 Task: Find connections with filter location Dembī Dolo with filter topic #happywith filter profile language Spanish with filter current company FLSmidth with filter school S D Public School with filter industry Performing Arts and Spectator Sports with filter service category Bookkeeping with filter keywords title Chief Robot Whisperer
Action: Mouse moved to (225, 276)
Screenshot: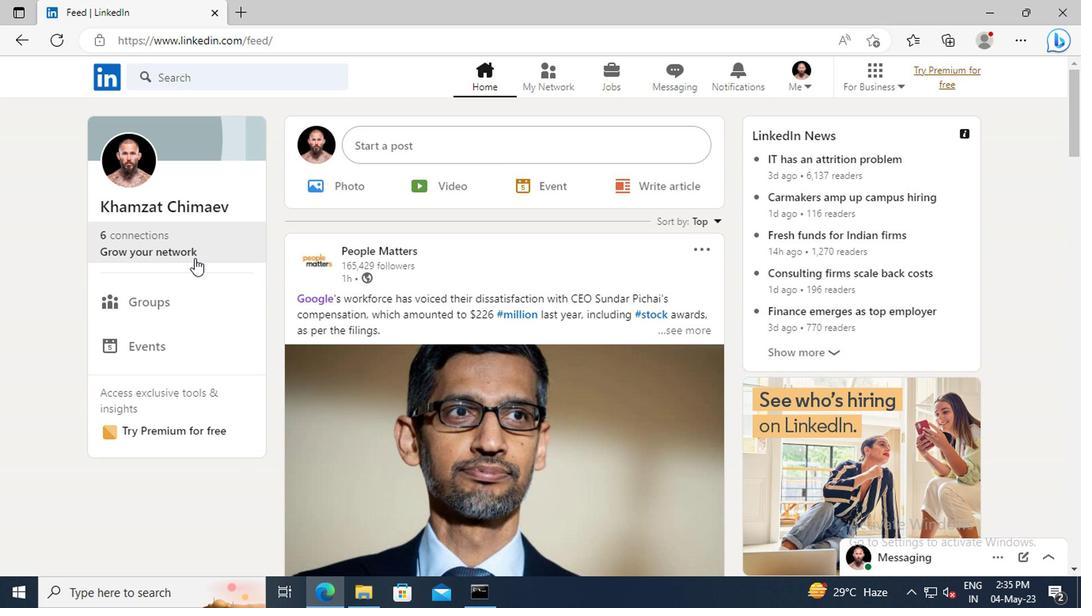 
Action: Mouse pressed left at (225, 276)
Screenshot: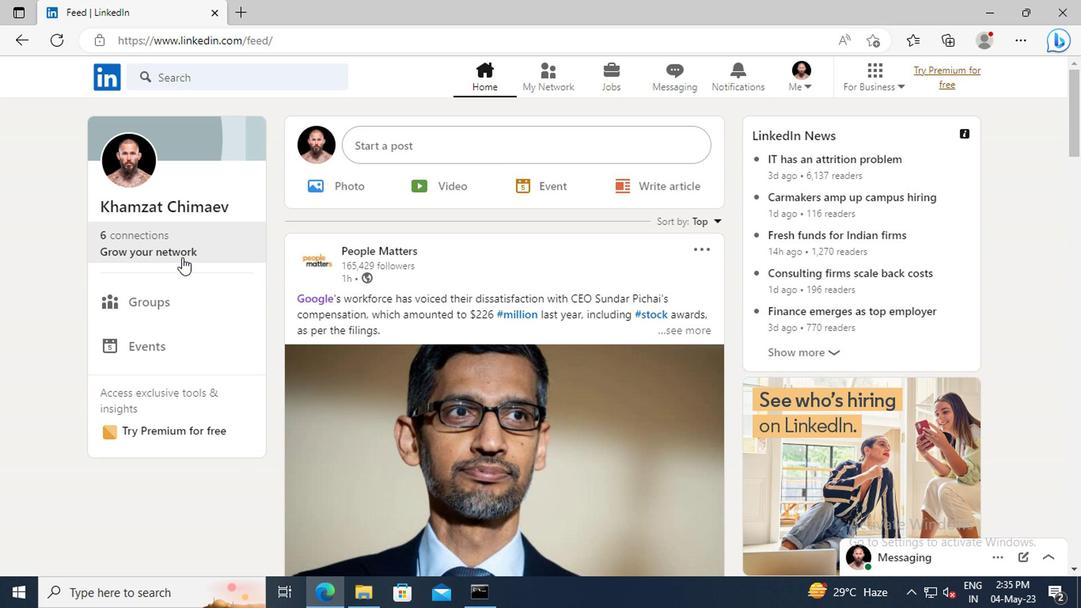 
Action: Mouse moved to (225, 220)
Screenshot: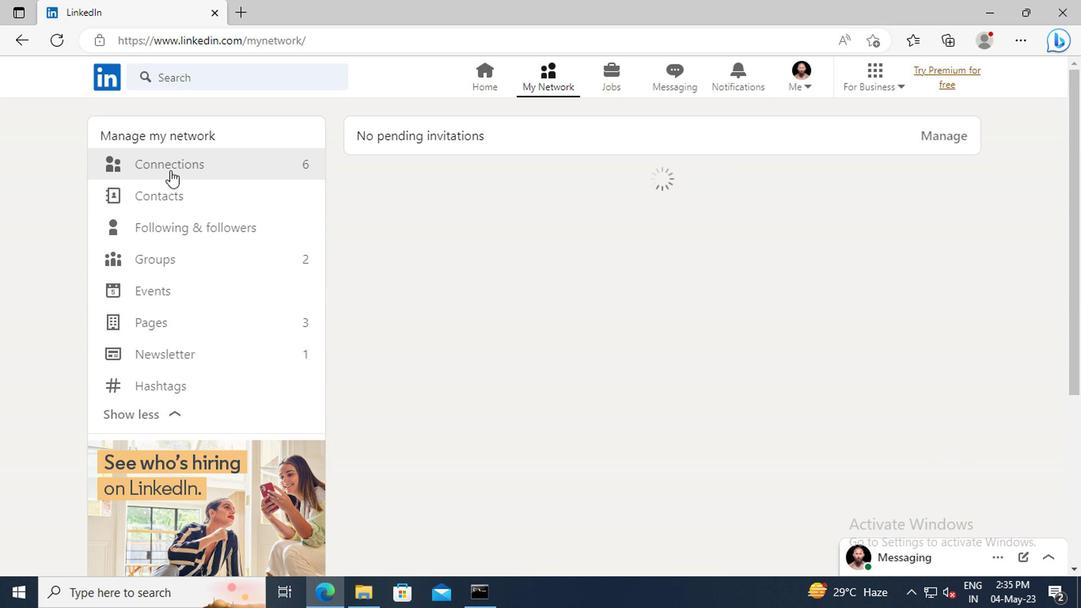 
Action: Mouse pressed left at (225, 220)
Screenshot: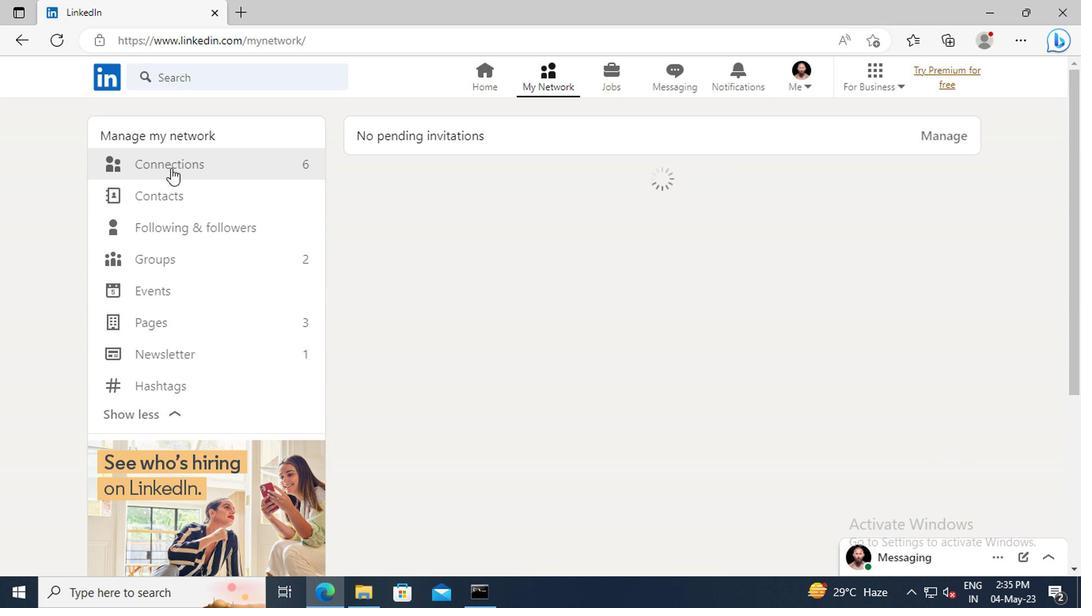
Action: Mouse moved to (563, 224)
Screenshot: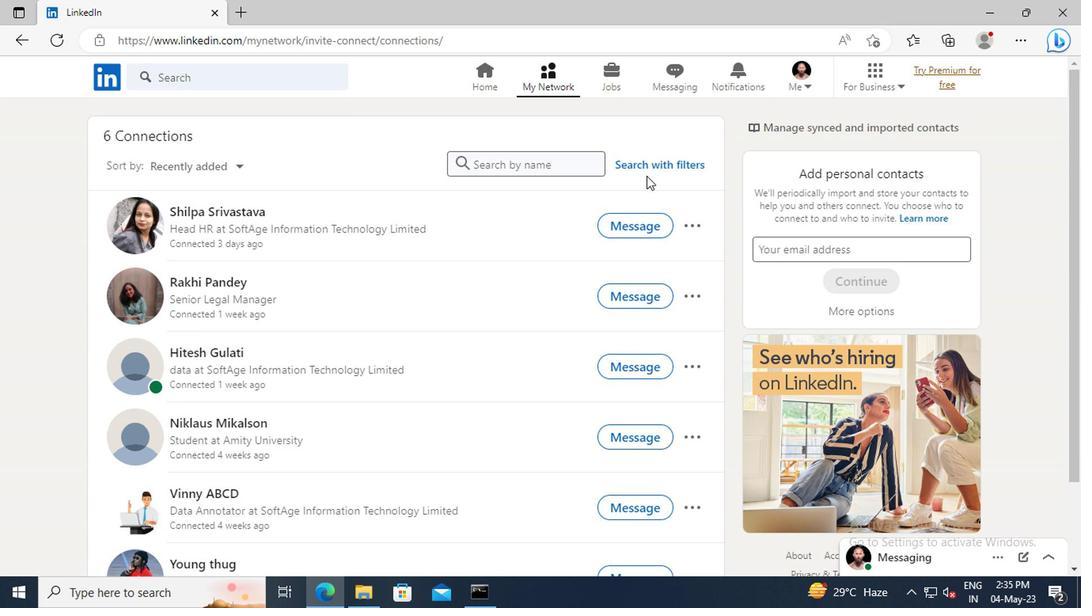 
Action: Mouse pressed left at (563, 224)
Screenshot: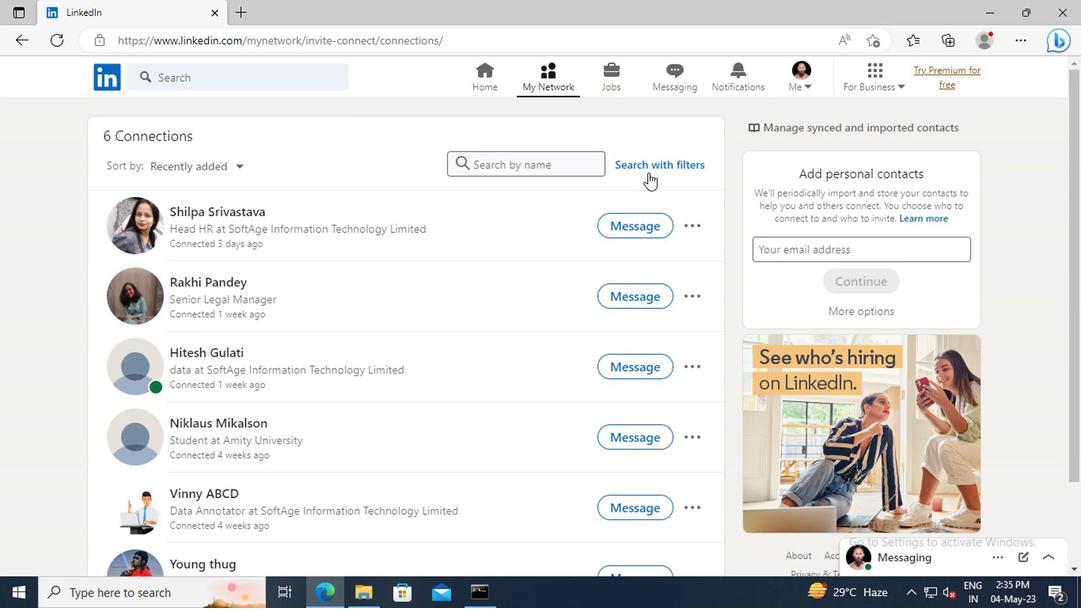 
Action: Mouse moved to (530, 189)
Screenshot: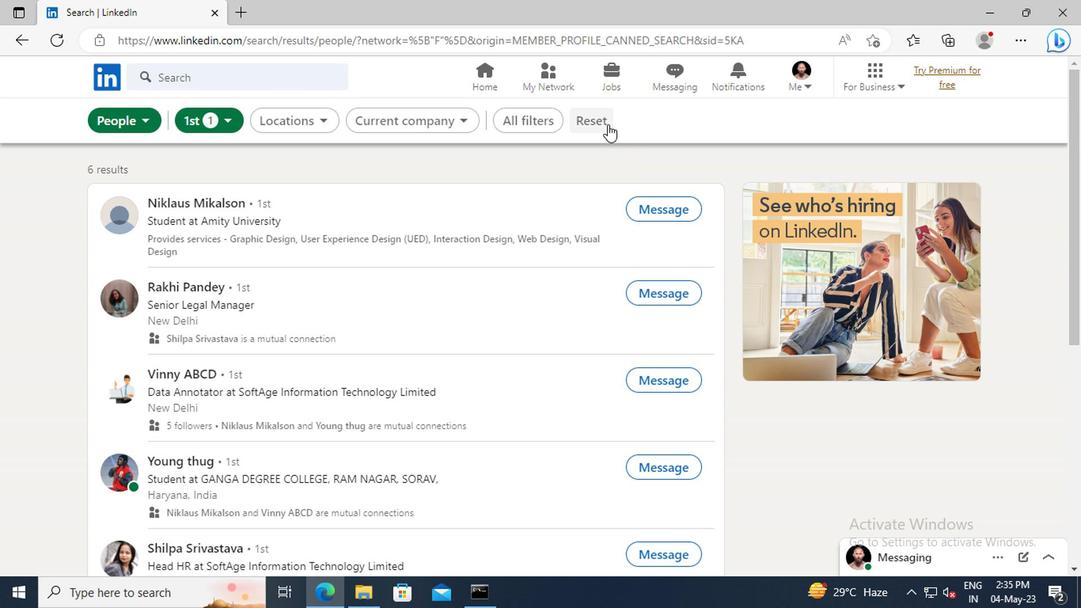 
Action: Mouse pressed left at (530, 189)
Screenshot: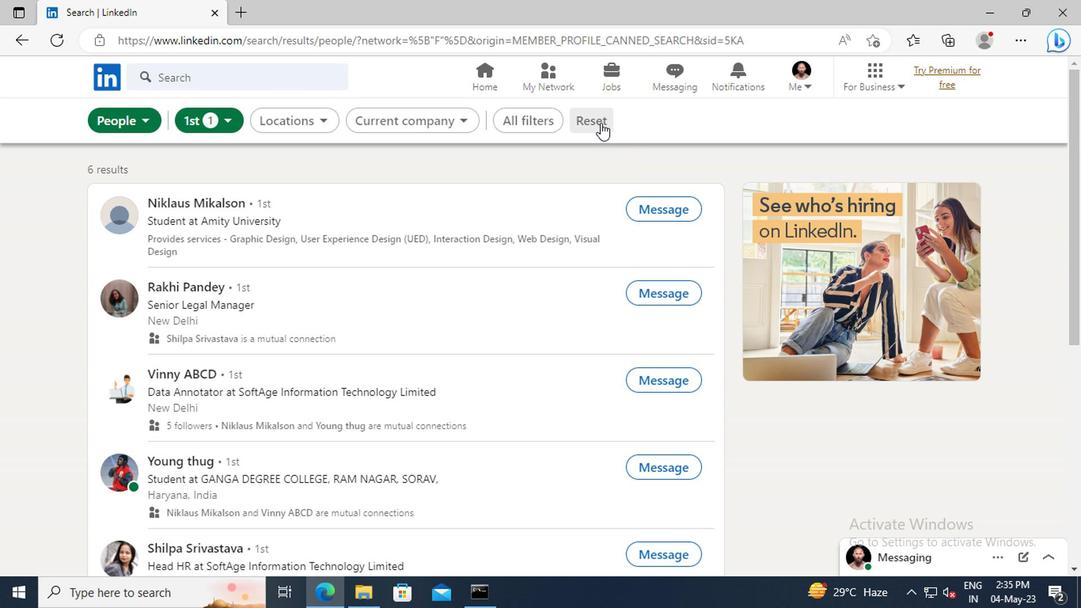 
Action: Mouse moved to (509, 189)
Screenshot: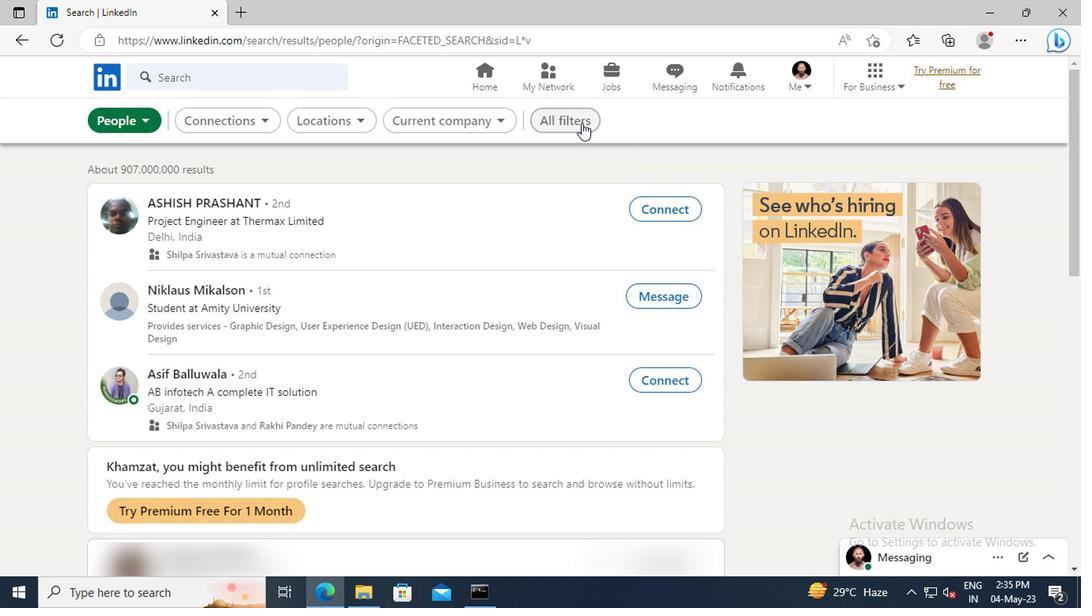 
Action: Mouse pressed left at (509, 189)
Screenshot: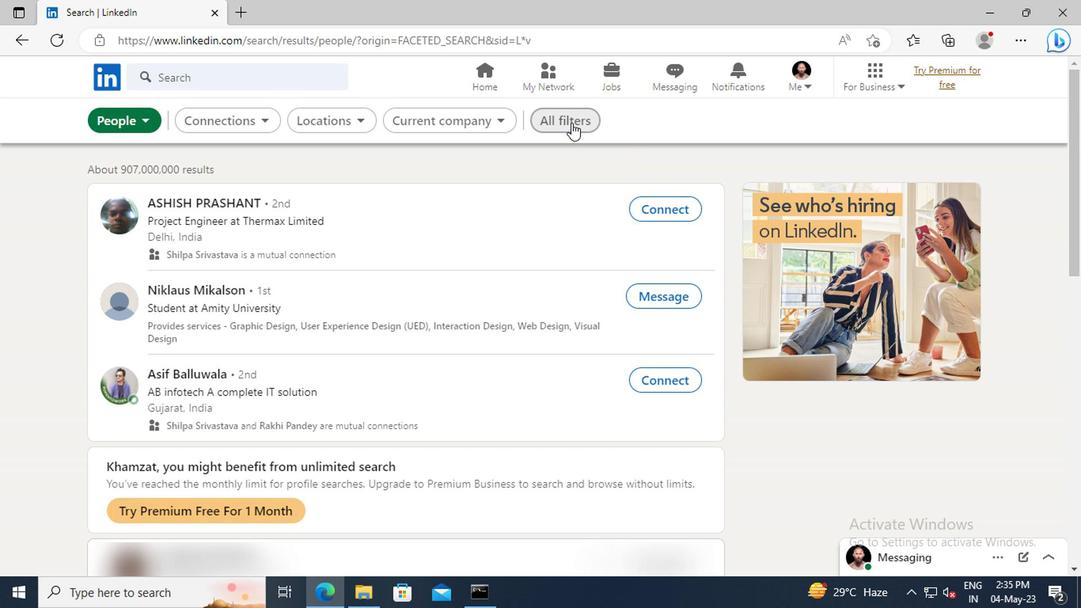 
Action: Mouse moved to (703, 304)
Screenshot: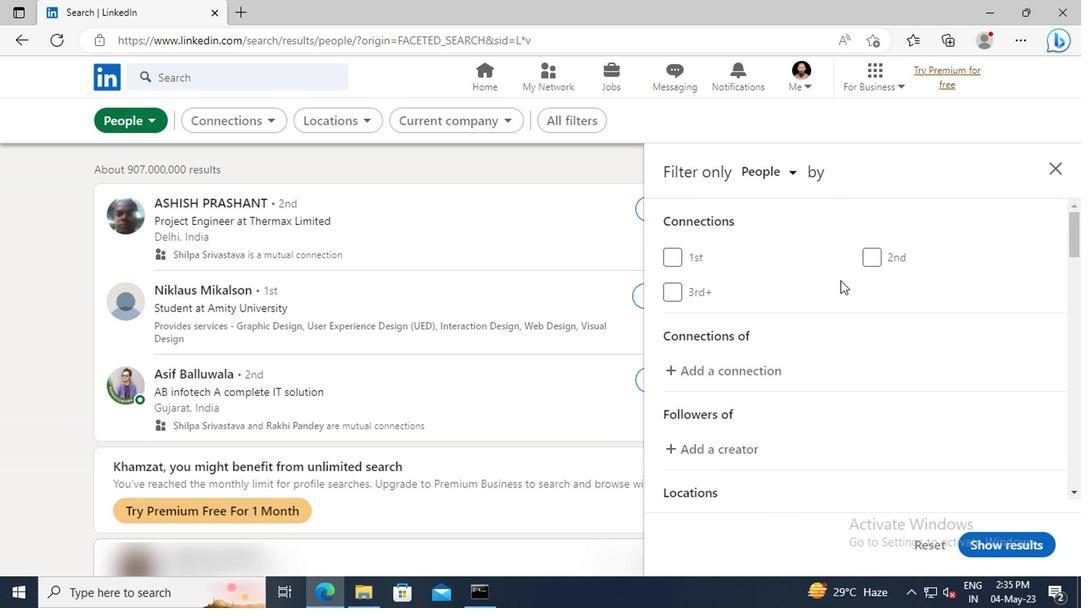 
Action: Mouse scrolled (703, 304) with delta (0, 0)
Screenshot: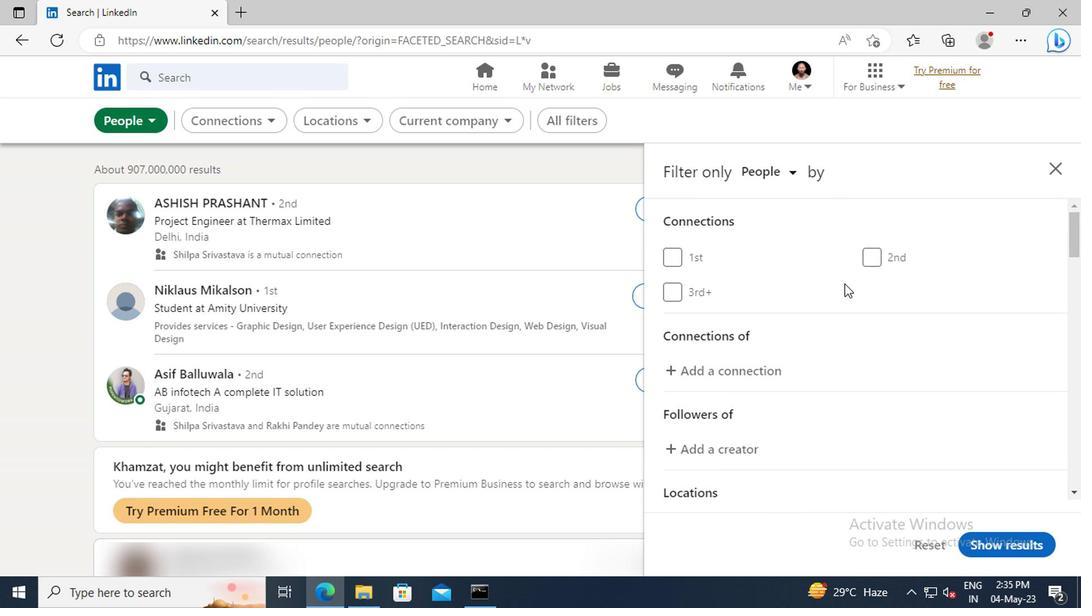 
Action: Mouse scrolled (703, 304) with delta (0, 0)
Screenshot: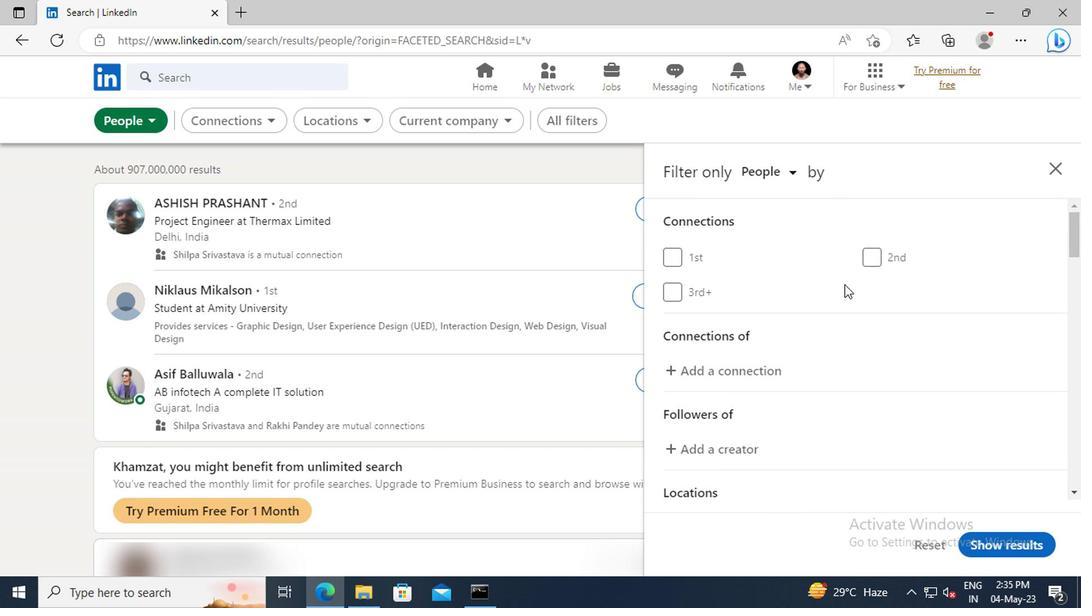 
Action: Mouse scrolled (703, 304) with delta (0, 0)
Screenshot: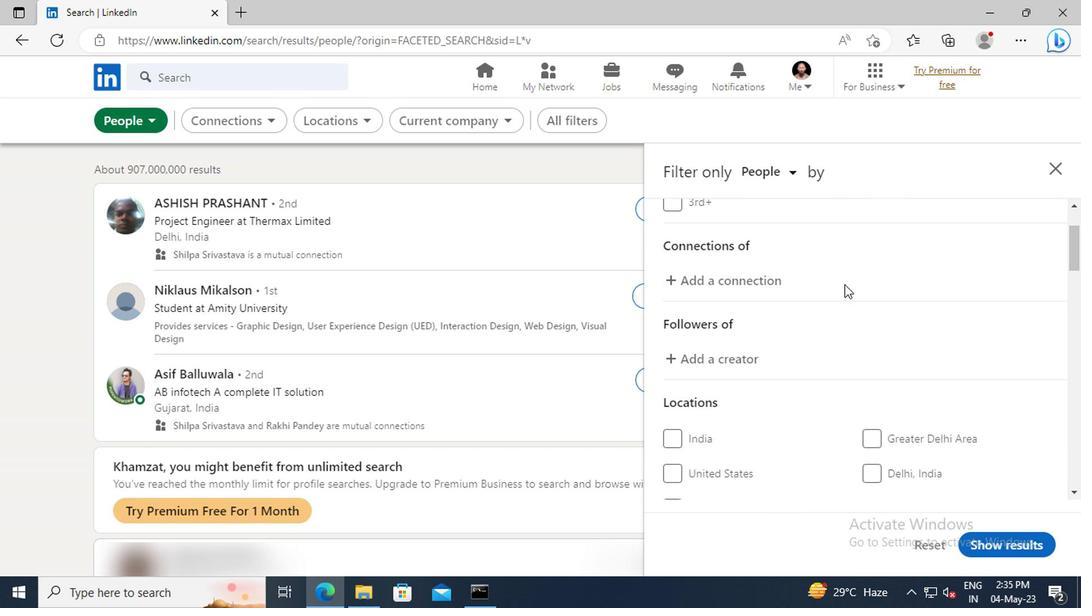 
Action: Mouse scrolled (703, 304) with delta (0, 0)
Screenshot: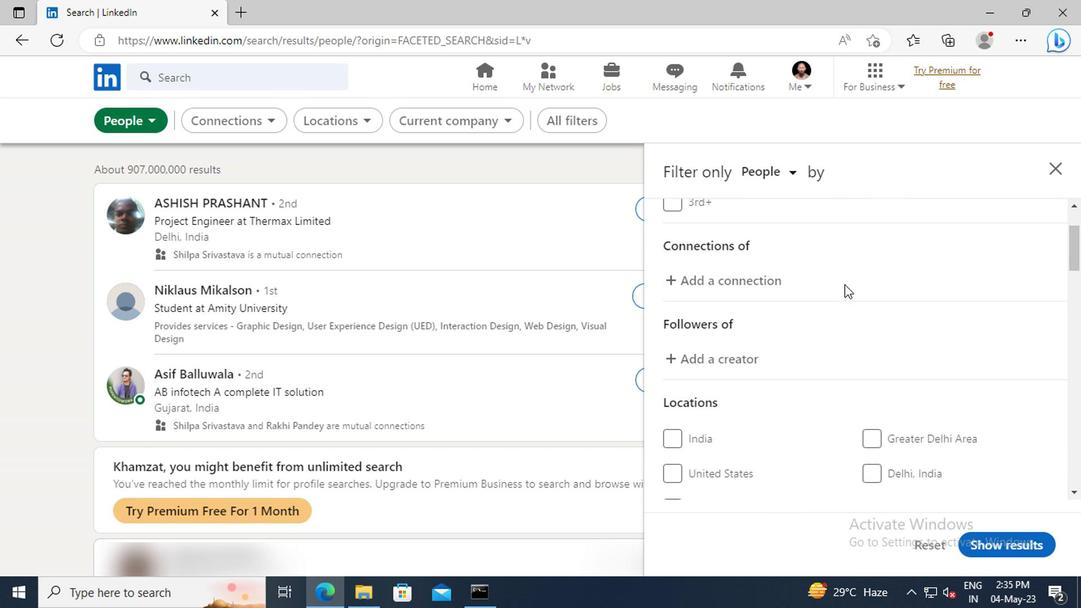 
Action: Mouse scrolled (703, 304) with delta (0, 0)
Screenshot: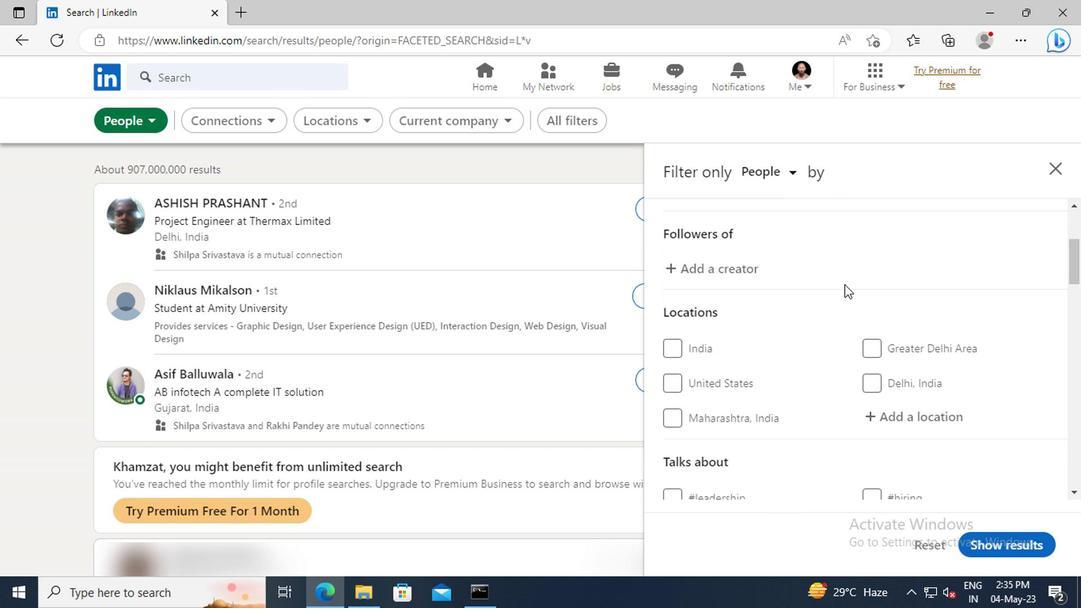 
Action: Mouse scrolled (703, 304) with delta (0, 0)
Screenshot: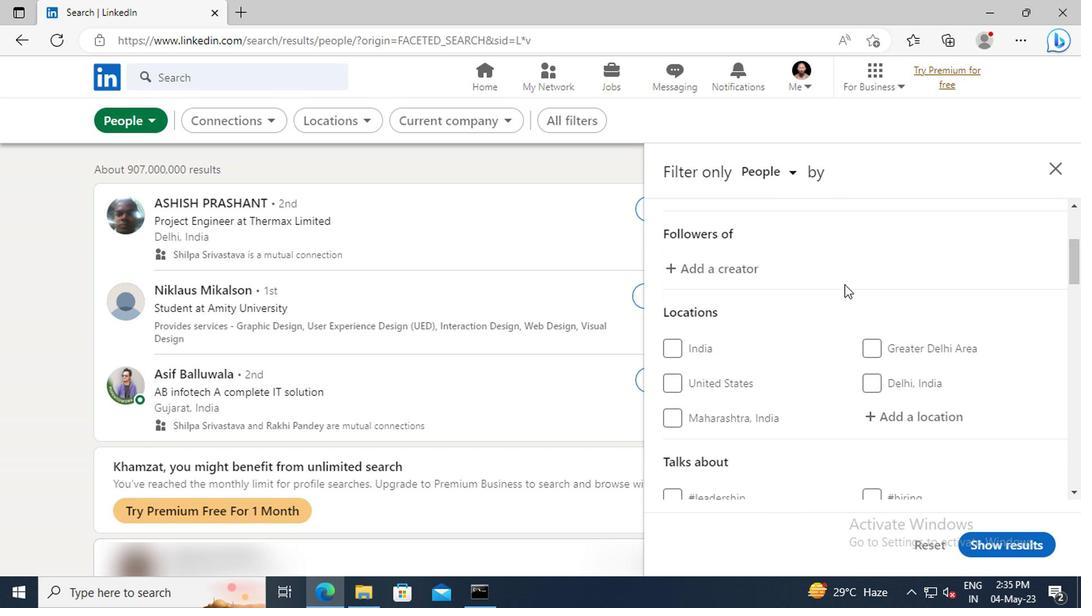 
Action: Mouse moved to (725, 334)
Screenshot: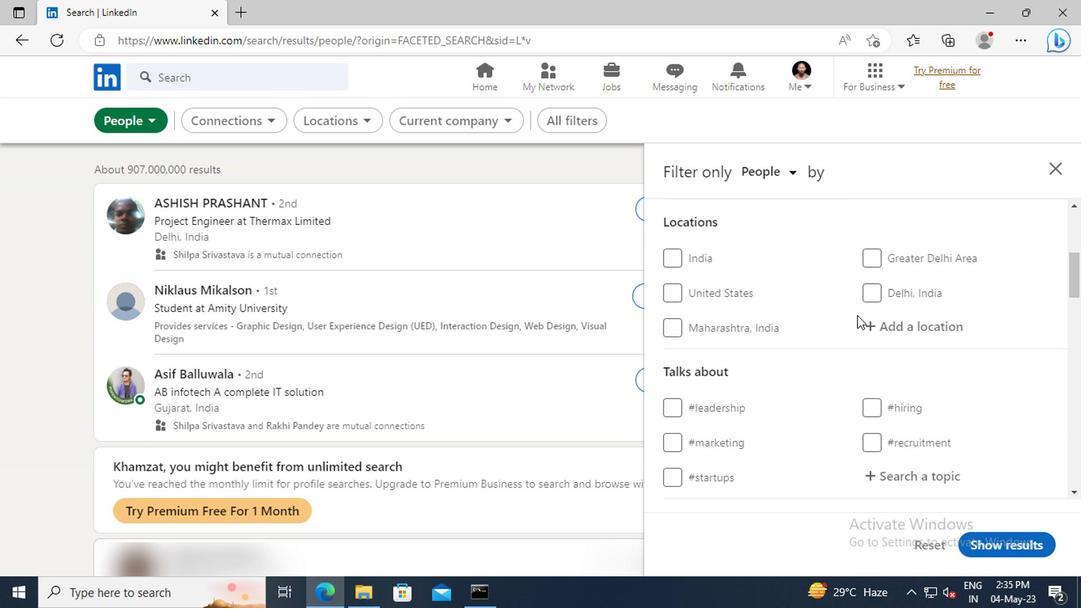 
Action: Mouse pressed left at (725, 334)
Screenshot: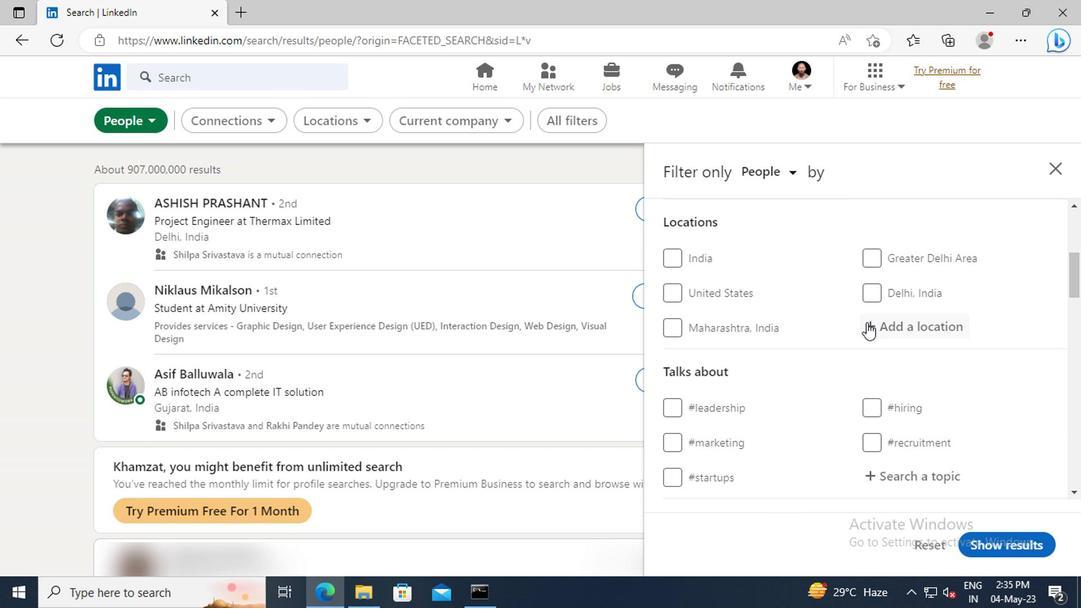 
Action: Mouse moved to (726, 335)
Screenshot: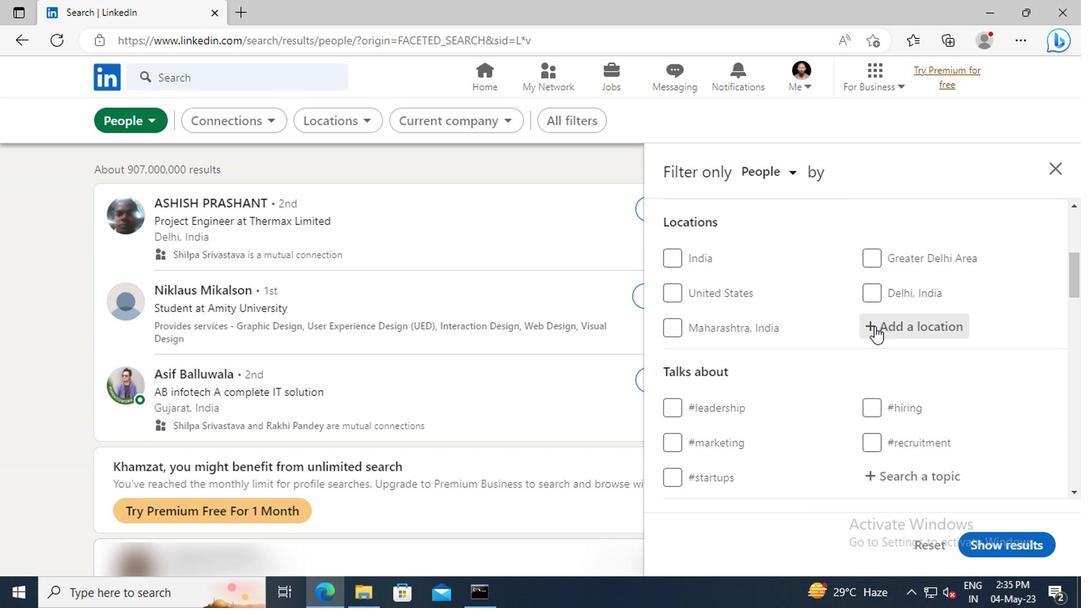 
Action: Key pressed <Key.shift>DEMBI<Key.space><Key.shift>DOLO<Key.enter>
Screenshot: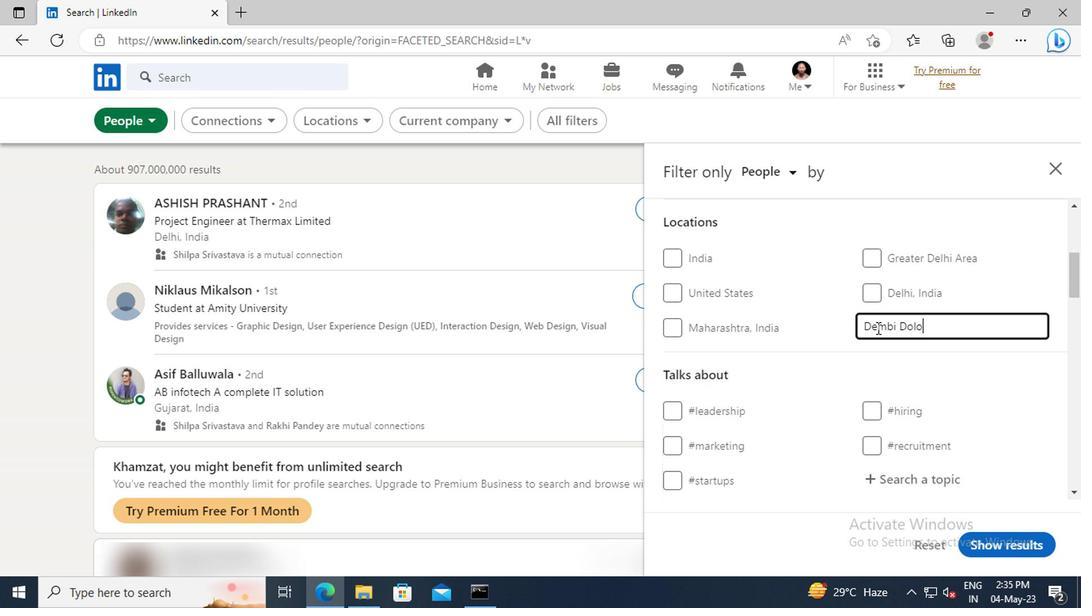 
Action: Mouse scrolled (726, 335) with delta (0, 0)
Screenshot: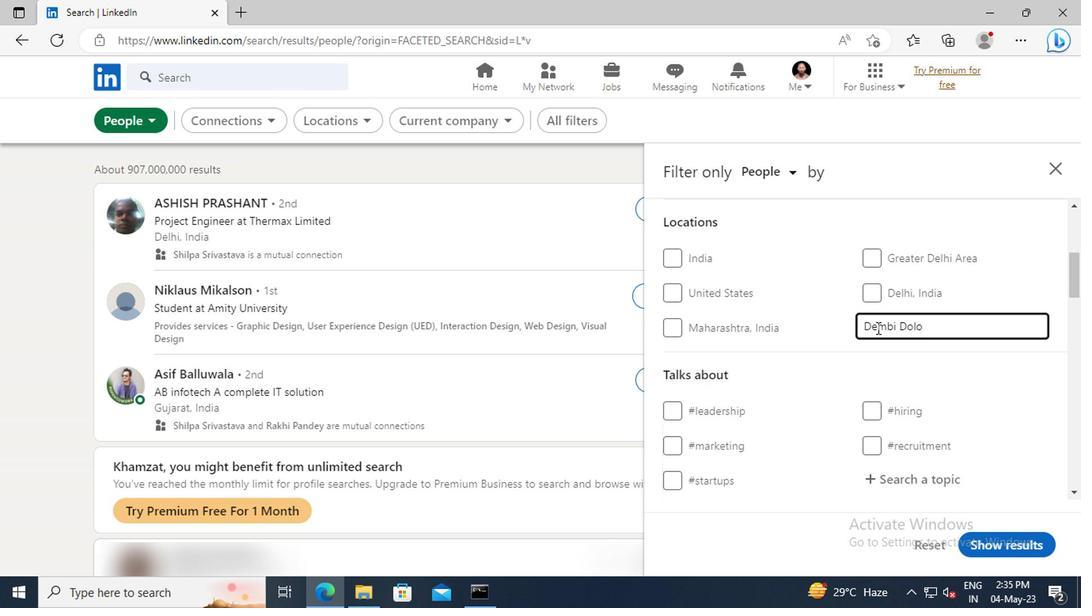 
Action: Mouse scrolled (726, 335) with delta (0, 0)
Screenshot: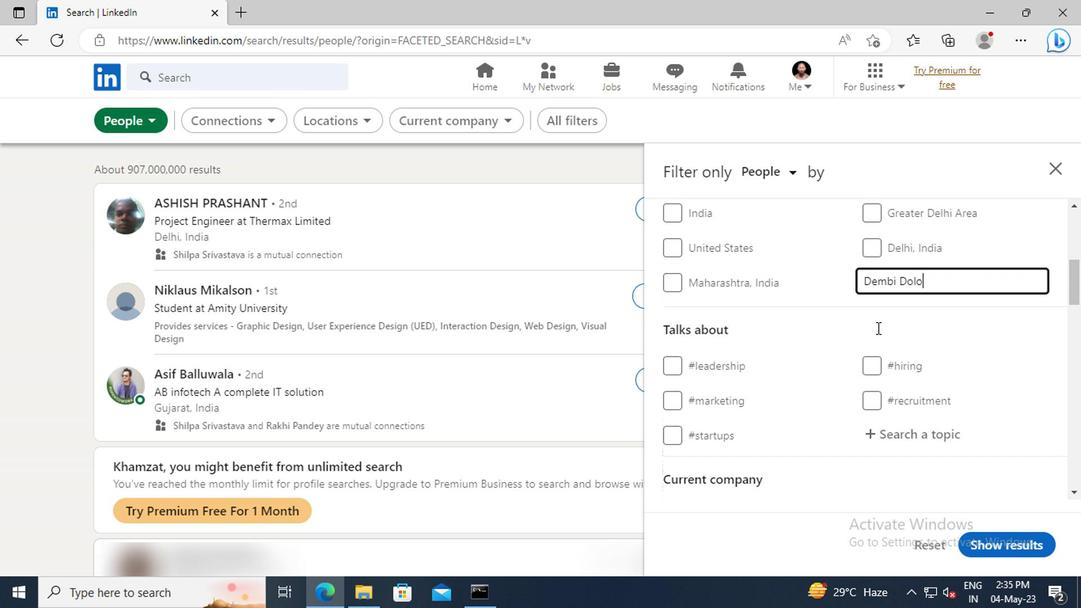 
Action: Mouse scrolled (726, 335) with delta (0, 0)
Screenshot: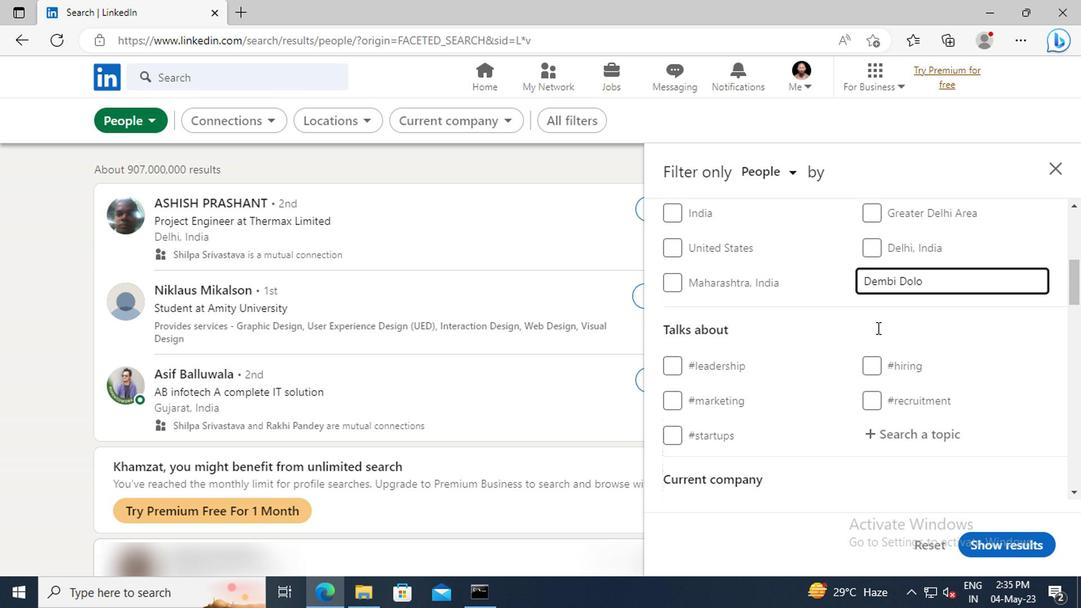 
Action: Mouse moved to (730, 343)
Screenshot: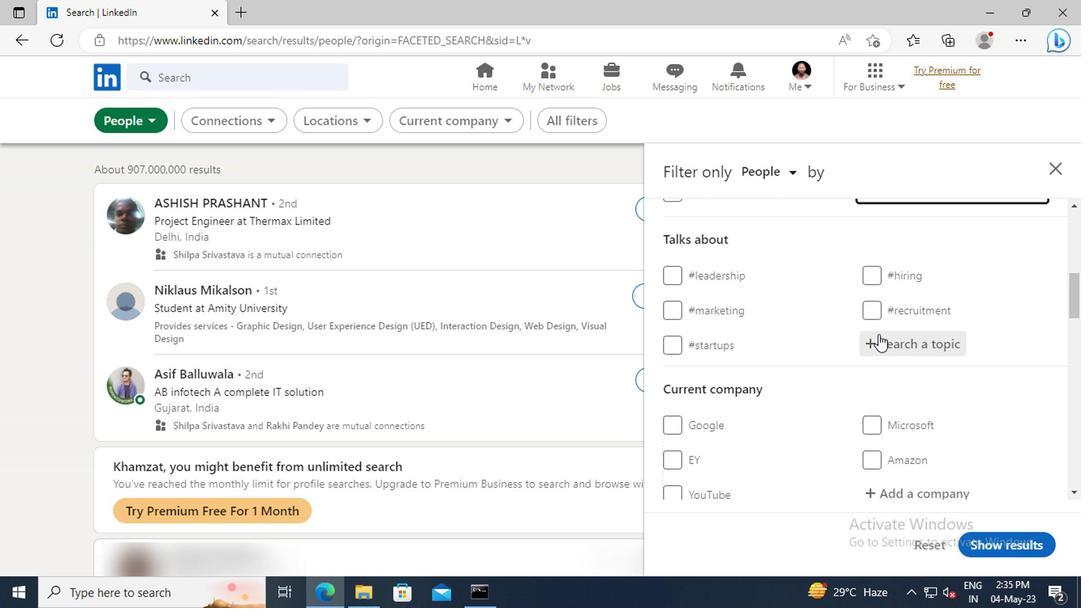 
Action: Mouse pressed left at (730, 343)
Screenshot: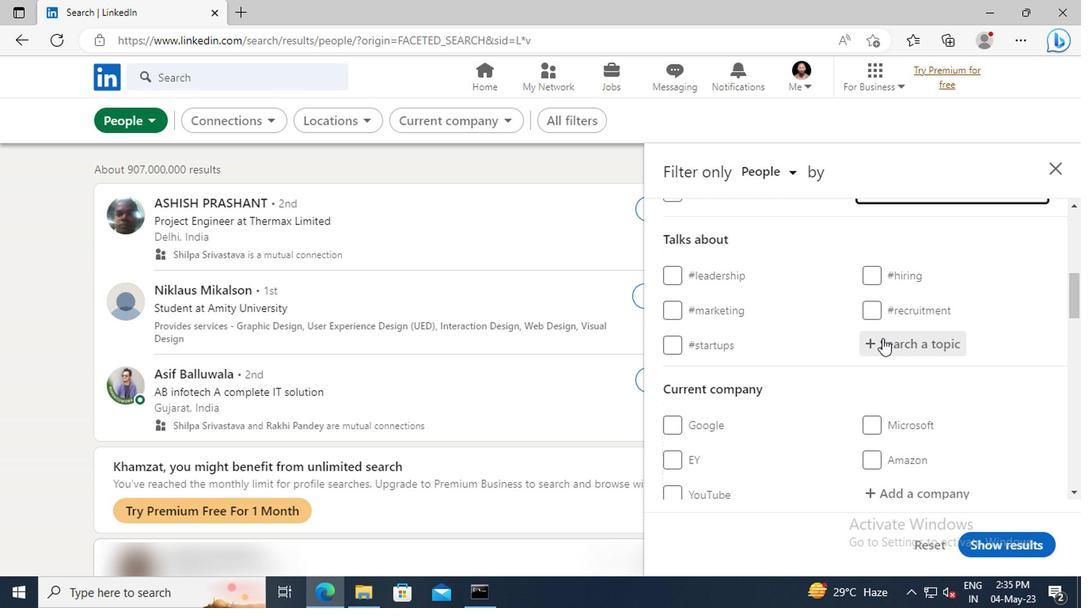 
Action: Key pressed HAPPY
Screenshot: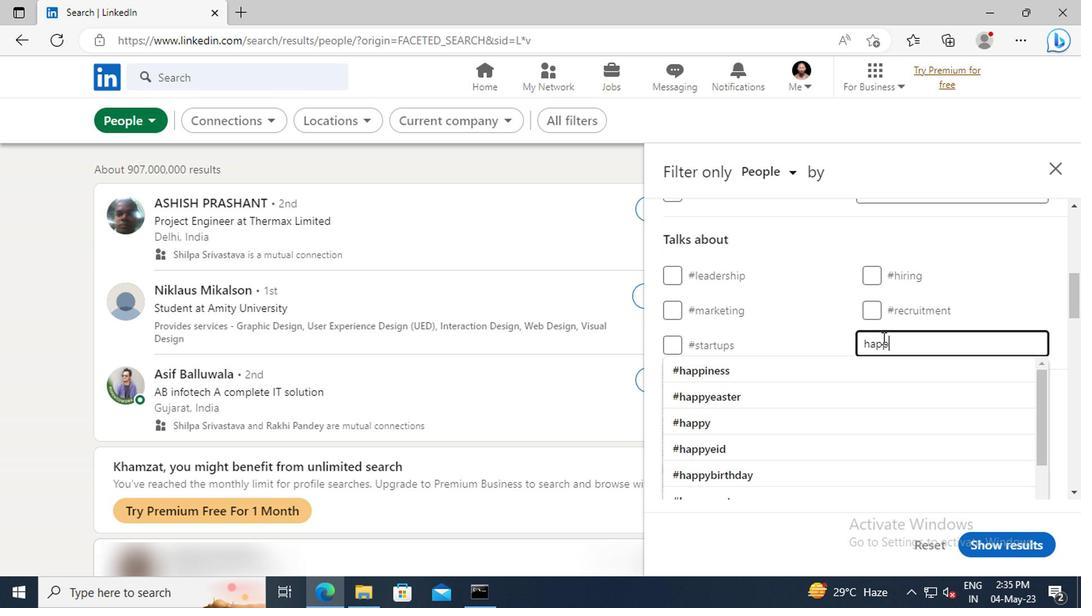 
Action: Mouse moved to (728, 376)
Screenshot: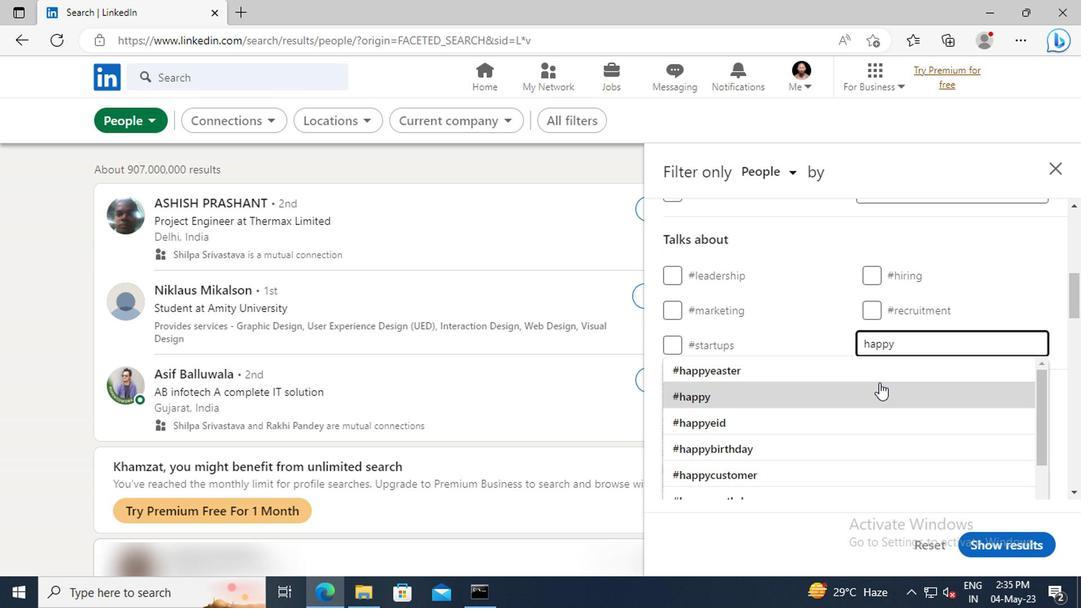 
Action: Mouse pressed left at (728, 376)
Screenshot: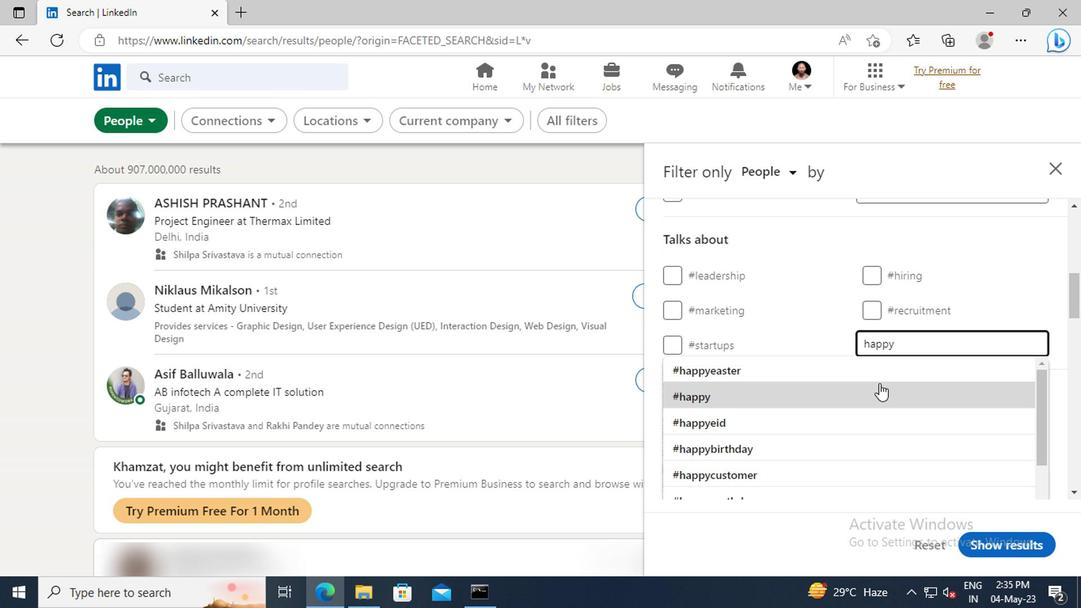 
Action: Mouse scrolled (728, 376) with delta (0, 0)
Screenshot: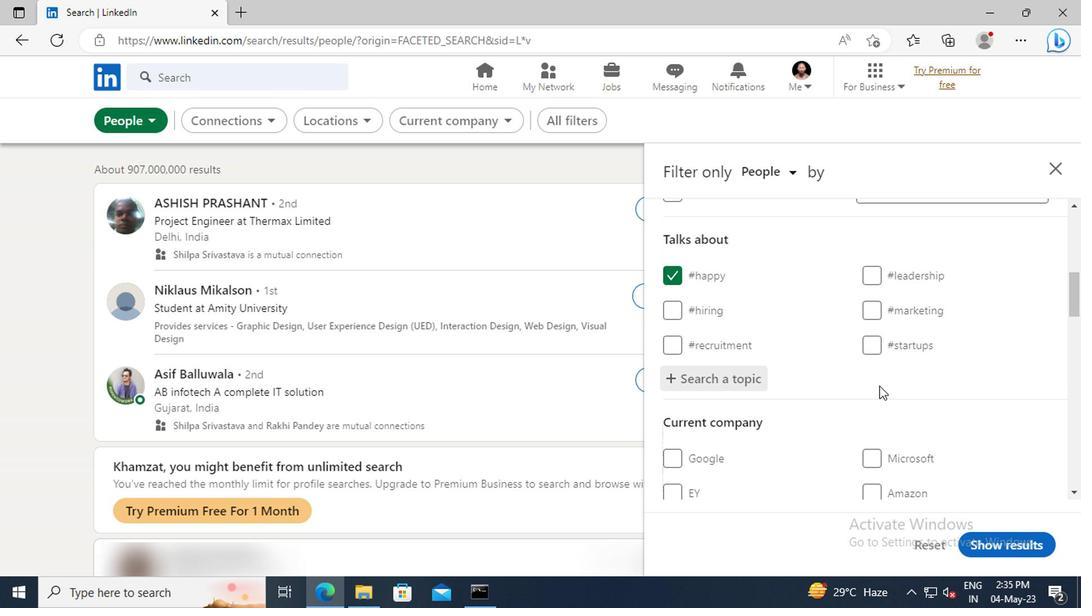 
Action: Mouse scrolled (728, 376) with delta (0, 0)
Screenshot: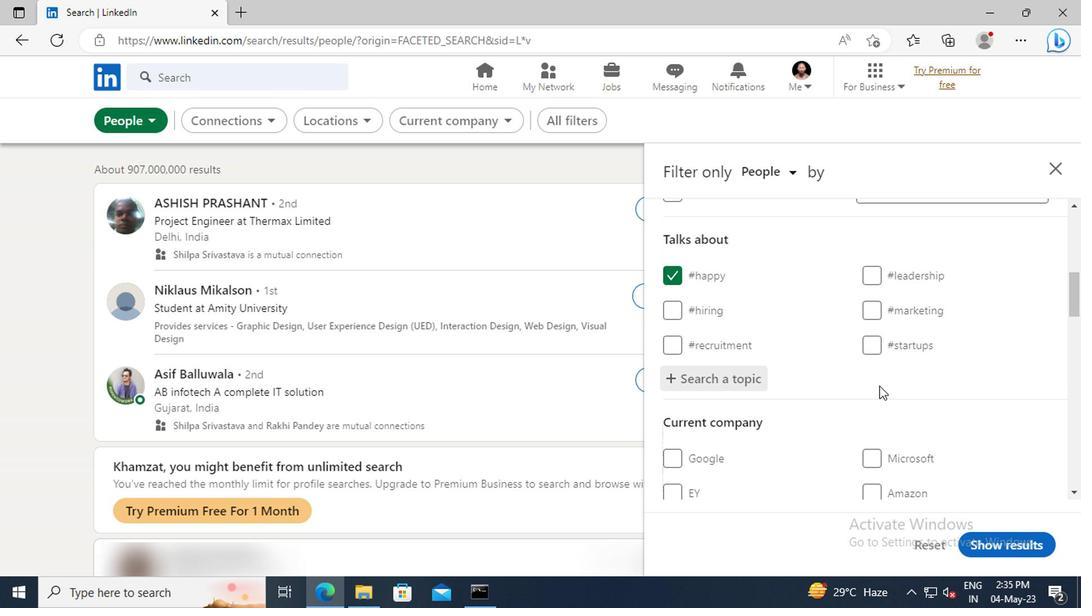 
Action: Mouse scrolled (728, 376) with delta (0, 0)
Screenshot: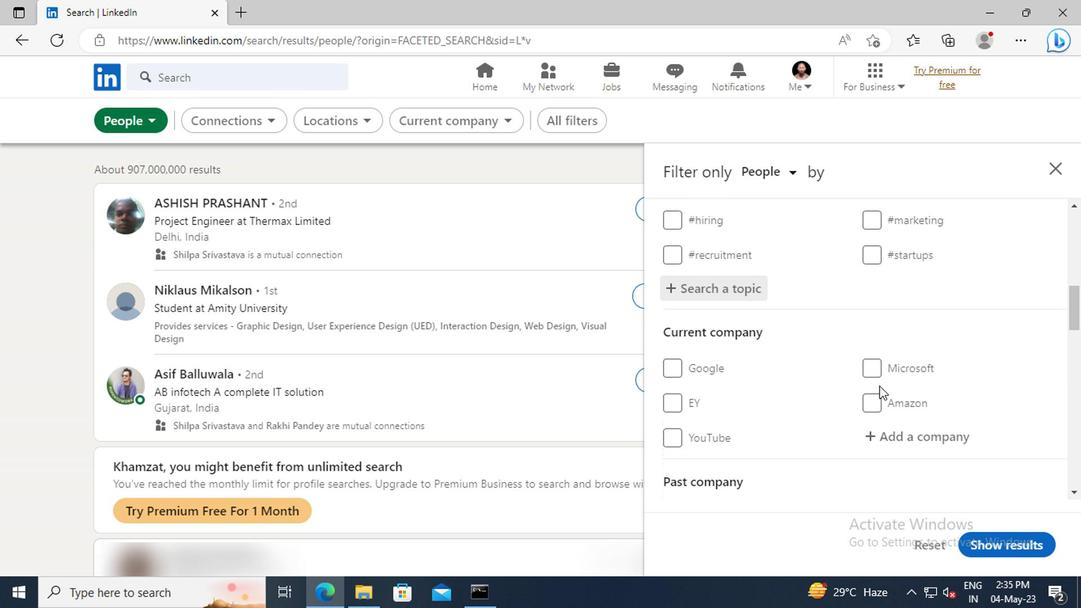 
Action: Mouse scrolled (728, 376) with delta (0, 0)
Screenshot: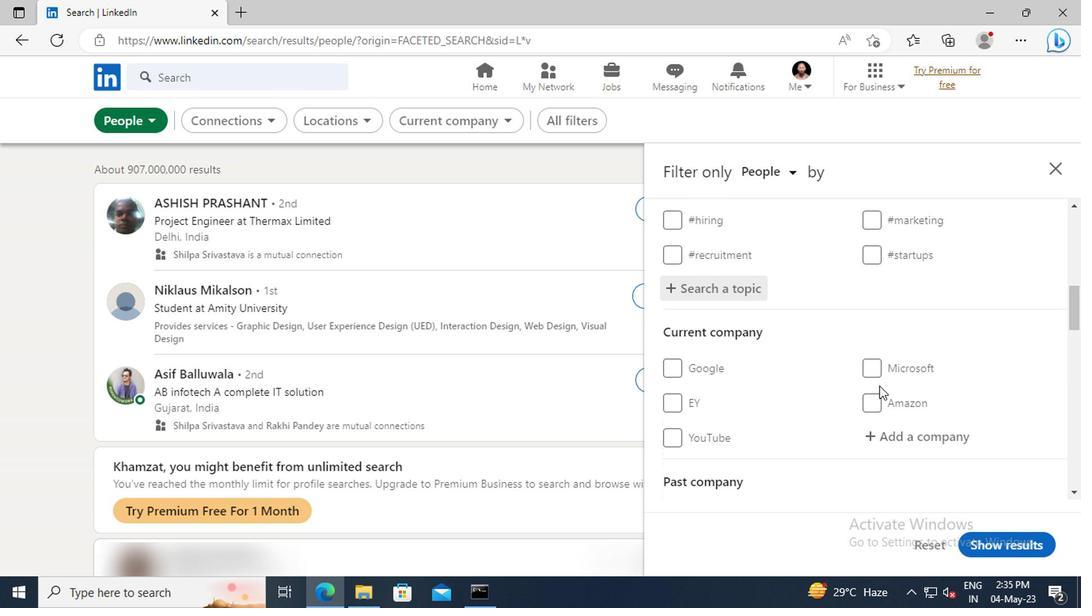 
Action: Mouse scrolled (728, 376) with delta (0, 0)
Screenshot: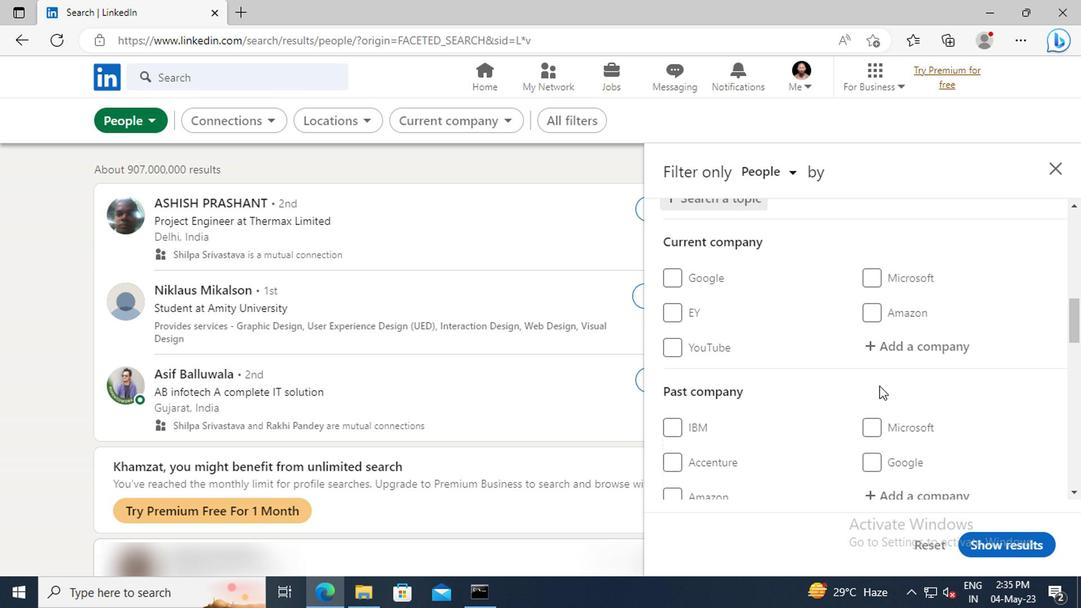 
Action: Mouse scrolled (728, 376) with delta (0, 0)
Screenshot: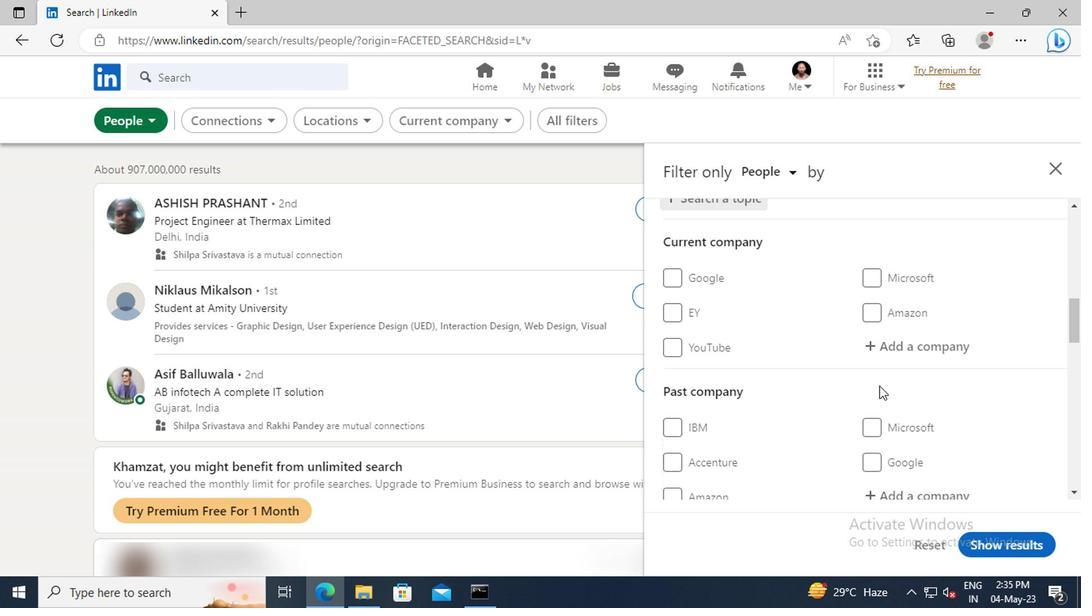 
Action: Mouse scrolled (728, 376) with delta (0, 0)
Screenshot: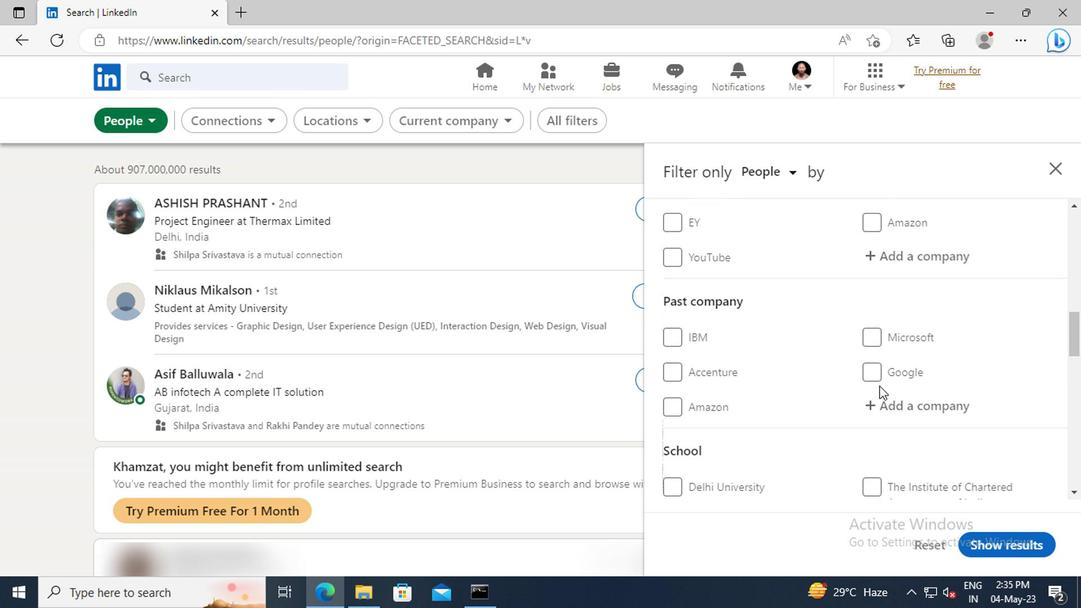 
Action: Mouse scrolled (728, 376) with delta (0, 0)
Screenshot: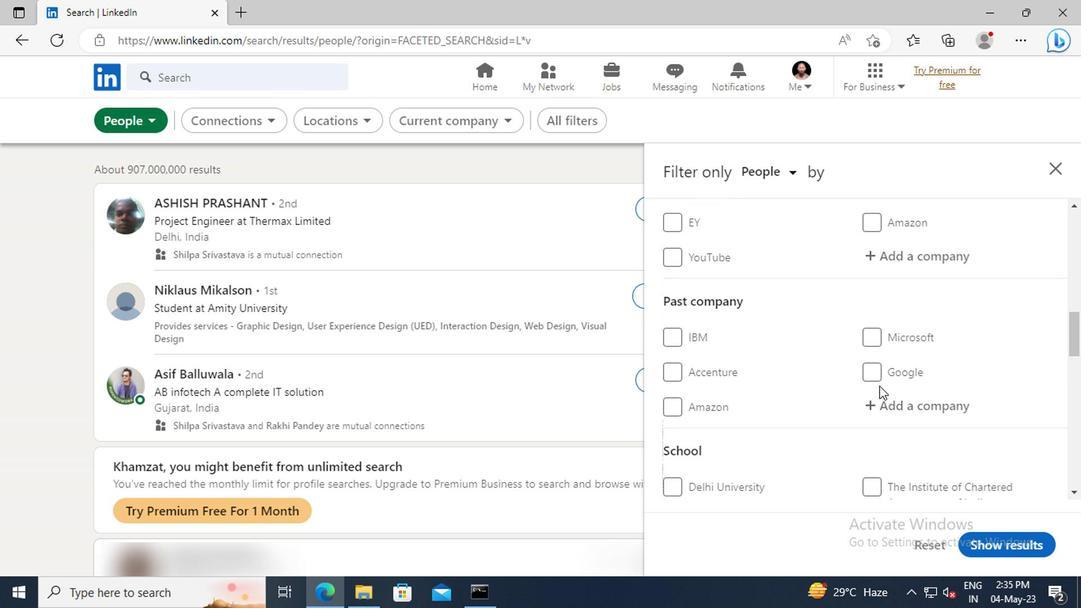 
Action: Mouse scrolled (728, 376) with delta (0, 0)
Screenshot: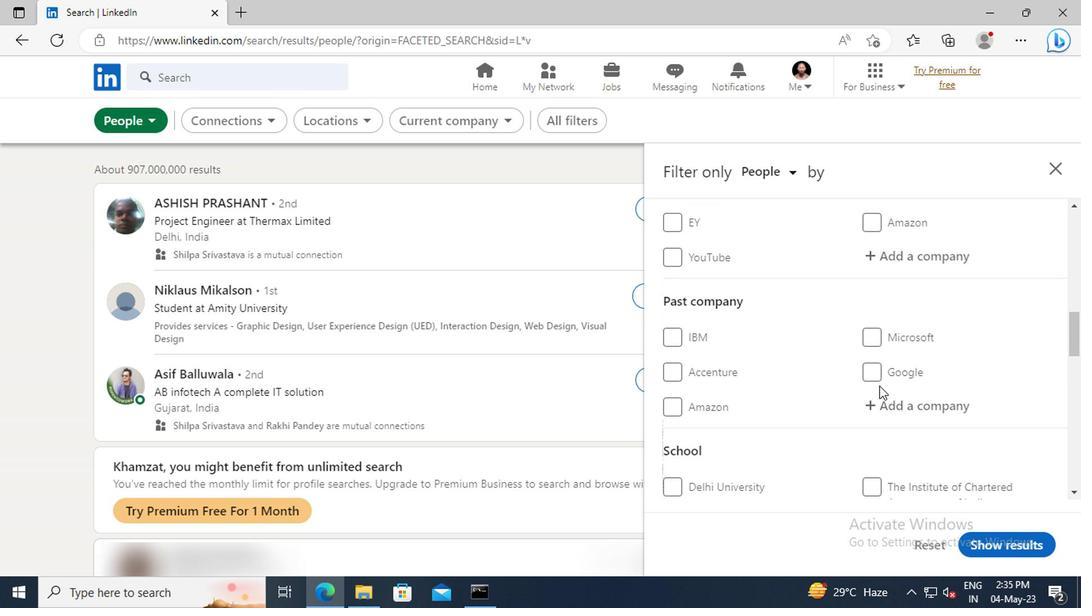 
Action: Mouse scrolled (728, 376) with delta (0, 0)
Screenshot: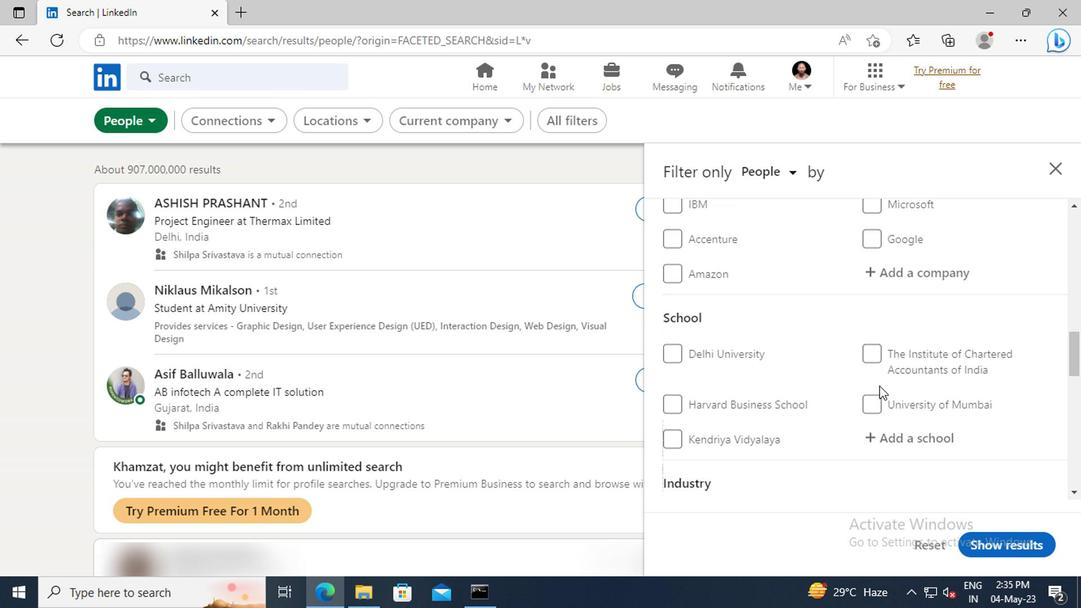 
Action: Mouse scrolled (728, 376) with delta (0, 0)
Screenshot: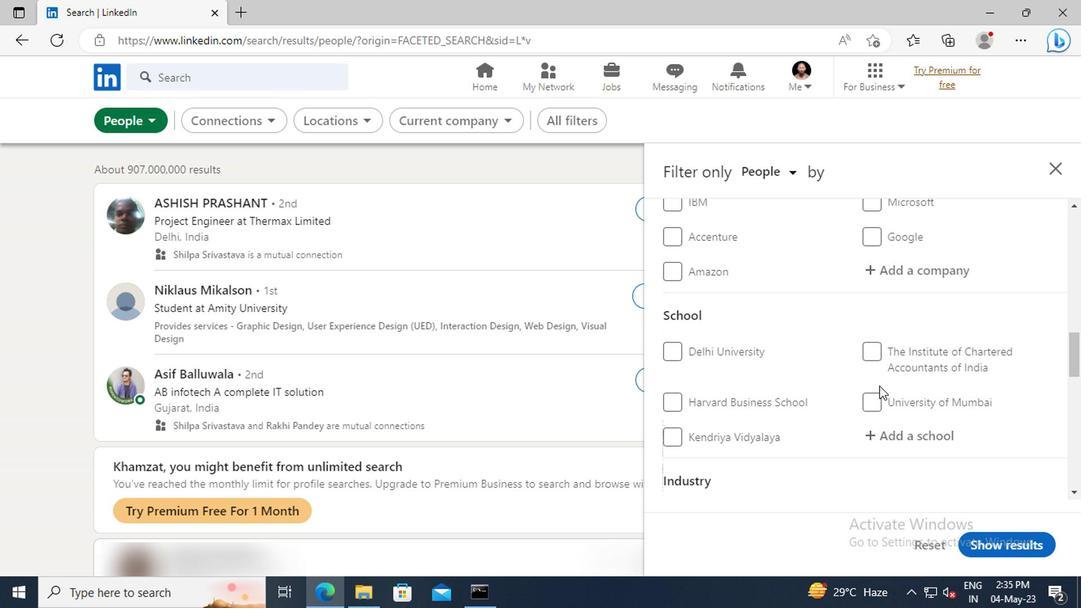 
Action: Mouse scrolled (728, 376) with delta (0, 0)
Screenshot: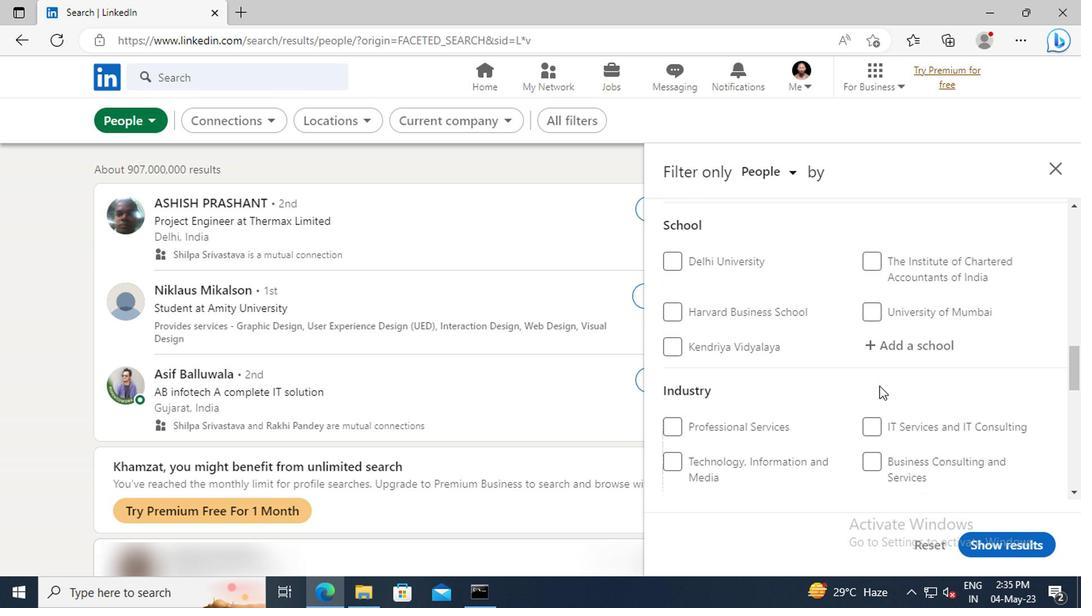 
Action: Mouse scrolled (728, 376) with delta (0, 0)
Screenshot: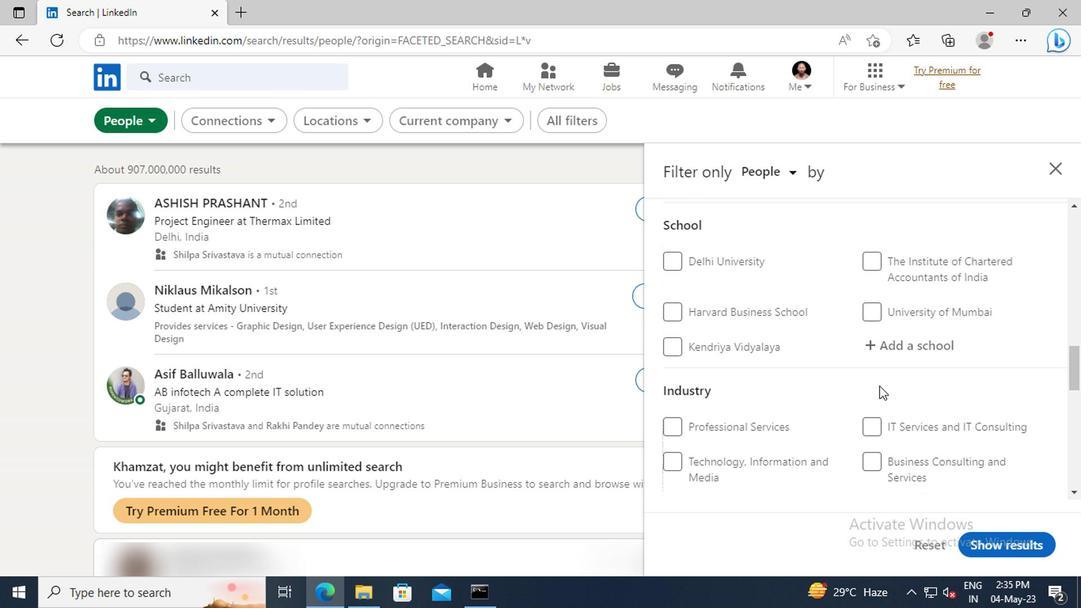 
Action: Mouse scrolled (728, 376) with delta (0, 0)
Screenshot: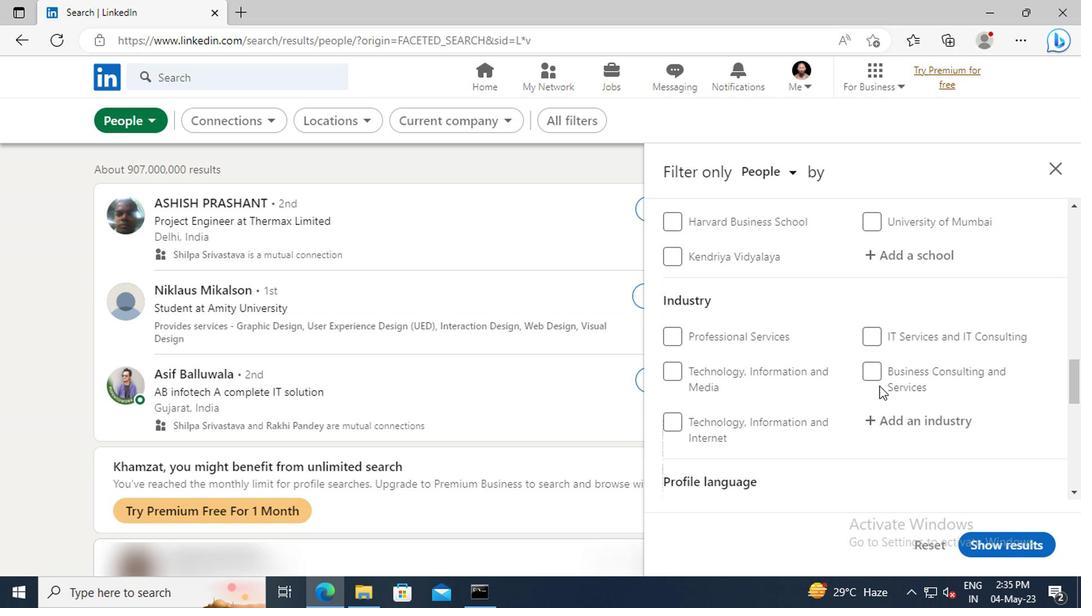 
Action: Mouse scrolled (728, 376) with delta (0, 0)
Screenshot: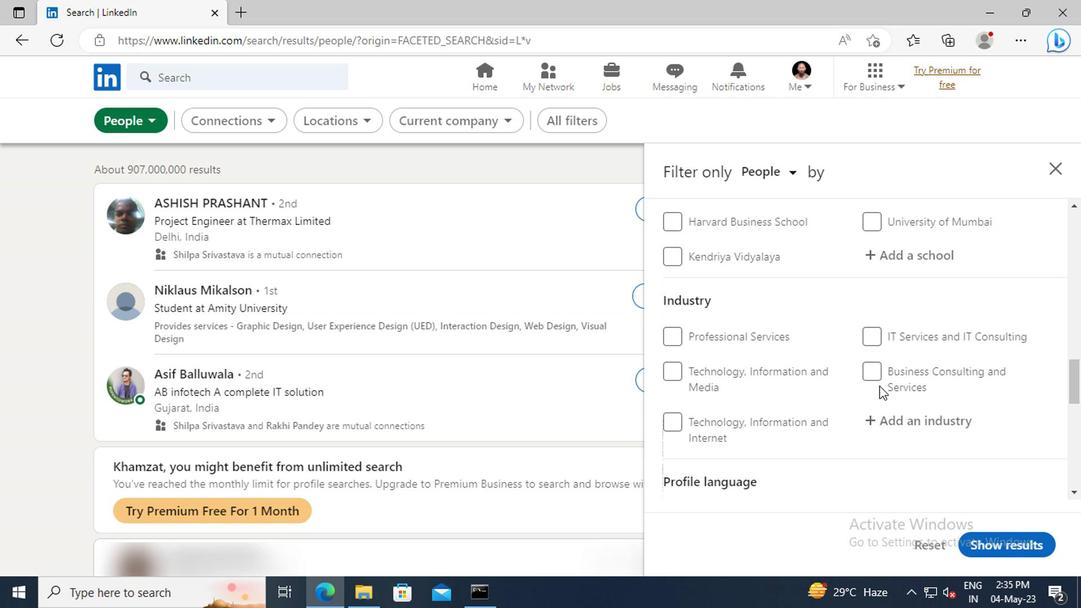
Action: Mouse scrolled (728, 376) with delta (0, 0)
Screenshot: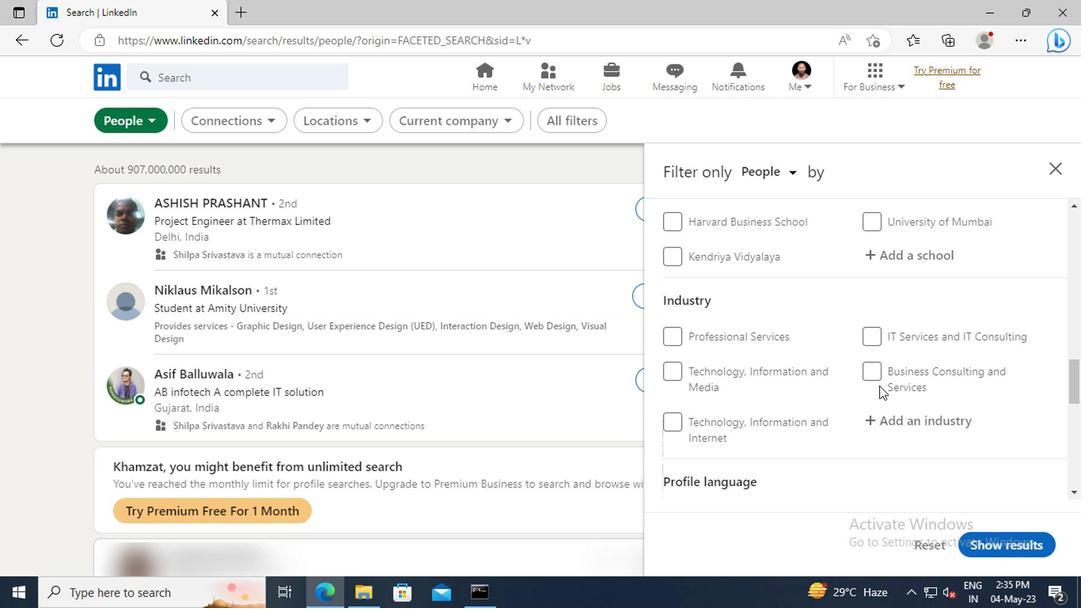 
Action: Mouse scrolled (728, 376) with delta (0, 0)
Screenshot: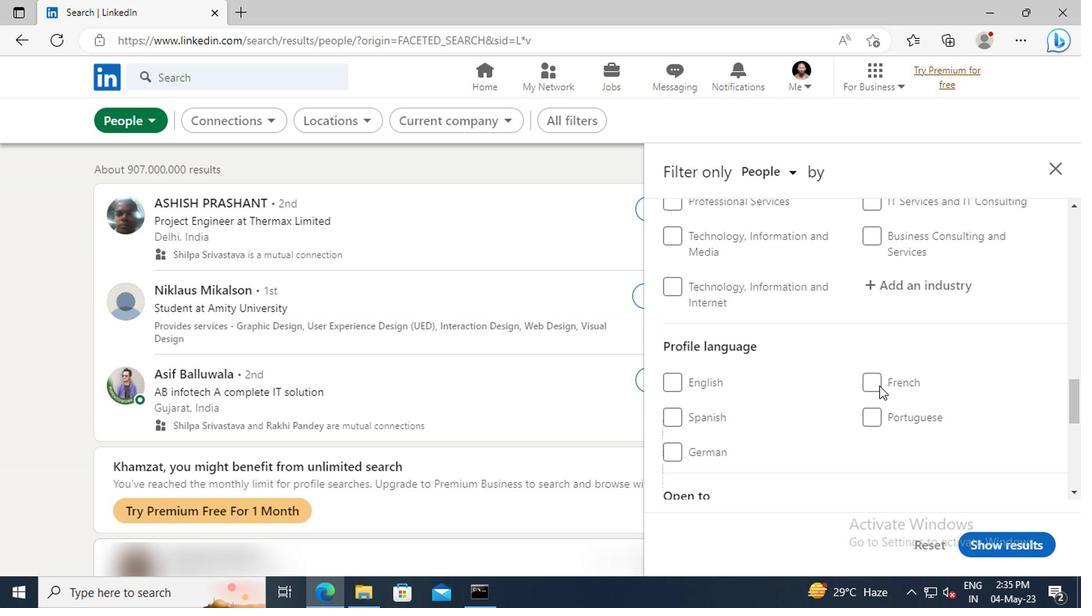 
Action: Mouse moved to (581, 368)
Screenshot: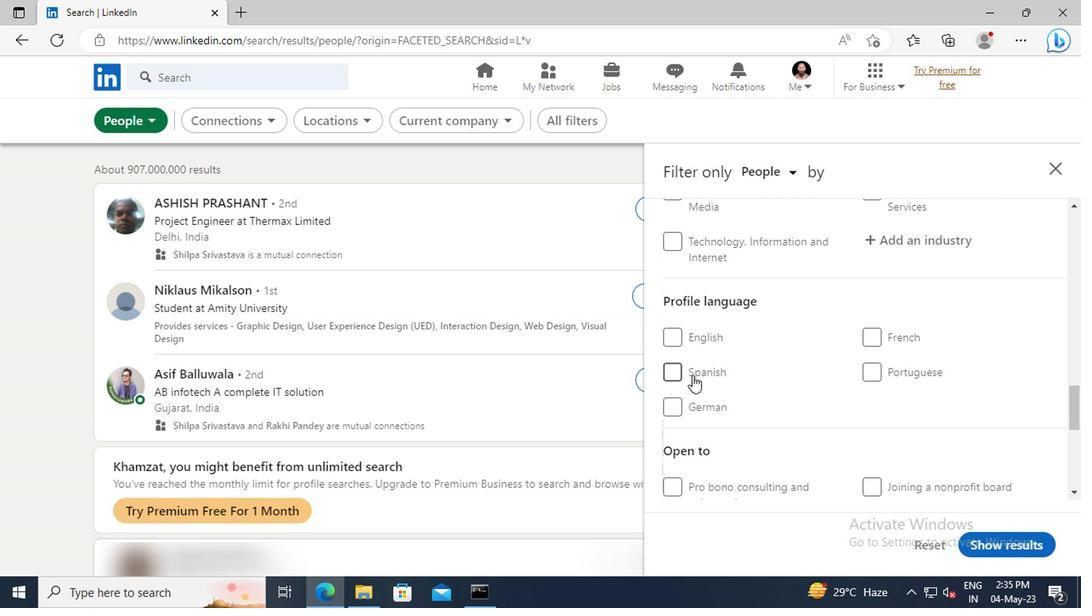 
Action: Mouse pressed left at (581, 368)
Screenshot: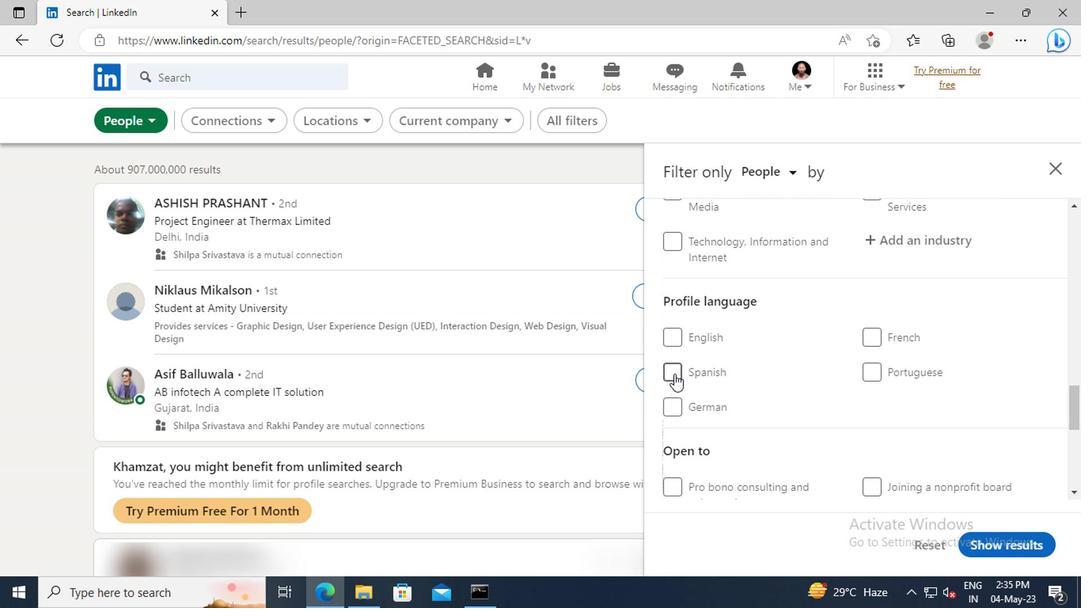 
Action: Mouse moved to (737, 356)
Screenshot: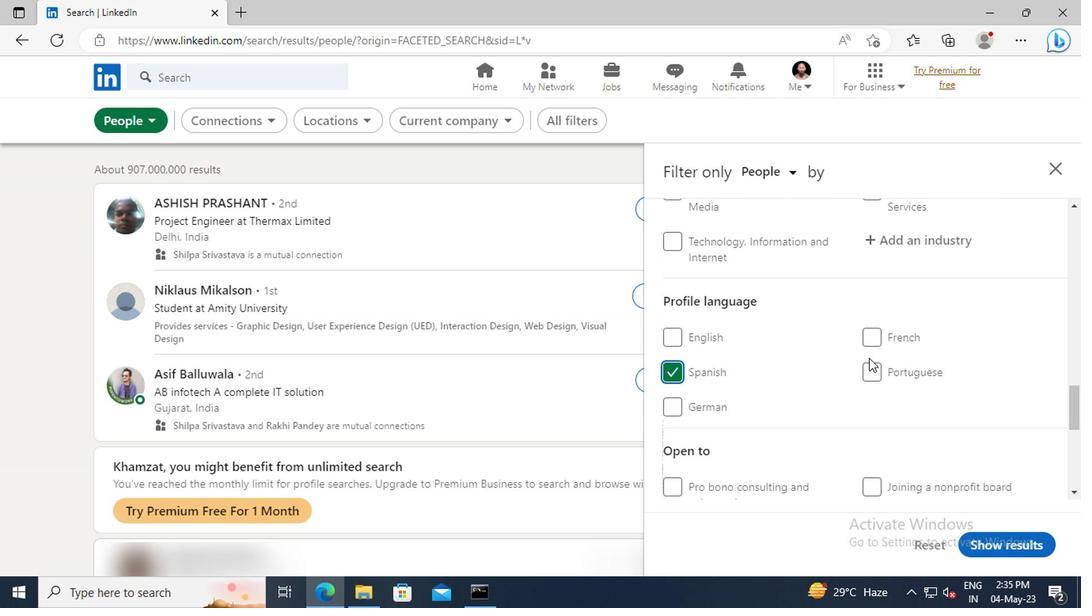 
Action: Mouse scrolled (737, 357) with delta (0, 0)
Screenshot: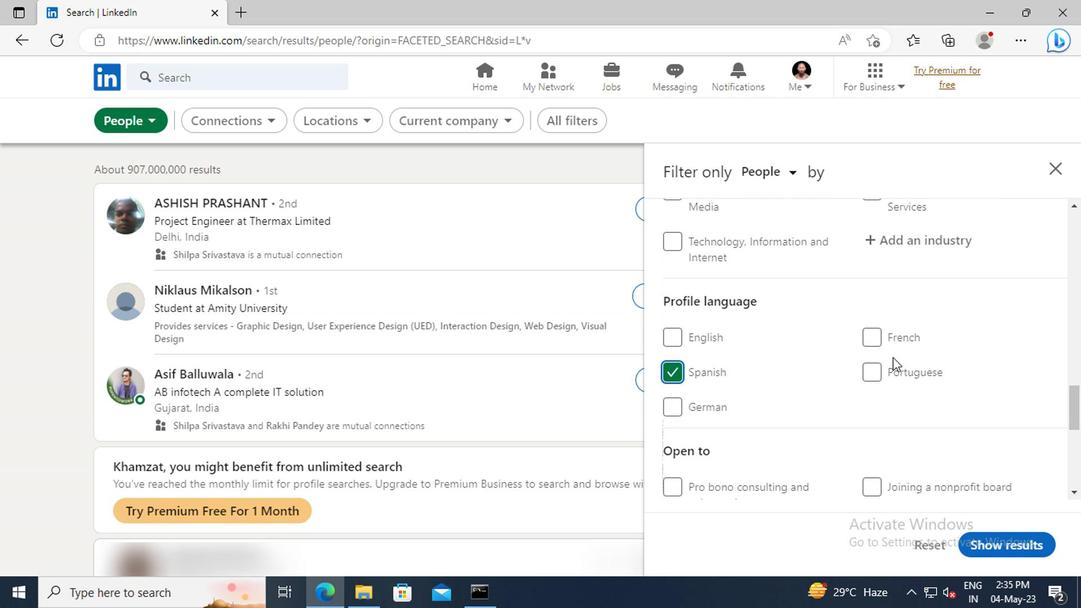 
Action: Mouse scrolled (737, 357) with delta (0, 0)
Screenshot: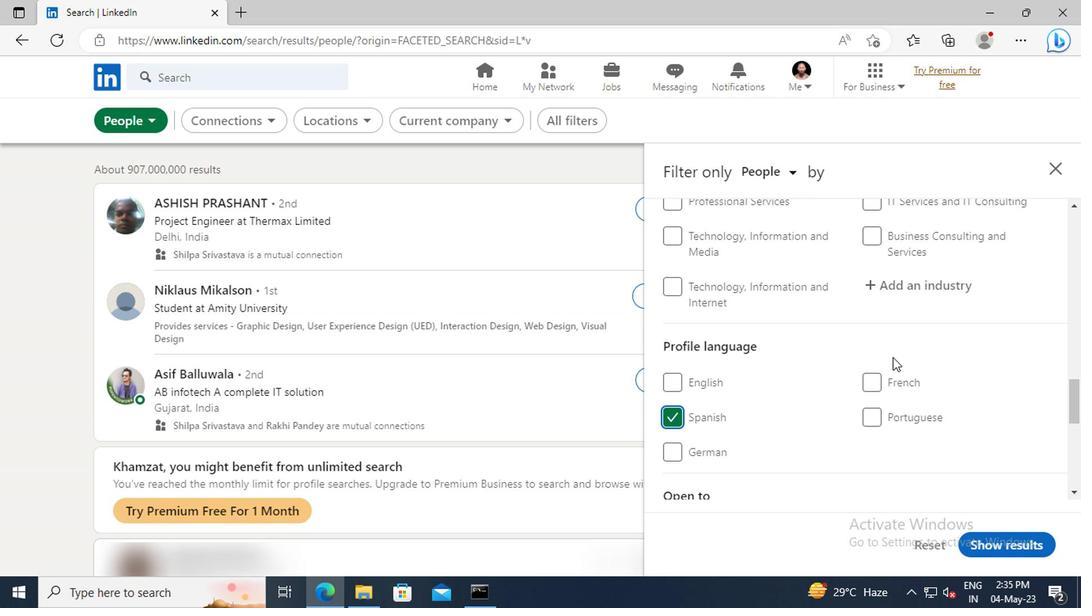 
Action: Mouse scrolled (737, 357) with delta (0, 0)
Screenshot: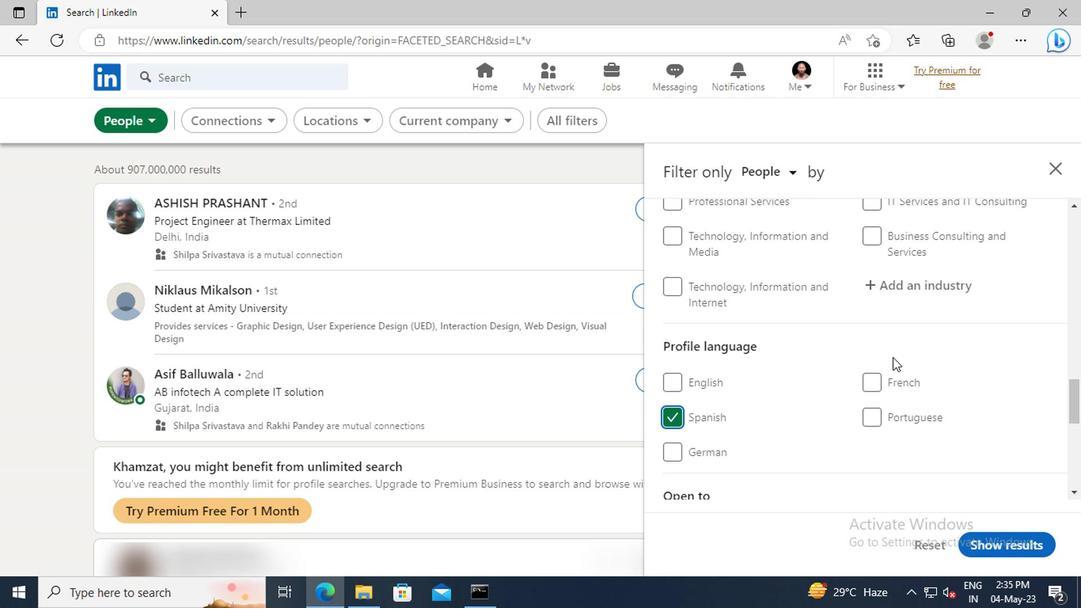 
Action: Mouse scrolled (737, 357) with delta (0, 0)
Screenshot: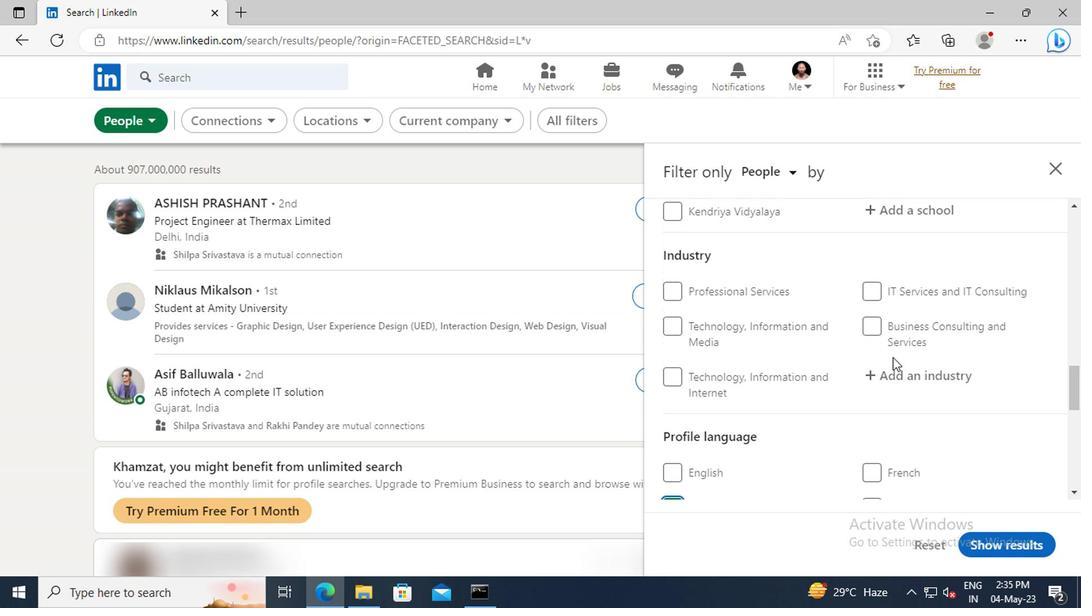 
Action: Mouse scrolled (737, 357) with delta (0, 0)
Screenshot: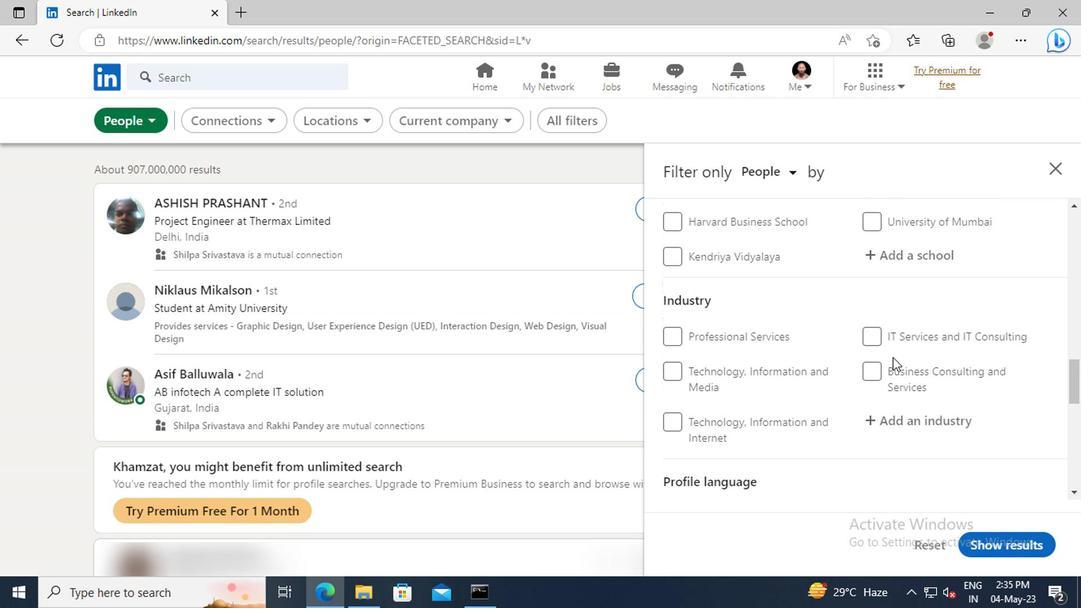 
Action: Mouse scrolled (737, 357) with delta (0, 0)
Screenshot: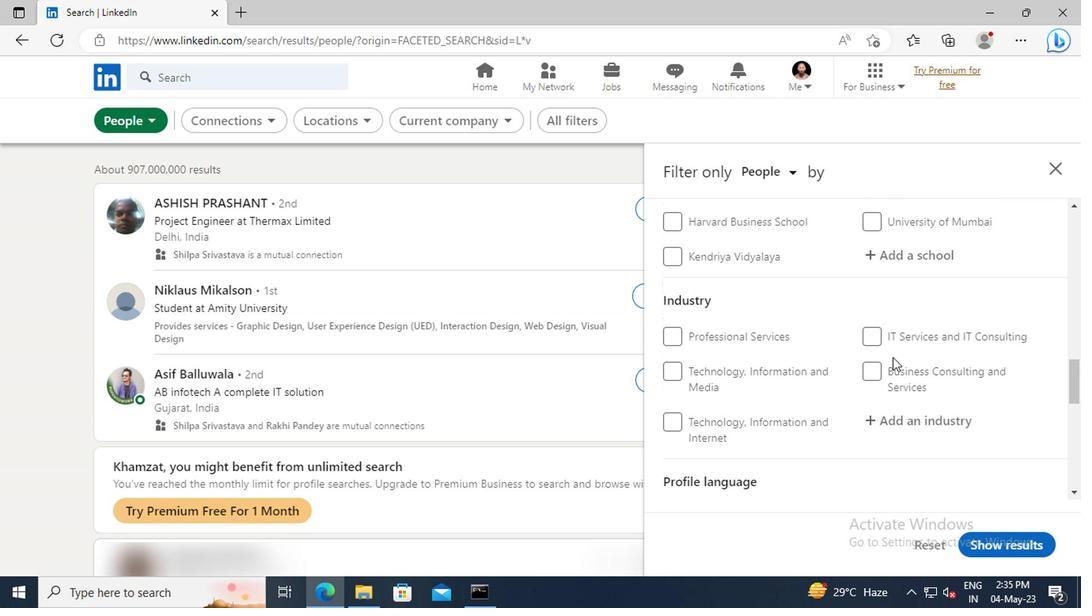 
Action: Mouse scrolled (737, 357) with delta (0, 0)
Screenshot: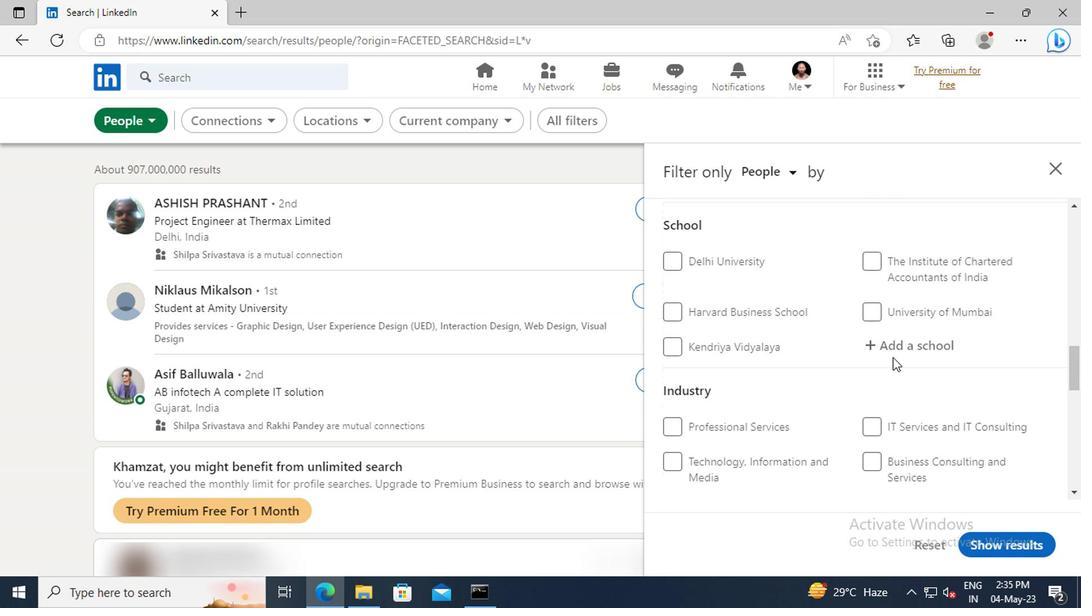 
Action: Mouse scrolled (737, 357) with delta (0, 0)
Screenshot: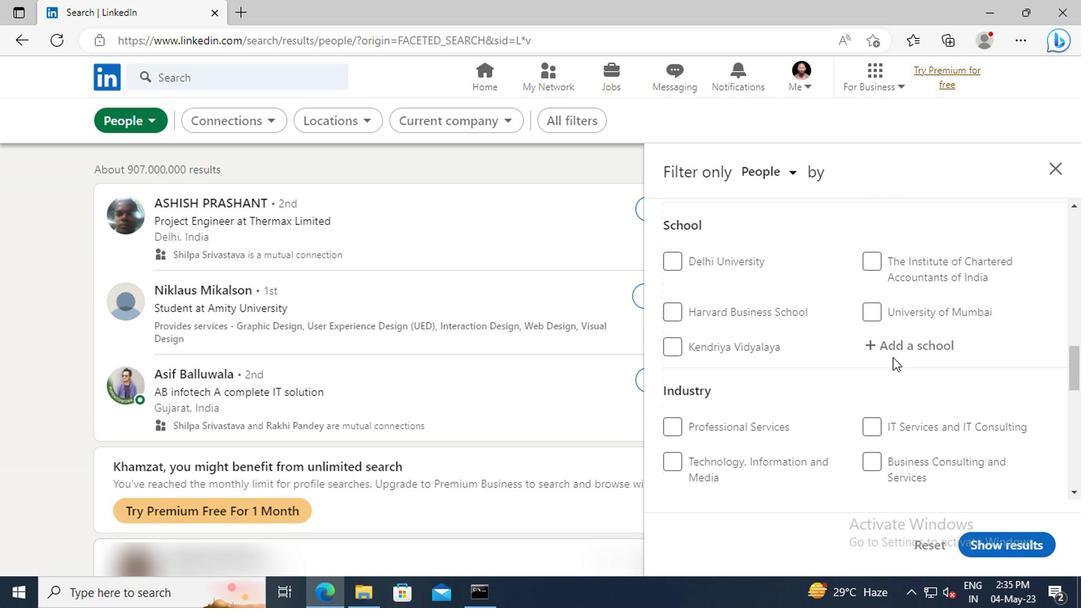
Action: Mouse scrolled (737, 357) with delta (0, 0)
Screenshot: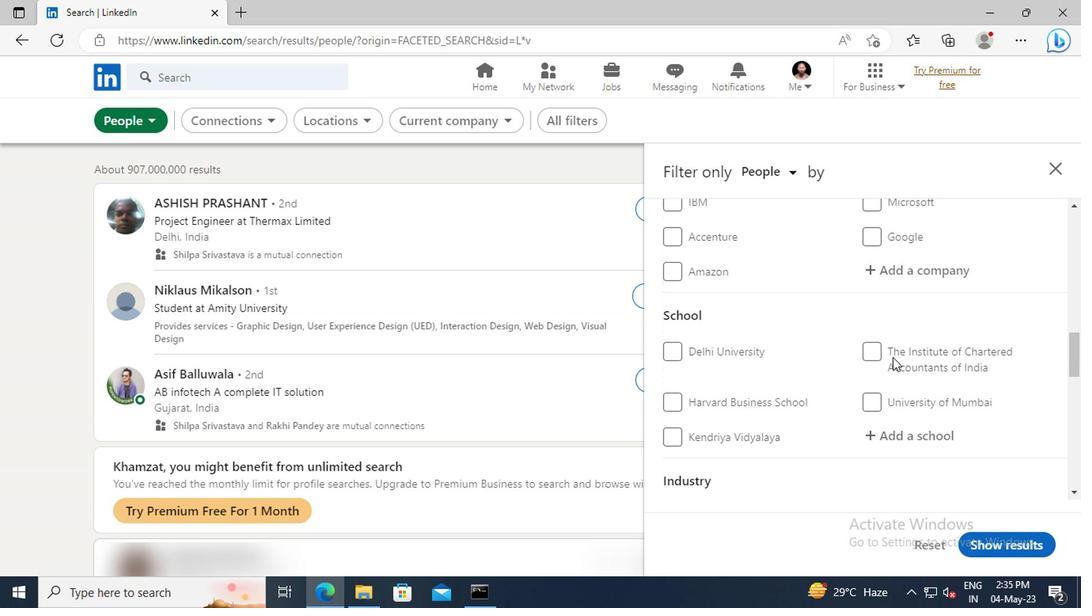 
Action: Mouse scrolled (737, 357) with delta (0, 0)
Screenshot: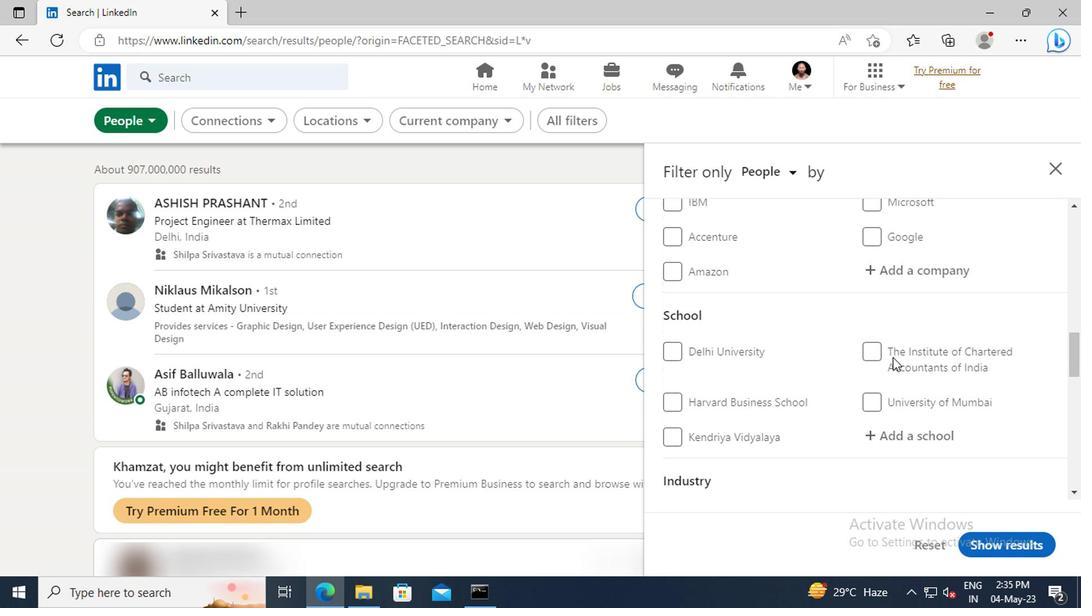 
Action: Mouse scrolled (737, 357) with delta (0, 0)
Screenshot: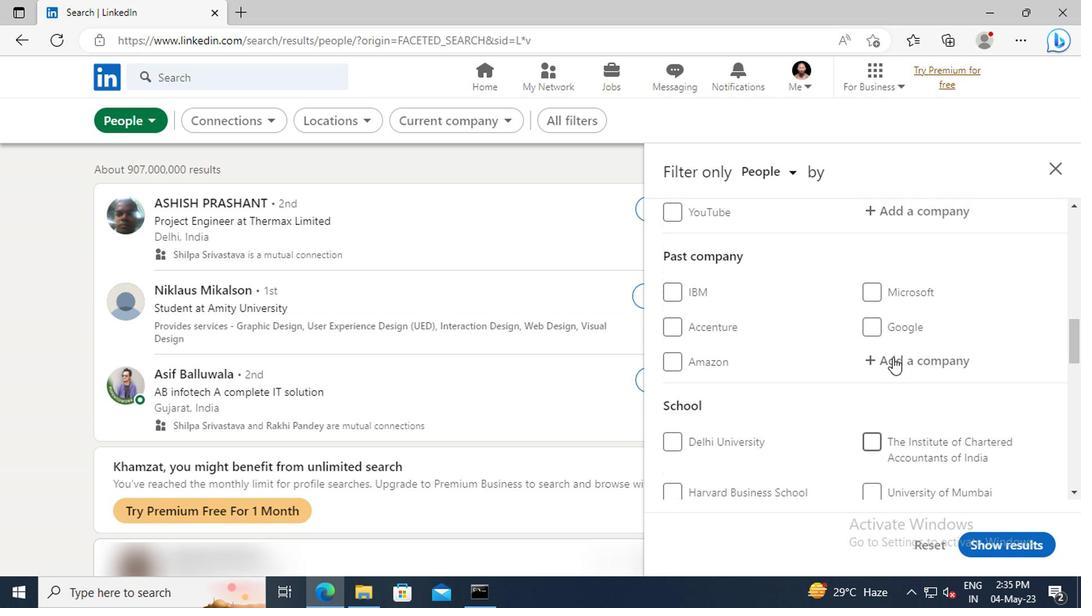 
Action: Mouse scrolled (737, 357) with delta (0, 0)
Screenshot: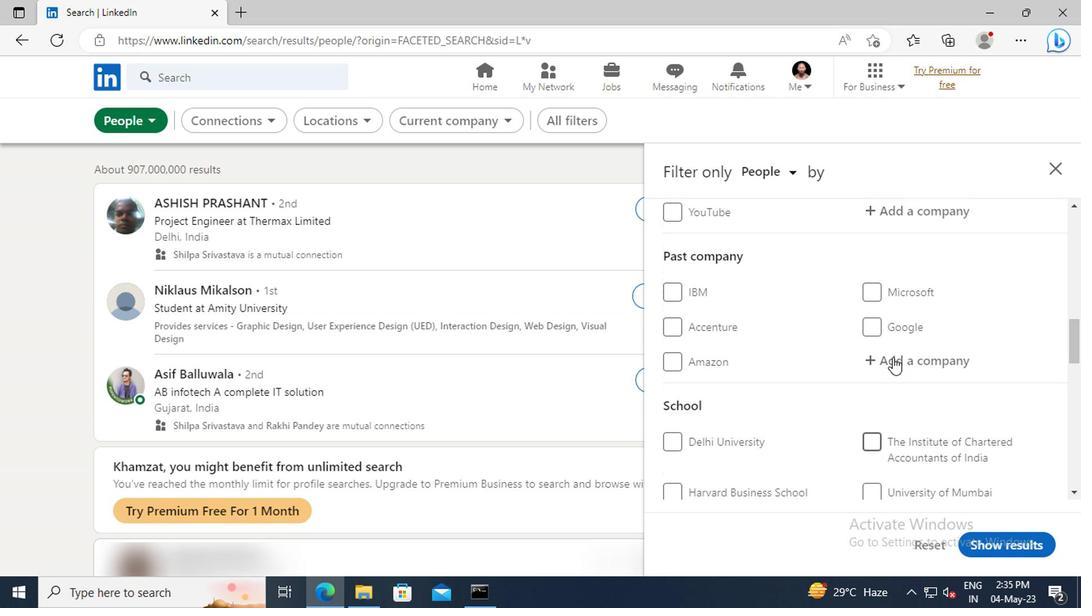 
Action: Mouse scrolled (737, 357) with delta (0, 0)
Screenshot: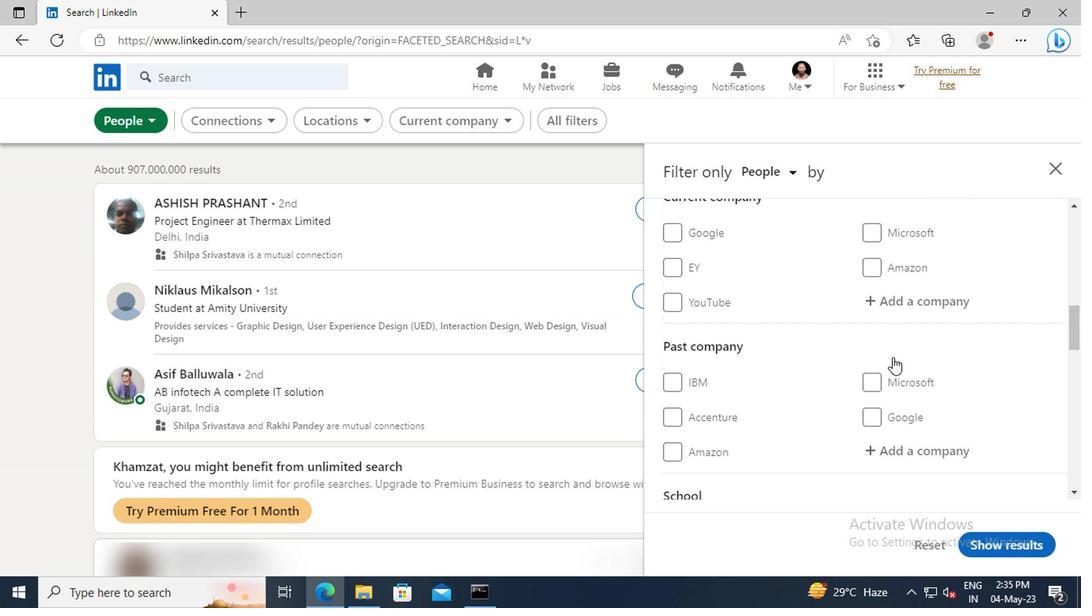 
Action: Mouse moved to (733, 350)
Screenshot: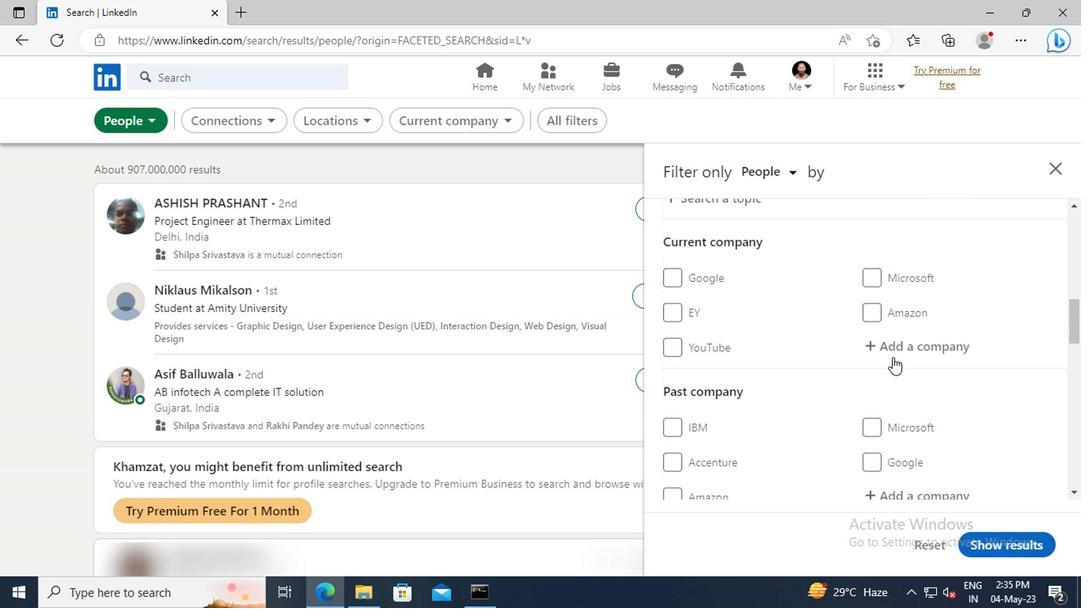 
Action: Mouse pressed left at (733, 350)
Screenshot: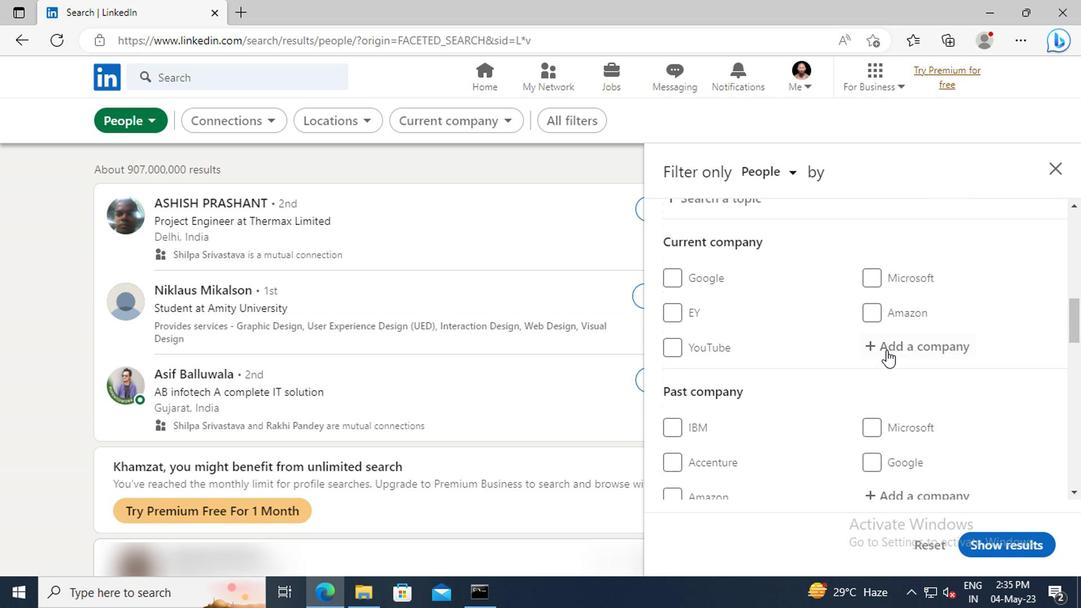 
Action: Key pressed <Key.shift>F<Key.shift>L<Key.shift>SMID
Screenshot: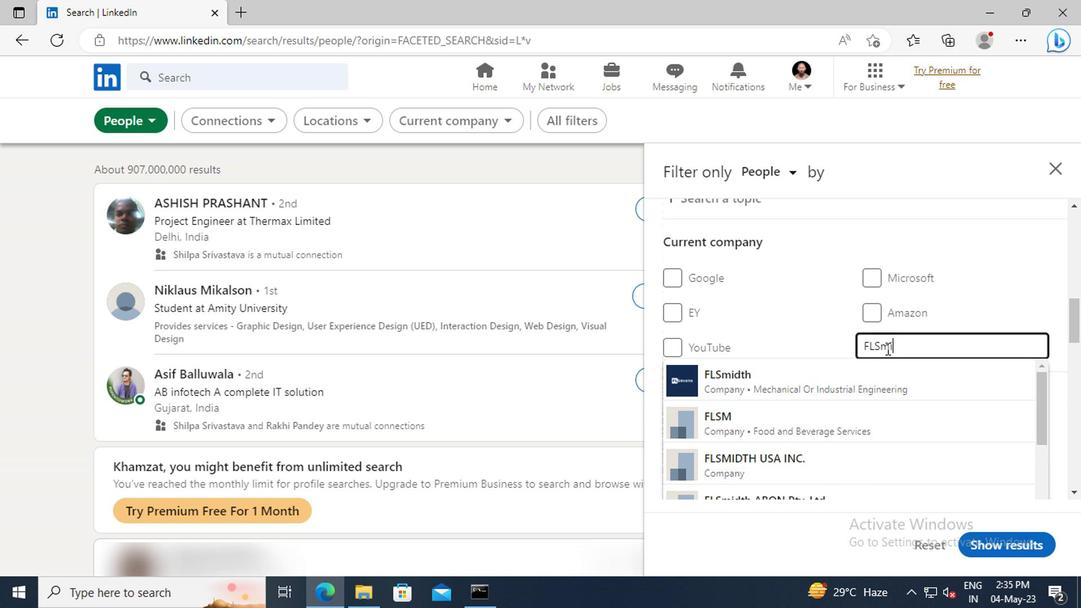 
Action: Mouse moved to (732, 365)
Screenshot: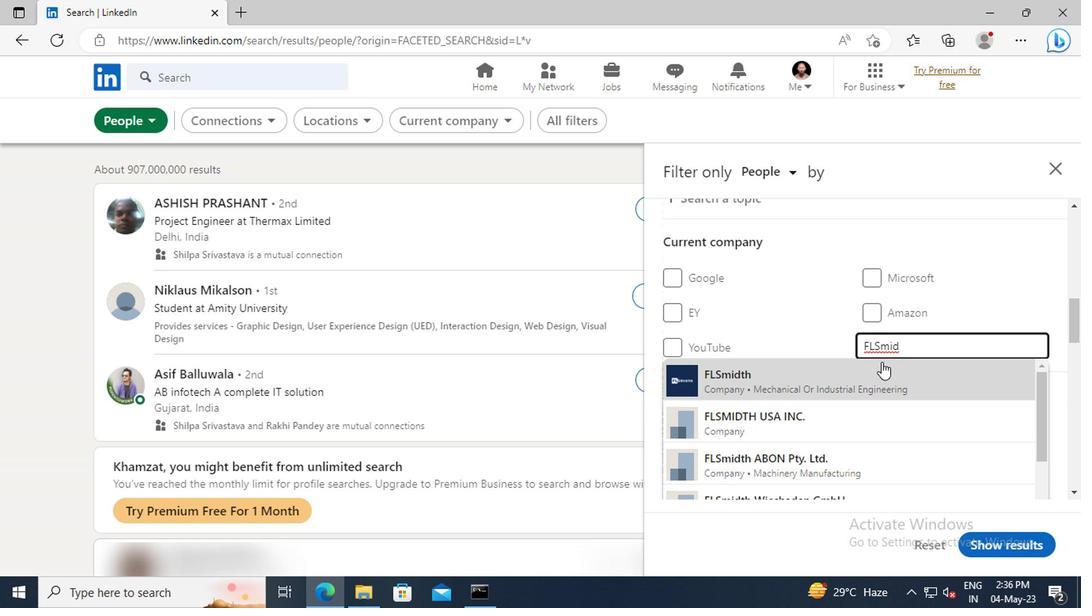 
Action: Mouse pressed left at (732, 365)
Screenshot: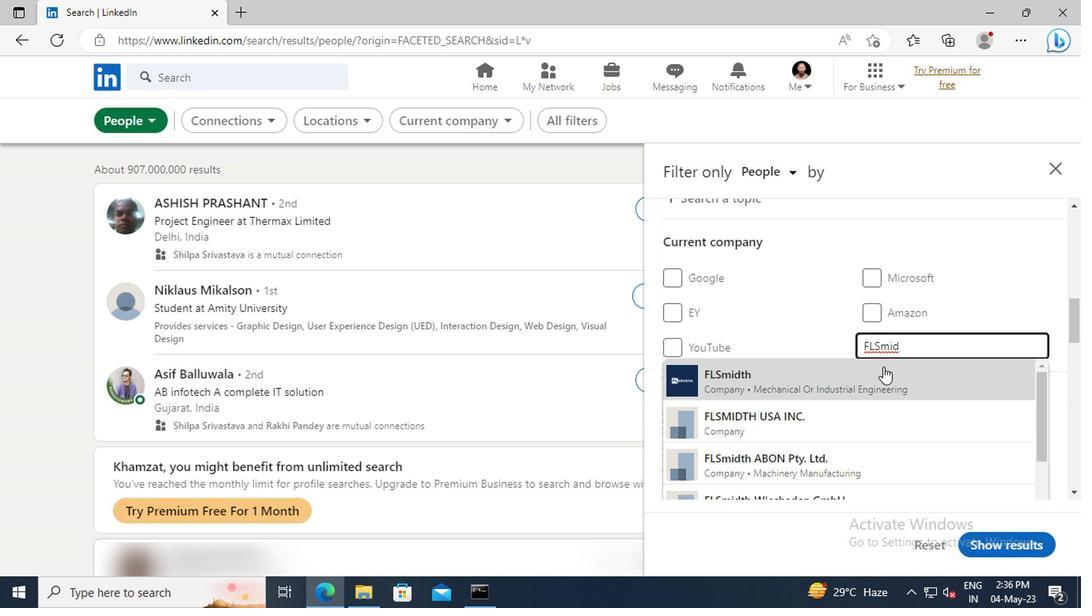 
Action: Mouse scrolled (732, 365) with delta (0, 0)
Screenshot: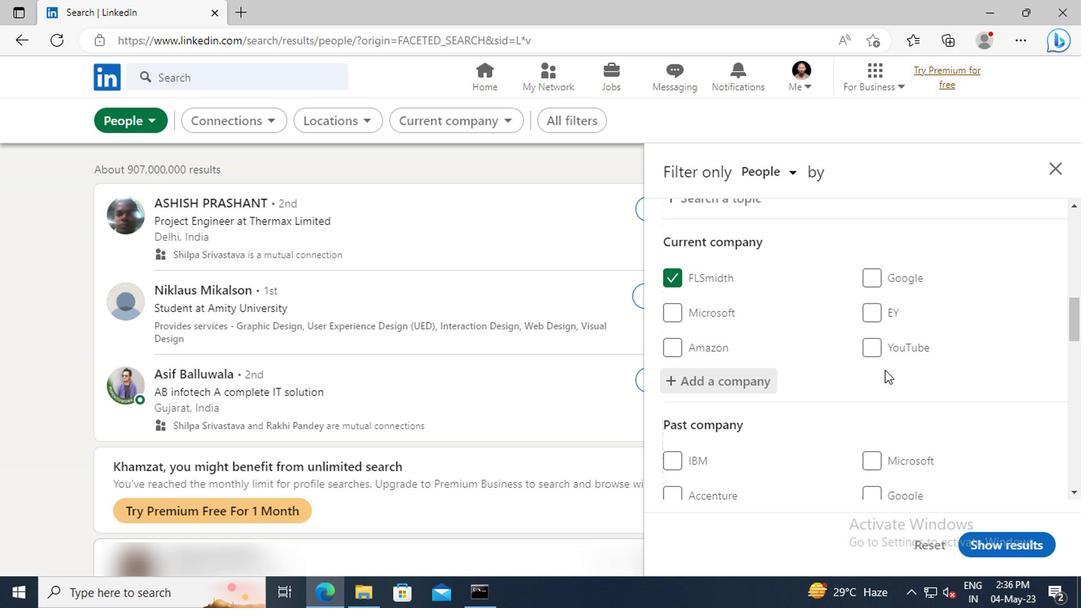 
Action: Mouse scrolled (732, 365) with delta (0, 0)
Screenshot: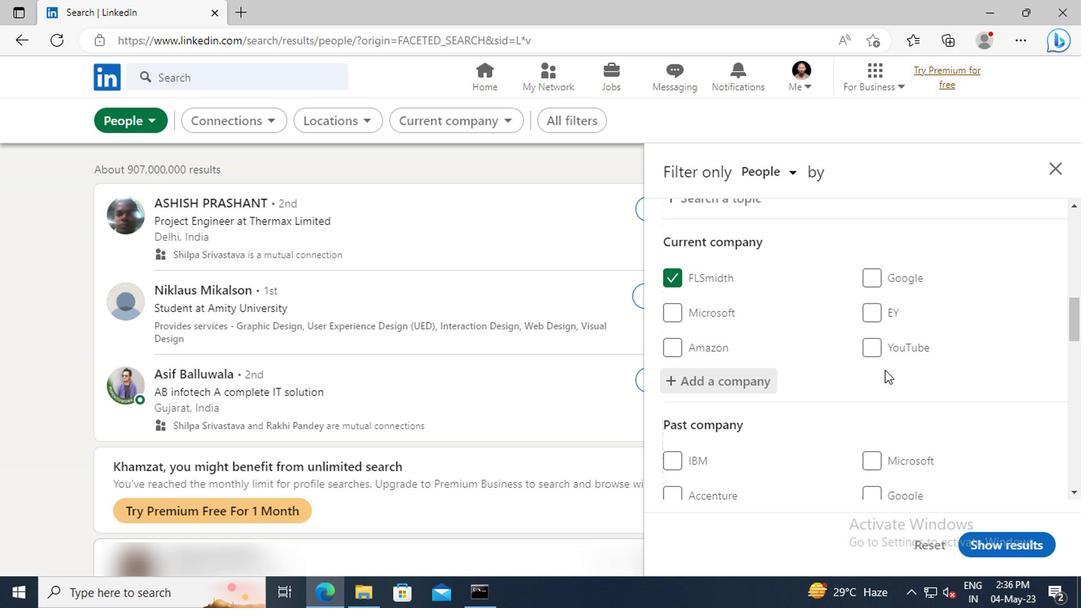 
Action: Mouse scrolled (732, 365) with delta (0, 0)
Screenshot: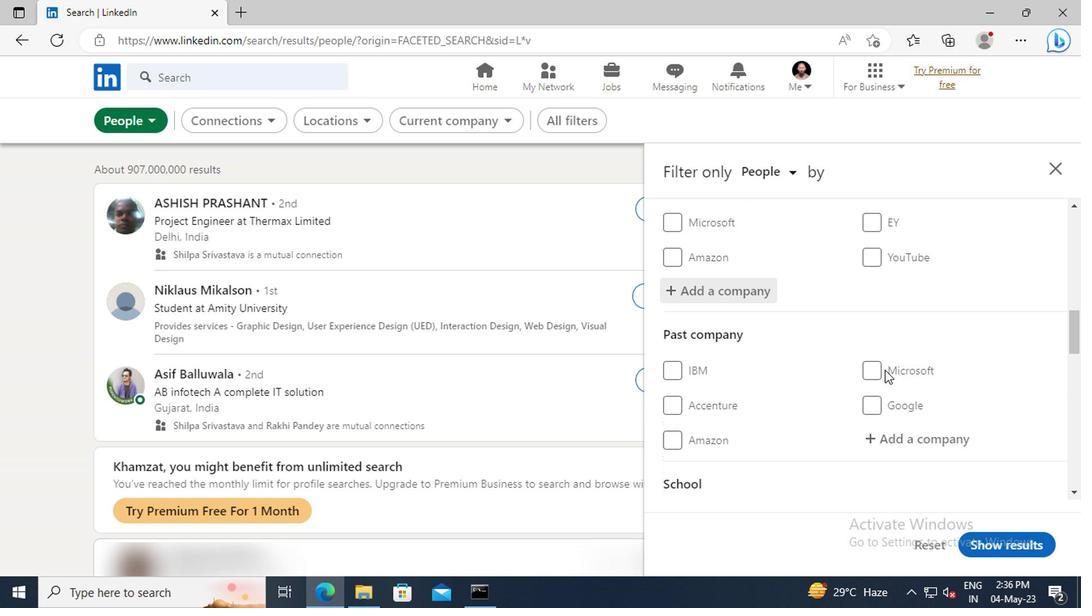 
Action: Mouse scrolled (732, 365) with delta (0, 0)
Screenshot: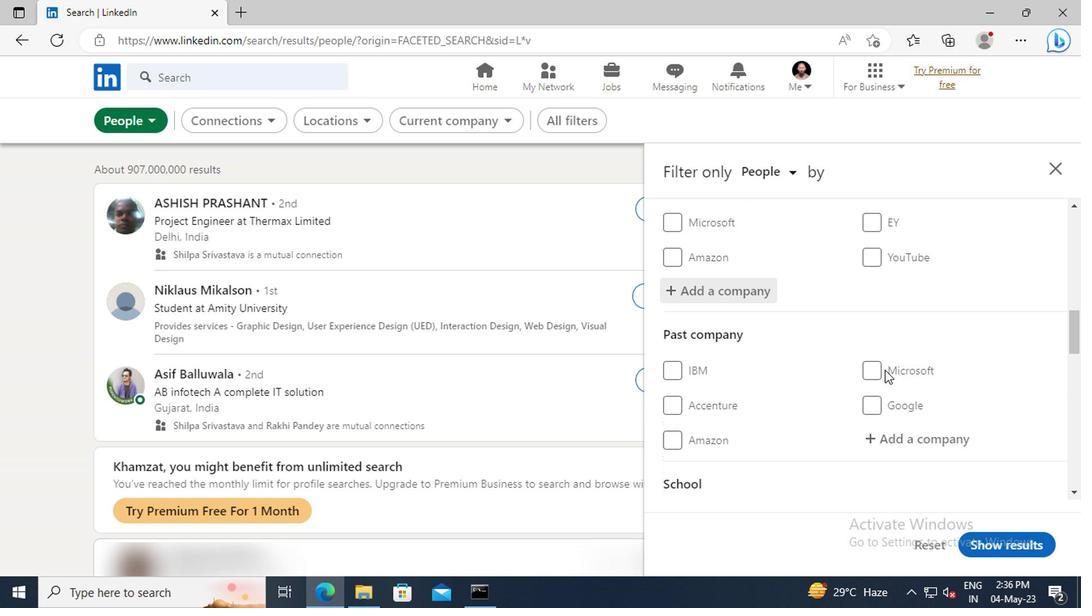 
Action: Mouse scrolled (732, 365) with delta (0, 0)
Screenshot: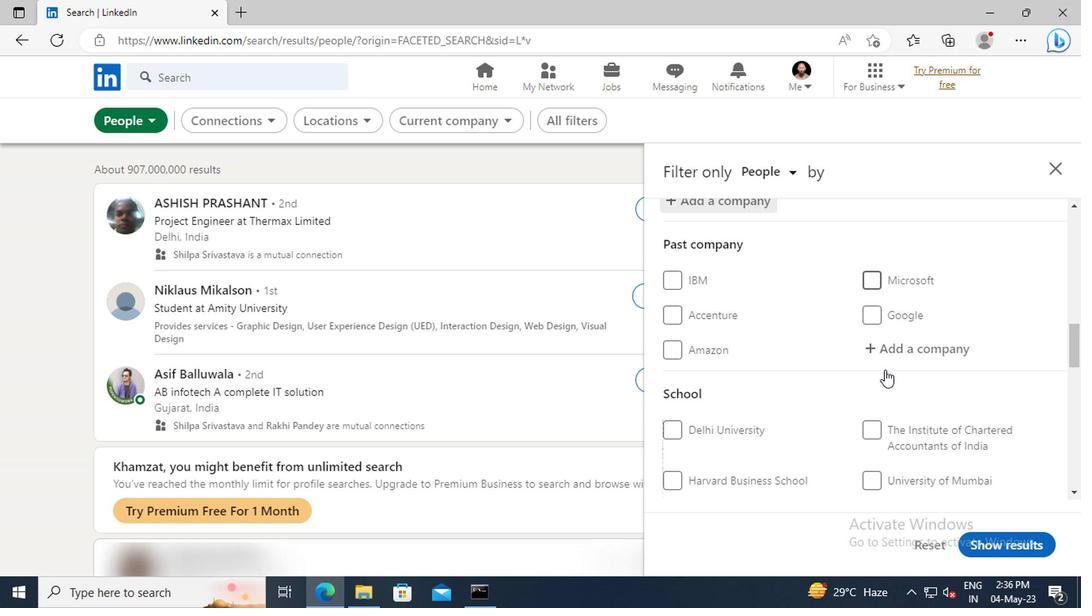 
Action: Mouse scrolled (732, 365) with delta (0, 0)
Screenshot: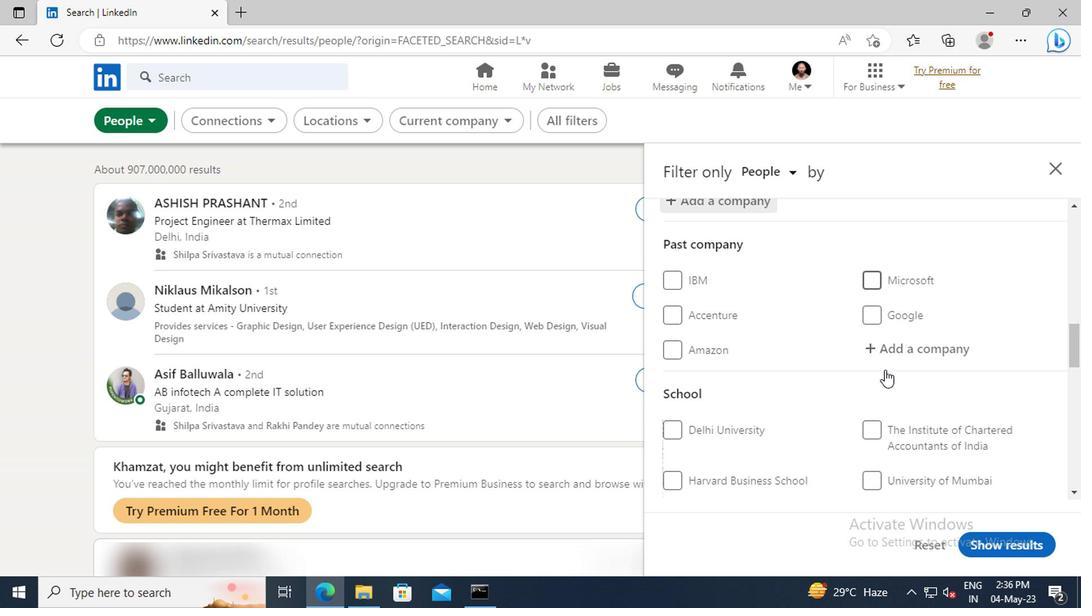 
Action: Mouse moved to (732, 357)
Screenshot: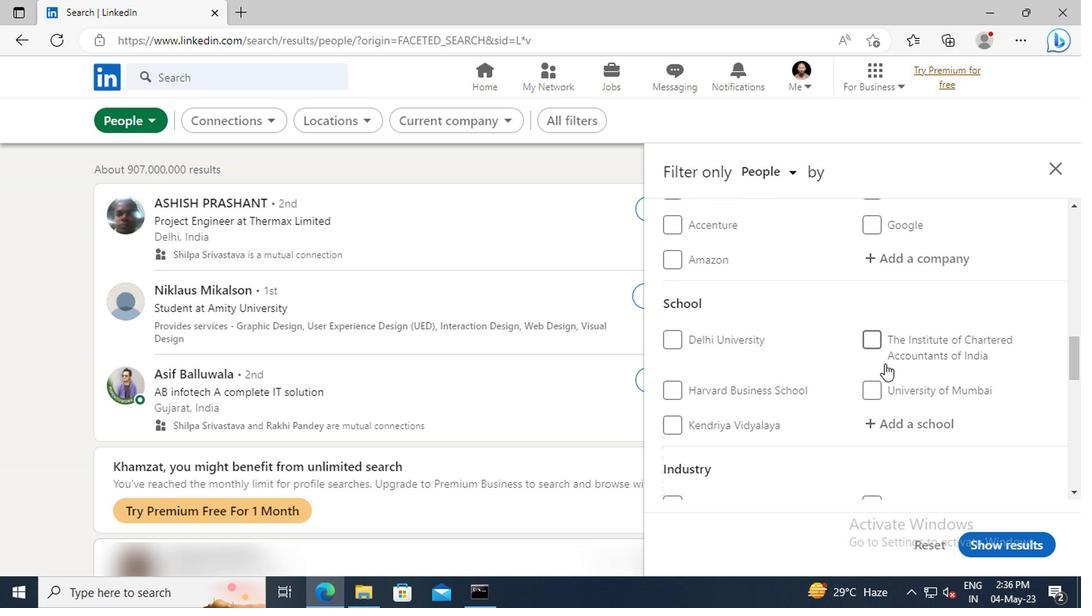 
Action: Mouse scrolled (732, 356) with delta (0, 0)
Screenshot: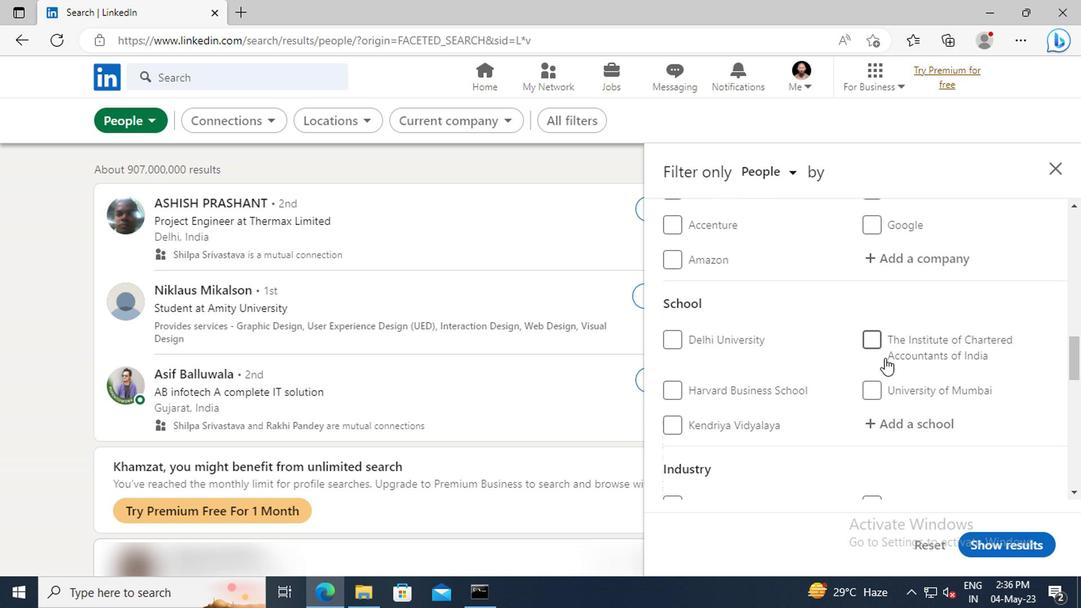 
Action: Mouse scrolled (732, 356) with delta (0, 0)
Screenshot: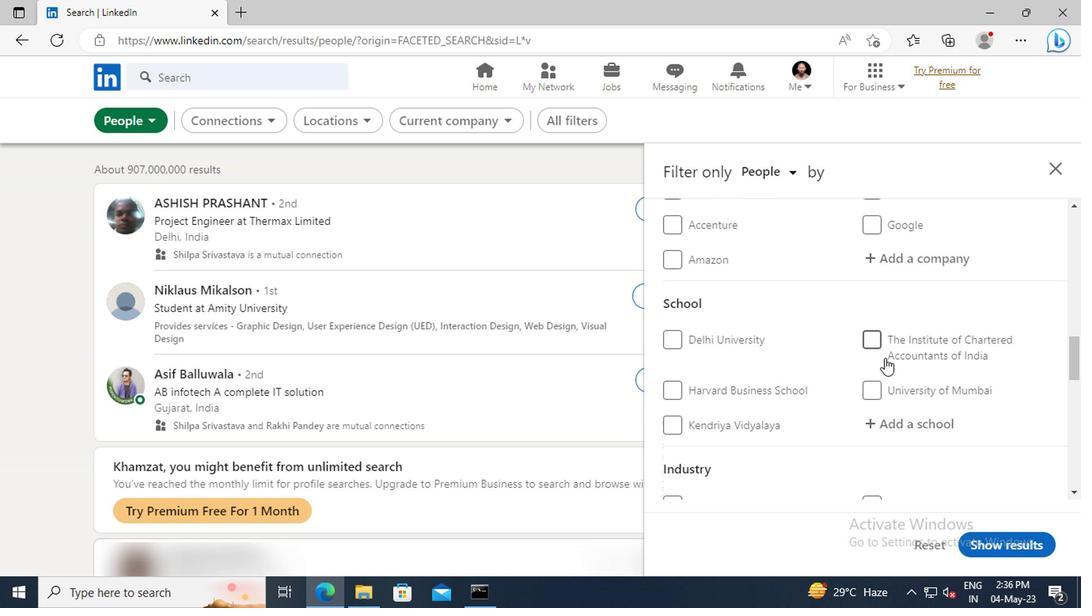 
Action: Mouse moved to (732, 345)
Screenshot: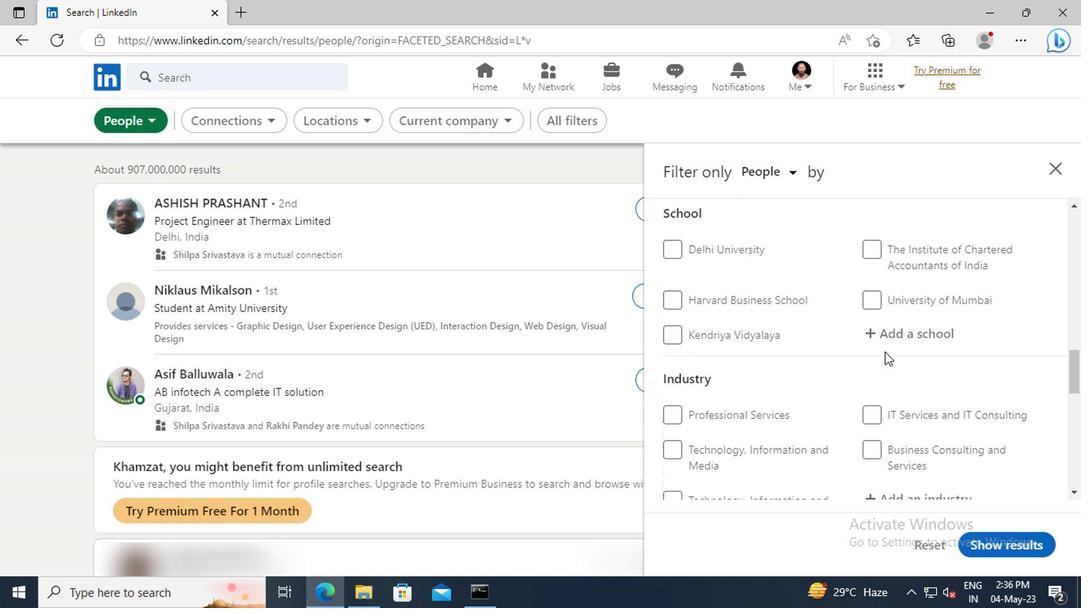 
Action: Mouse pressed left at (732, 345)
Screenshot: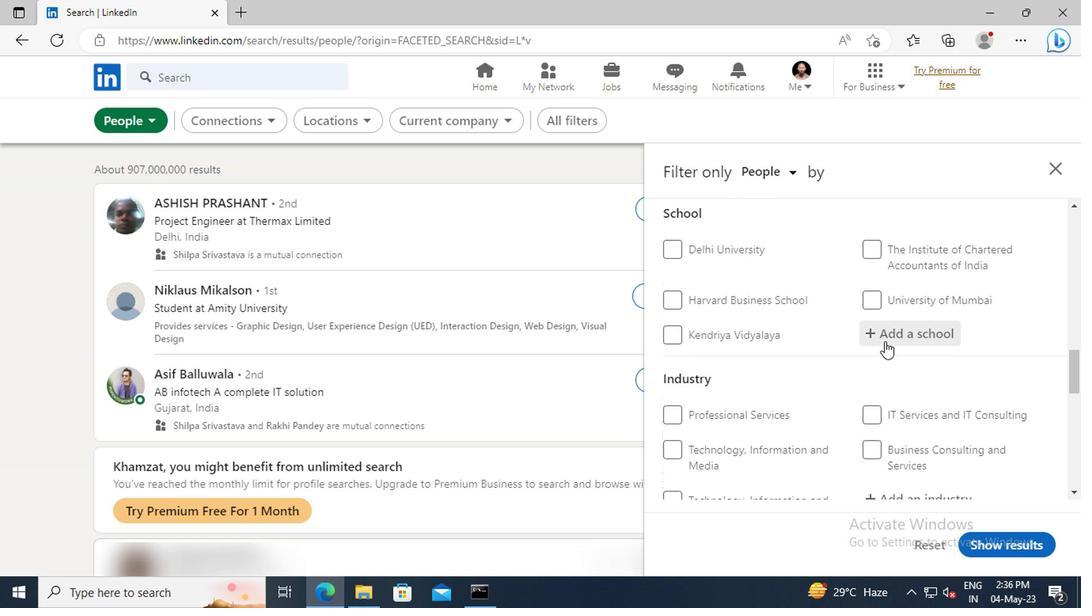 
Action: Key pressed <Key.shift>S<Key.space><Key.shift>D<Key.space><Key.shift>PUBLI
Screenshot: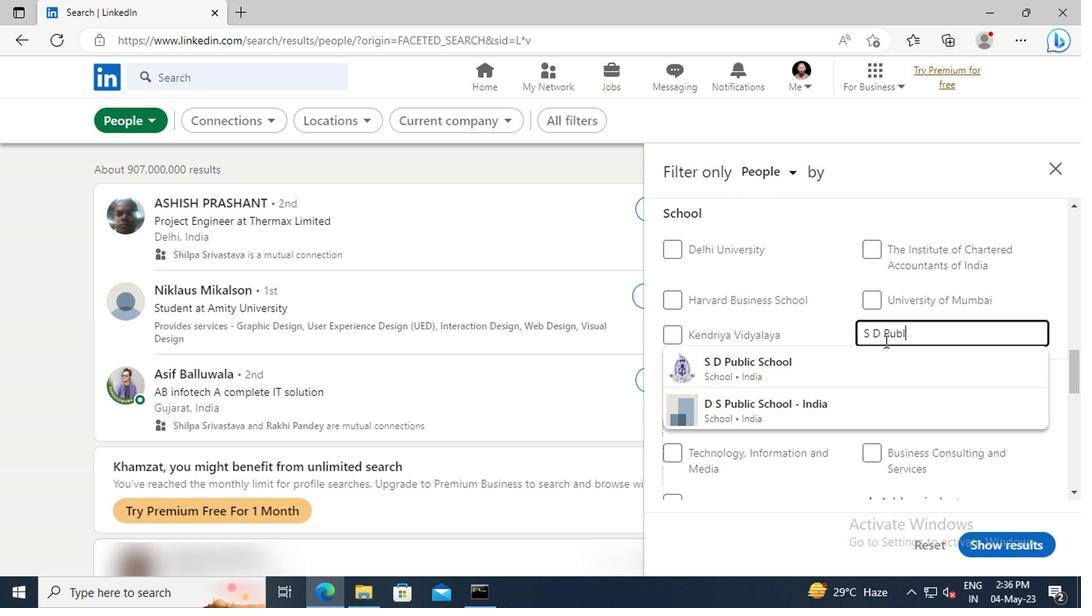 
Action: Mouse moved to (728, 358)
Screenshot: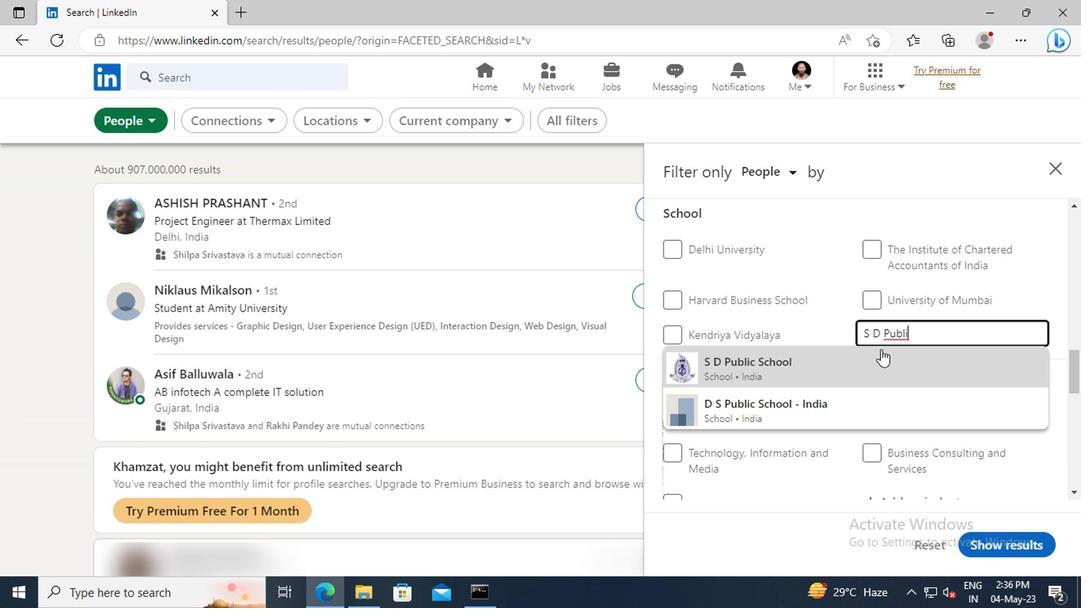 
Action: Mouse pressed left at (728, 358)
Screenshot: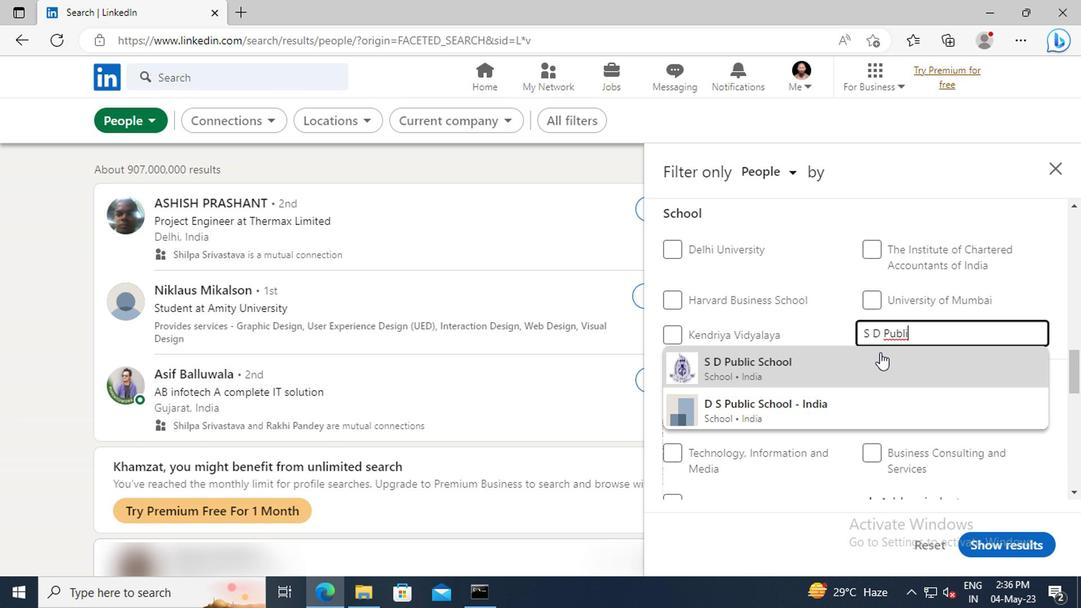 
Action: Mouse scrolled (728, 358) with delta (0, 0)
Screenshot: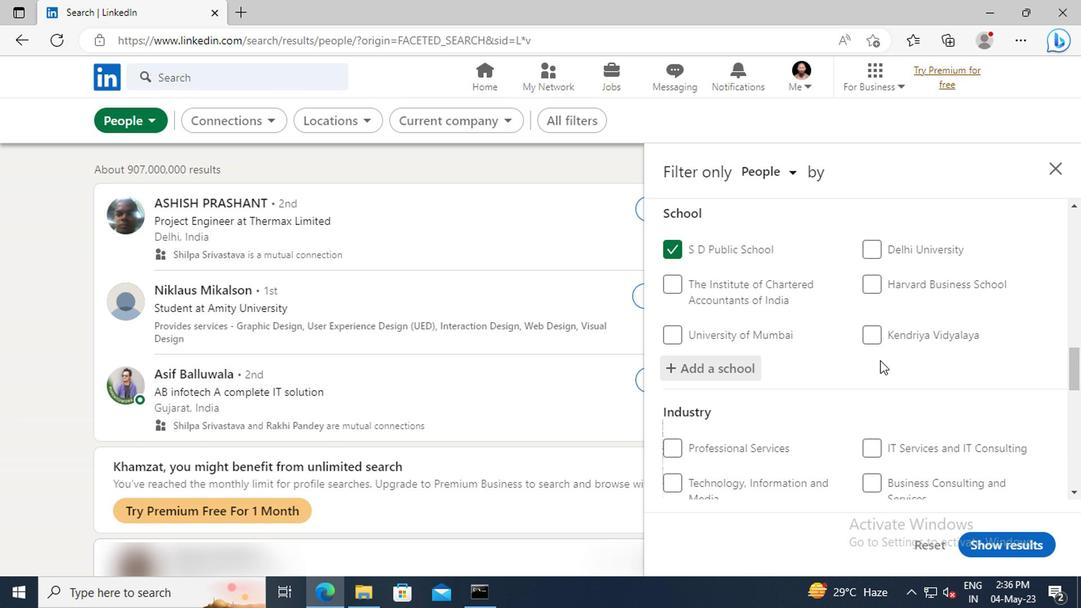 
Action: Mouse scrolled (728, 358) with delta (0, 0)
Screenshot: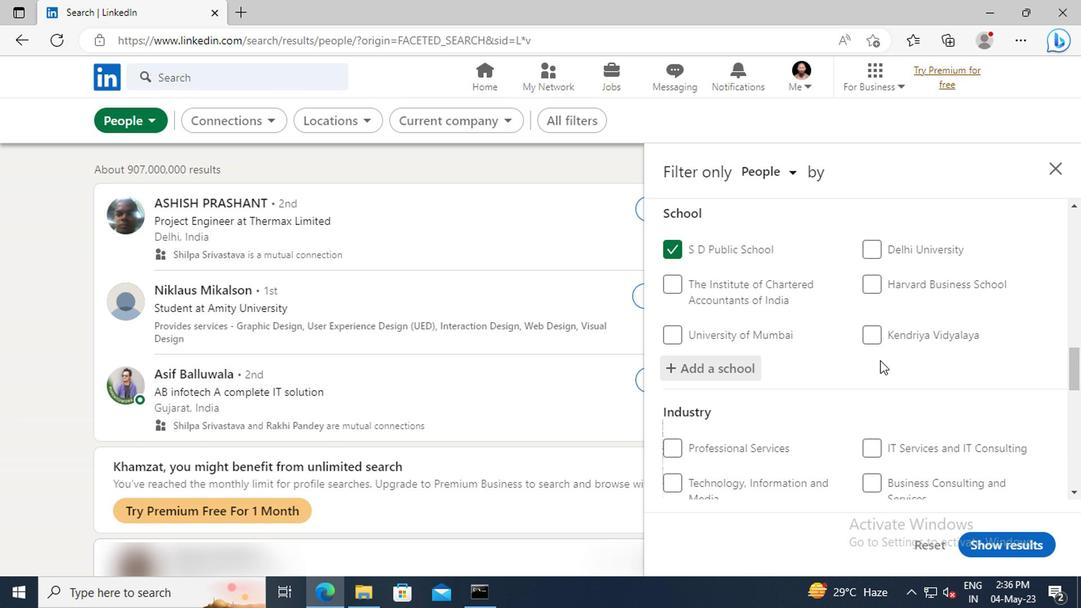 
Action: Mouse moved to (728, 355)
Screenshot: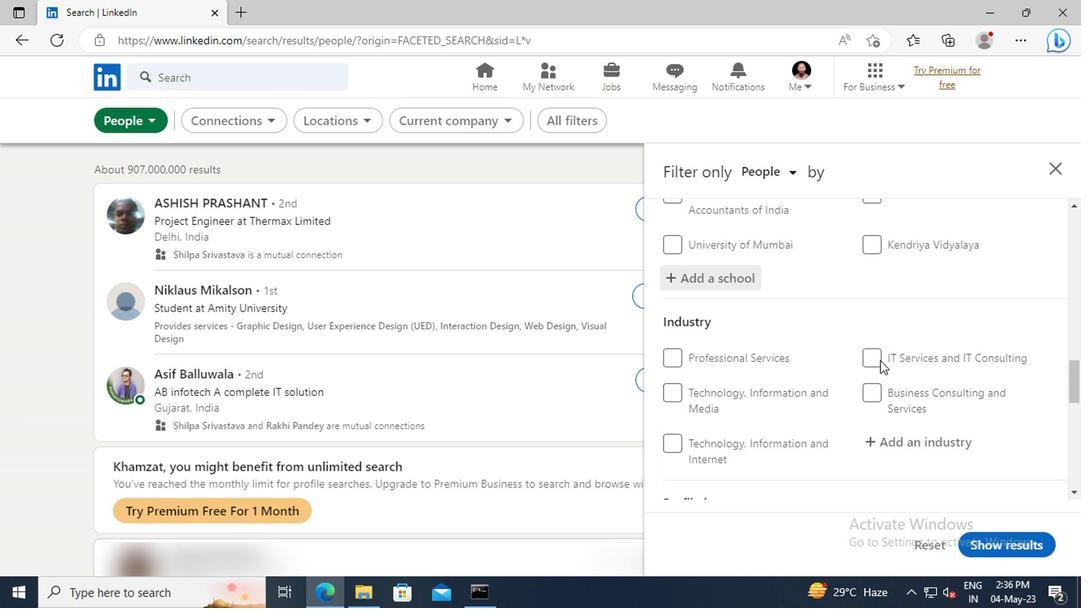 
Action: Mouse scrolled (728, 354) with delta (0, 0)
Screenshot: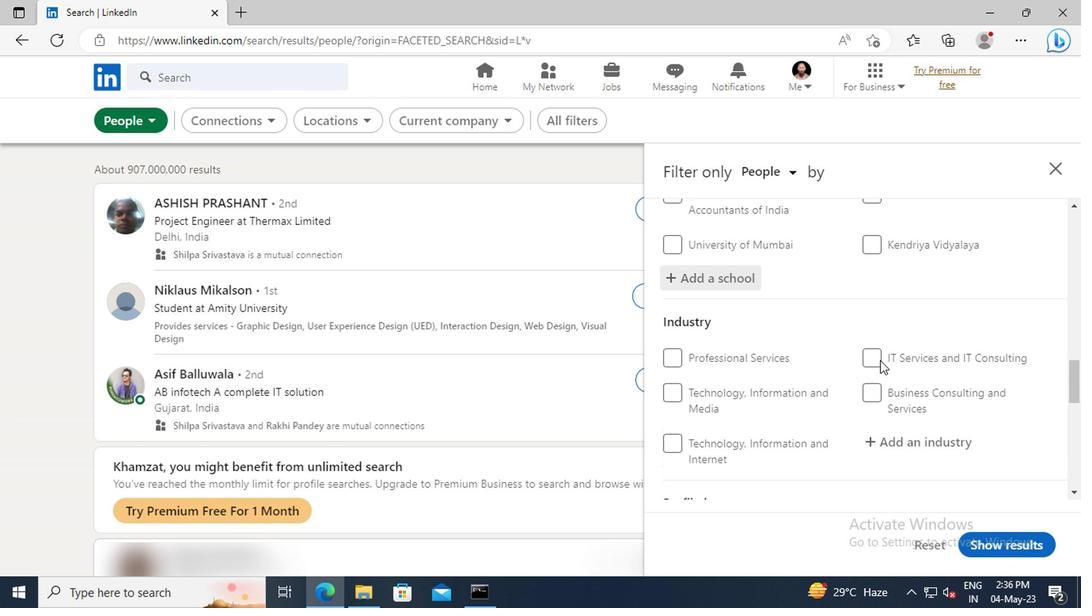 
Action: Mouse scrolled (728, 354) with delta (0, 0)
Screenshot: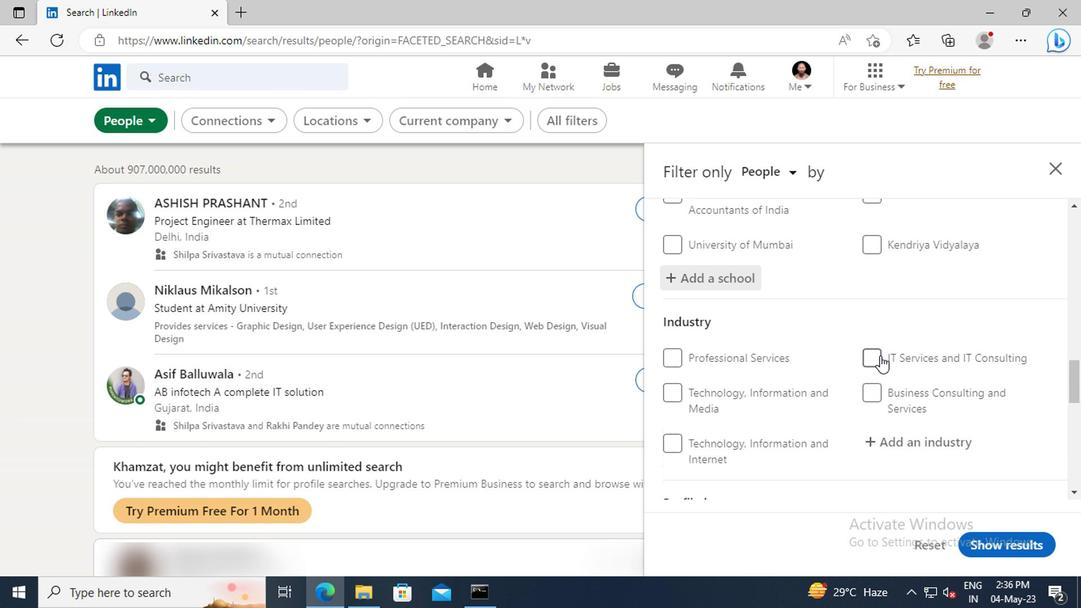 
Action: Mouse moved to (731, 354)
Screenshot: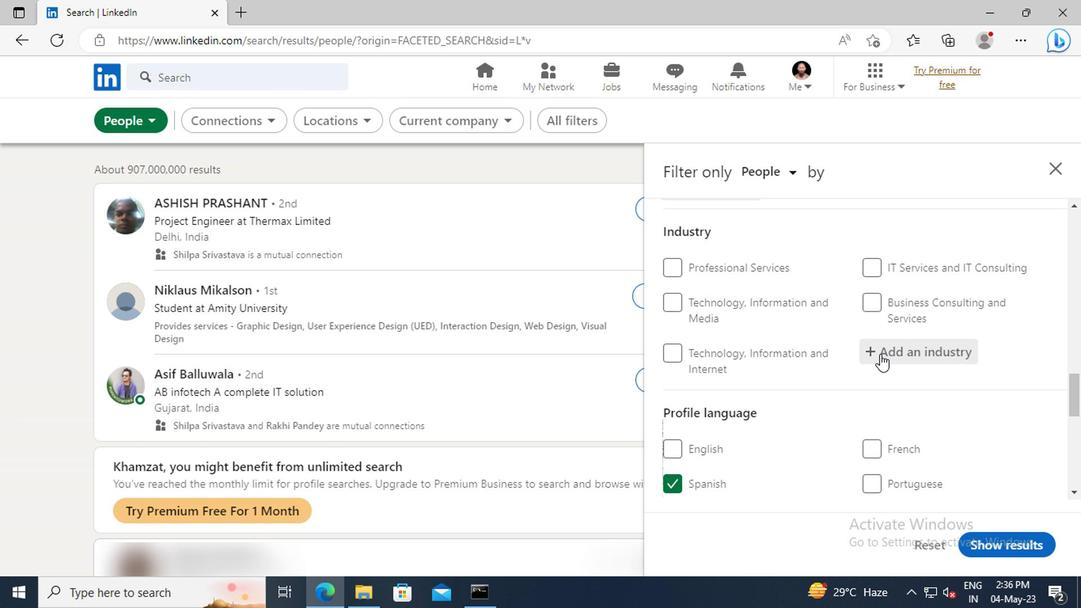 
Action: Mouse pressed left at (731, 354)
Screenshot: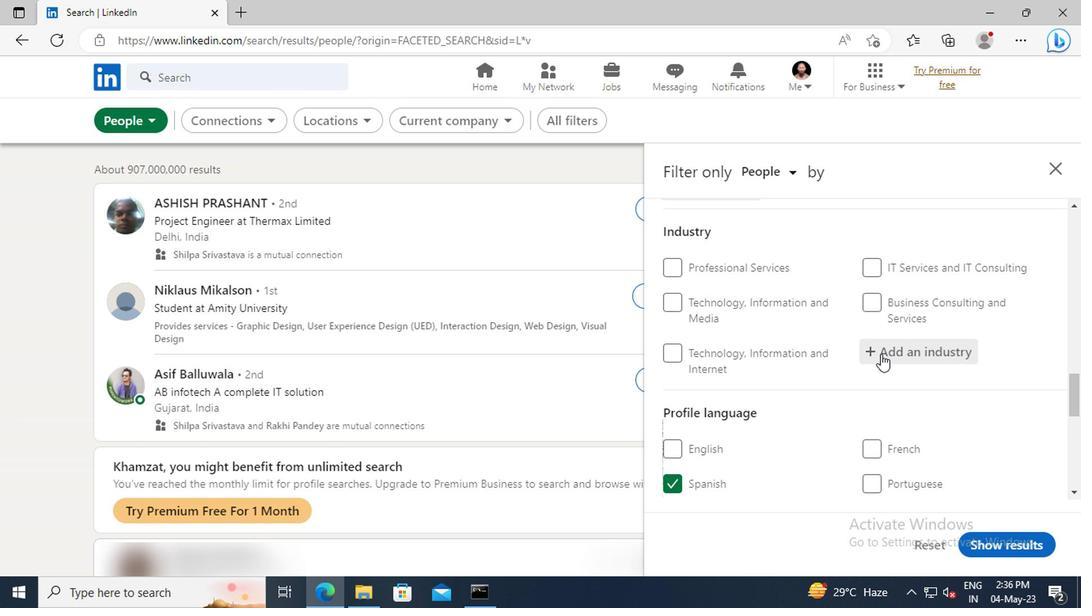 
Action: Key pressed <Key.shift>PERFOR
Screenshot: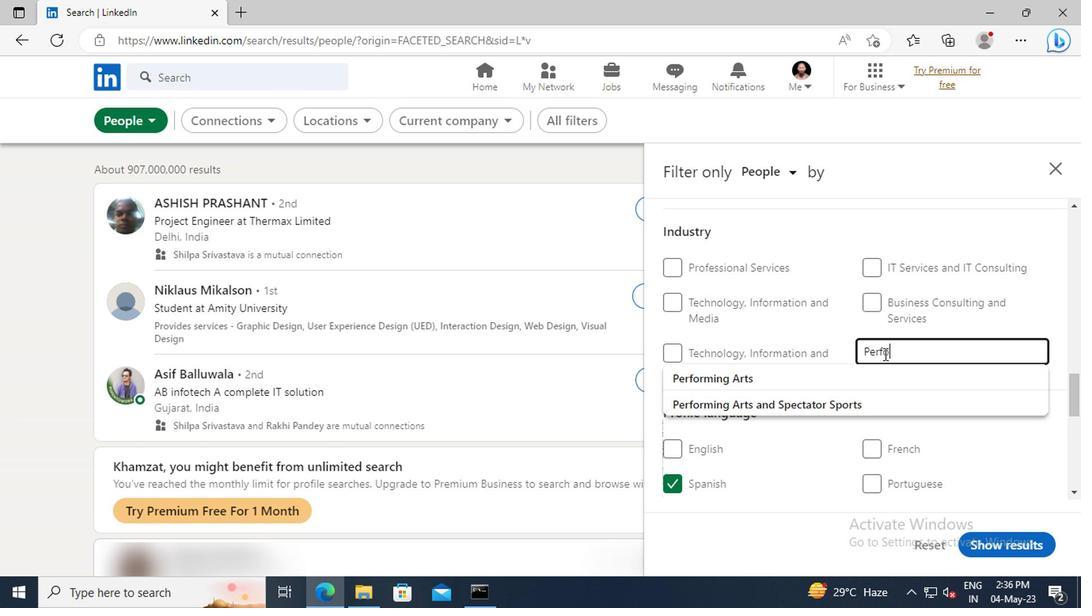 
Action: Mouse moved to (738, 385)
Screenshot: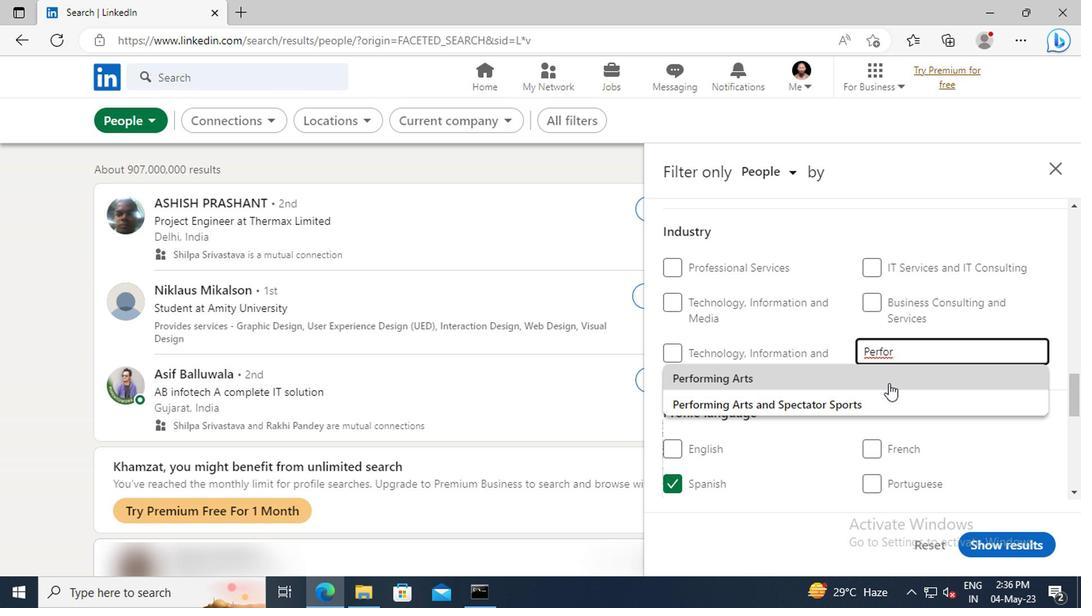 
Action: Mouse pressed left at (738, 385)
Screenshot: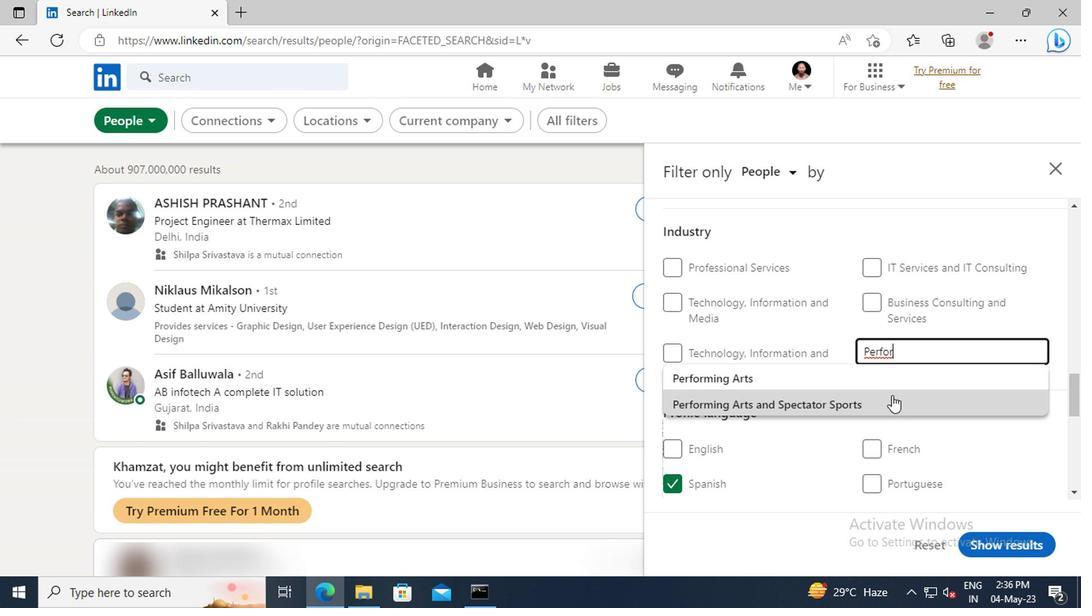 
Action: Mouse scrolled (738, 384) with delta (0, 0)
Screenshot: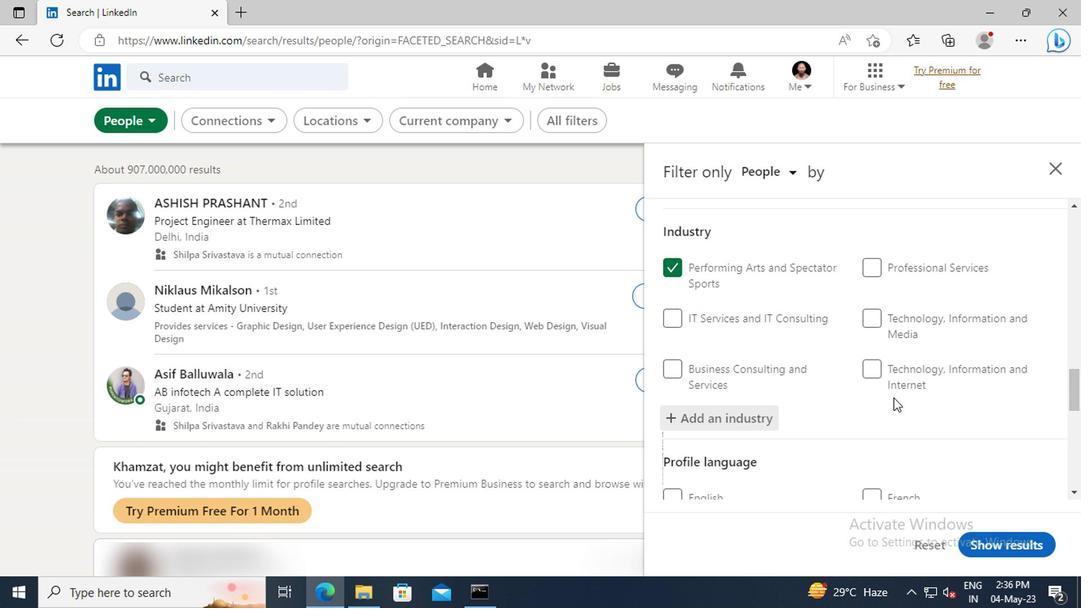 
Action: Mouse scrolled (738, 384) with delta (0, 0)
Screenshot: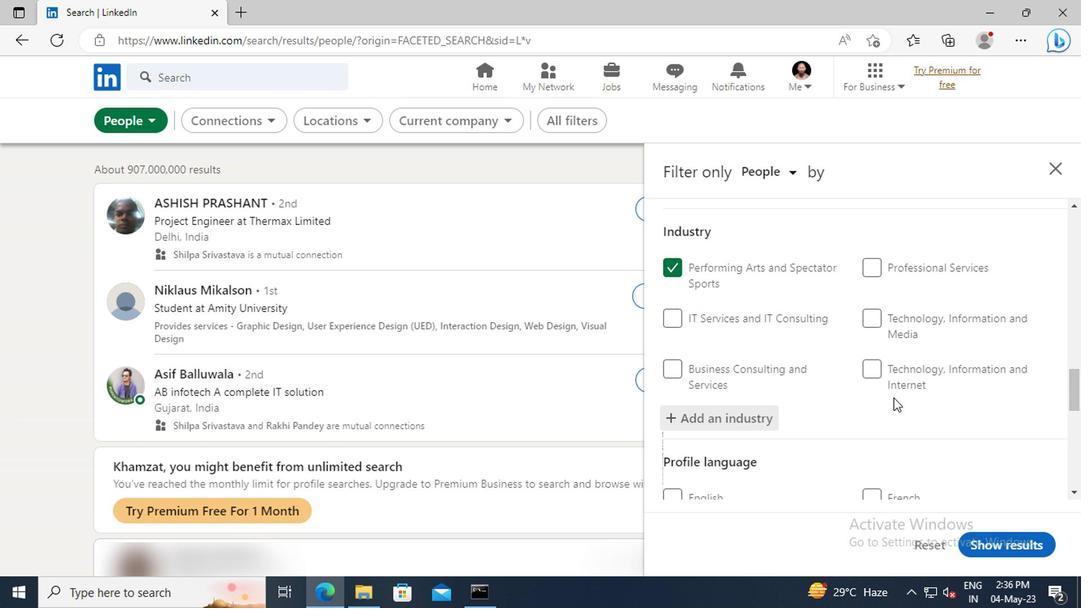 
Action: Mouse moved to (739, 382)
Screenshot: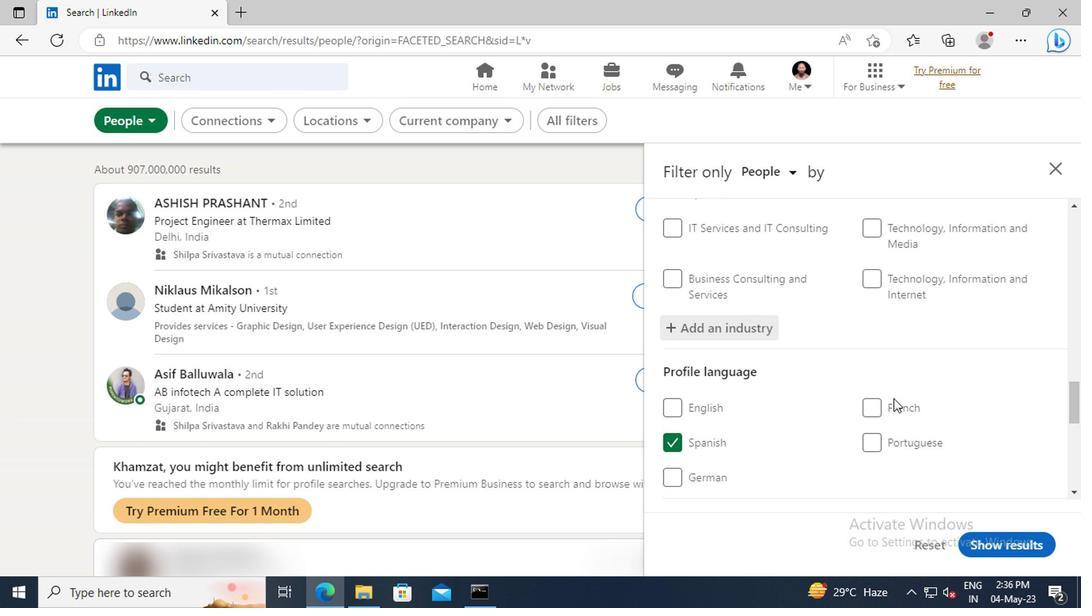 
Action: Mouse scrolled (739, 381) with delta (0, 0)
Screenshot: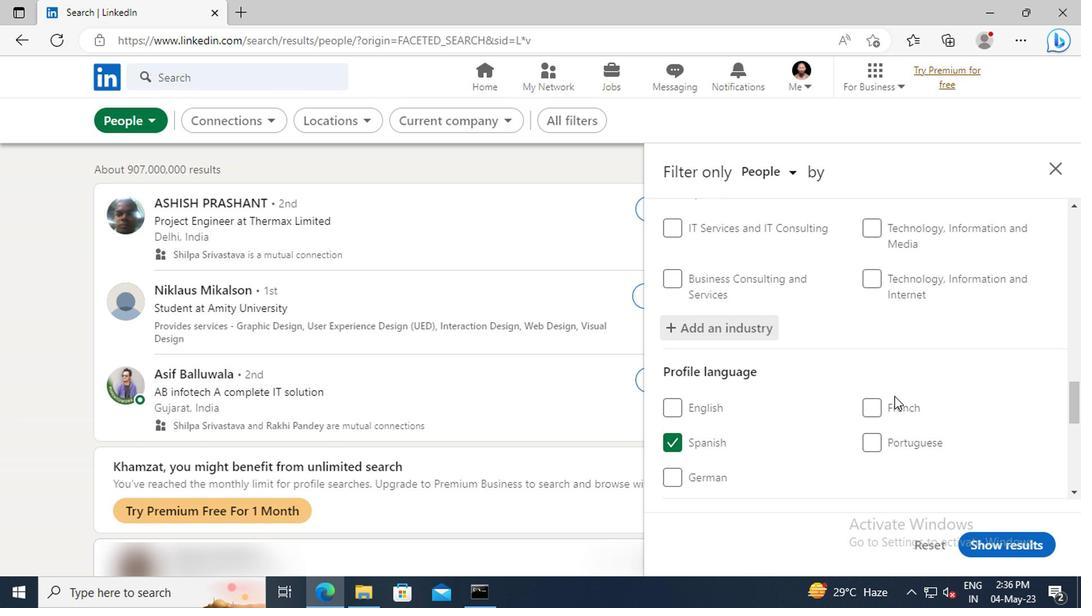 
Action: Mouse scrolled (739, 381) with delta (0, 0)
Screenshot: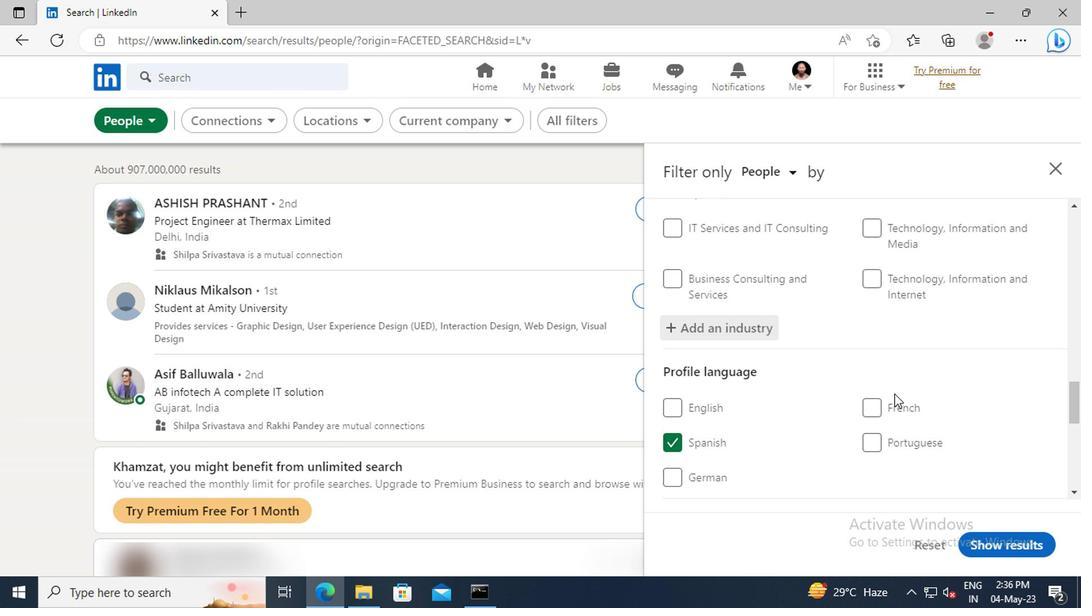 
Action: Mouse scrolled (739, 381) with delta (0, 0)
Screenshot: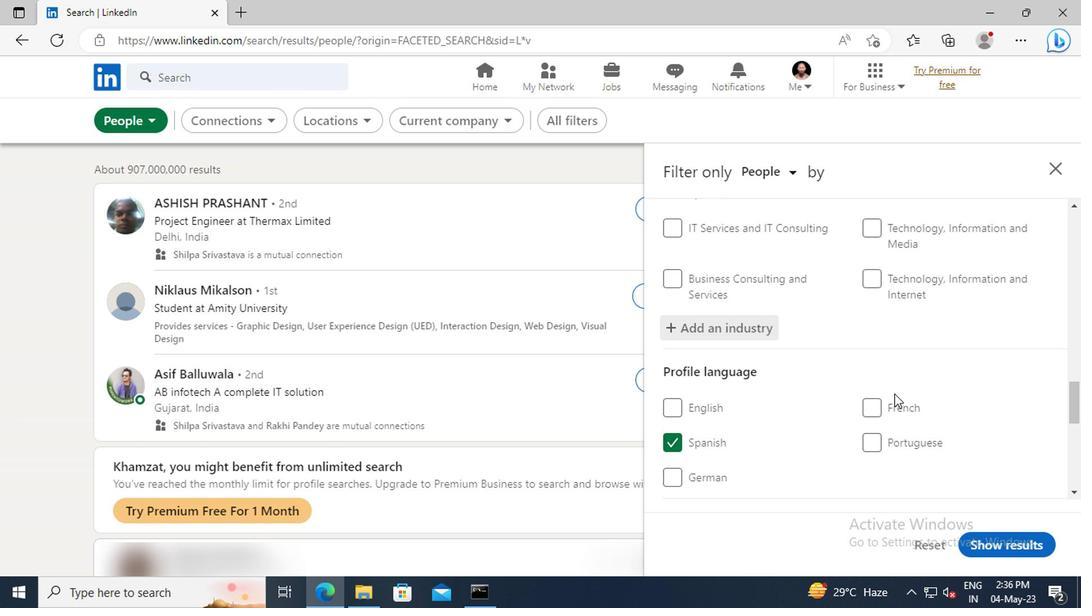 
Action: Mouse moved to (739, 363)
Screenshot: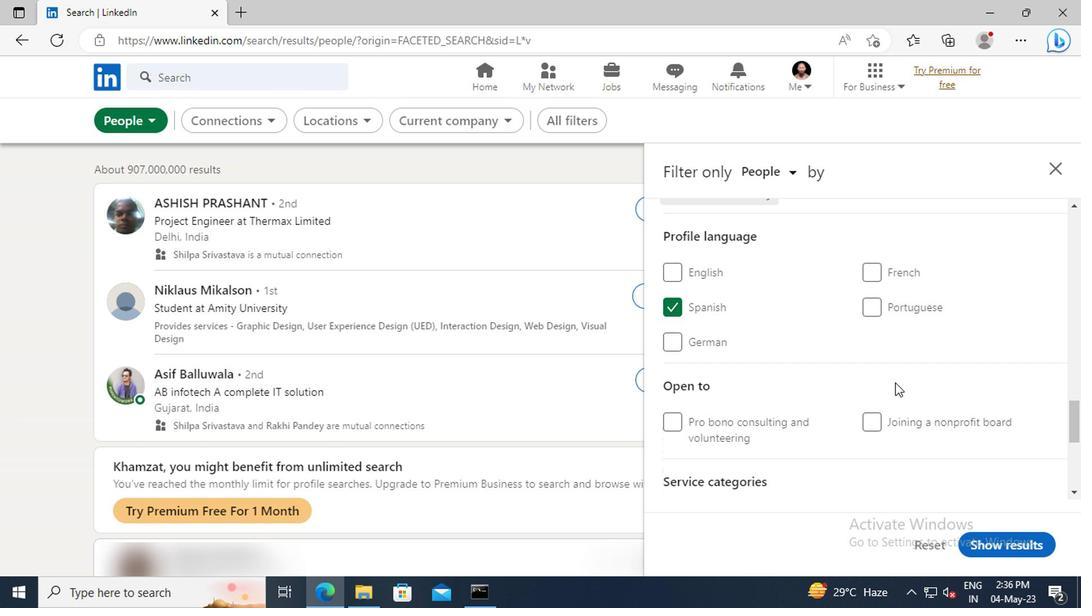 
Action: Mouse scrolled (739, 363) with delta (0, 0)
Screenshot: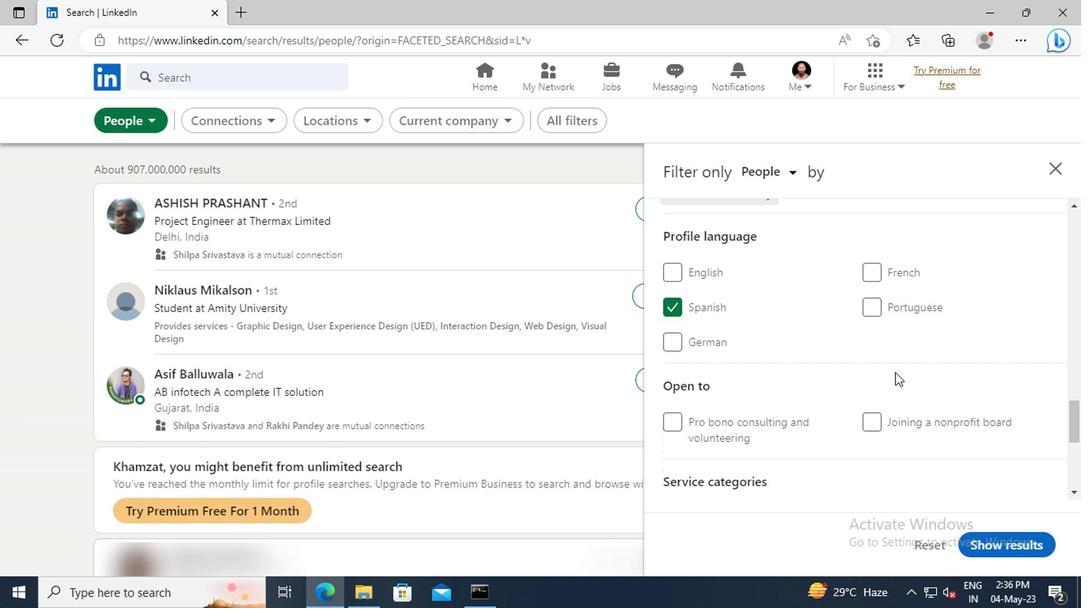
Action: Mouse moved to (739, 356)
Screenshot: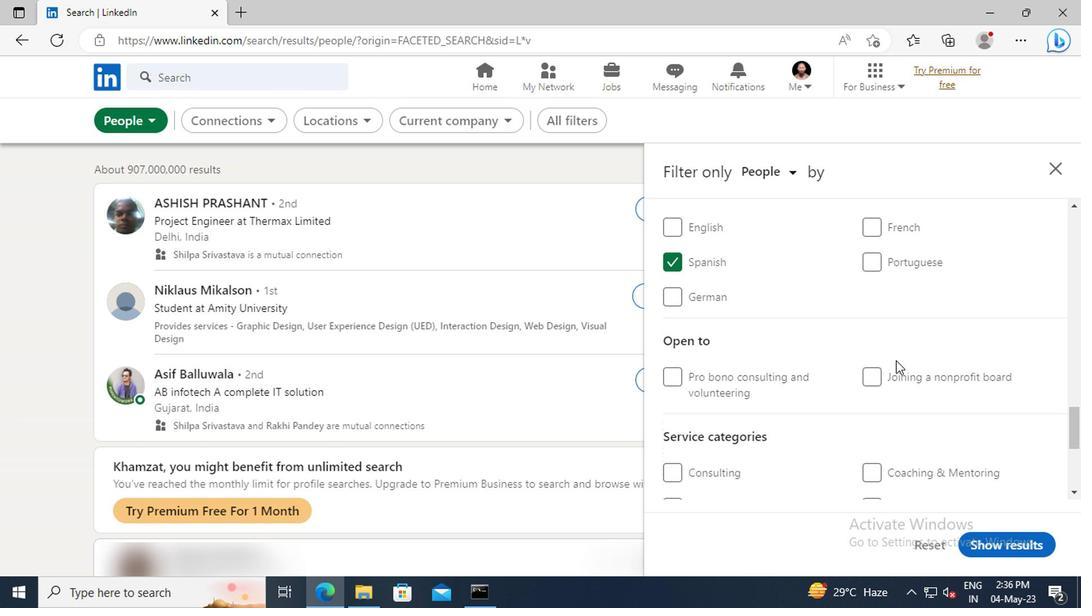 
Action: Mouse scrolled (739, 355) with delta (0, 0)
Screenshot: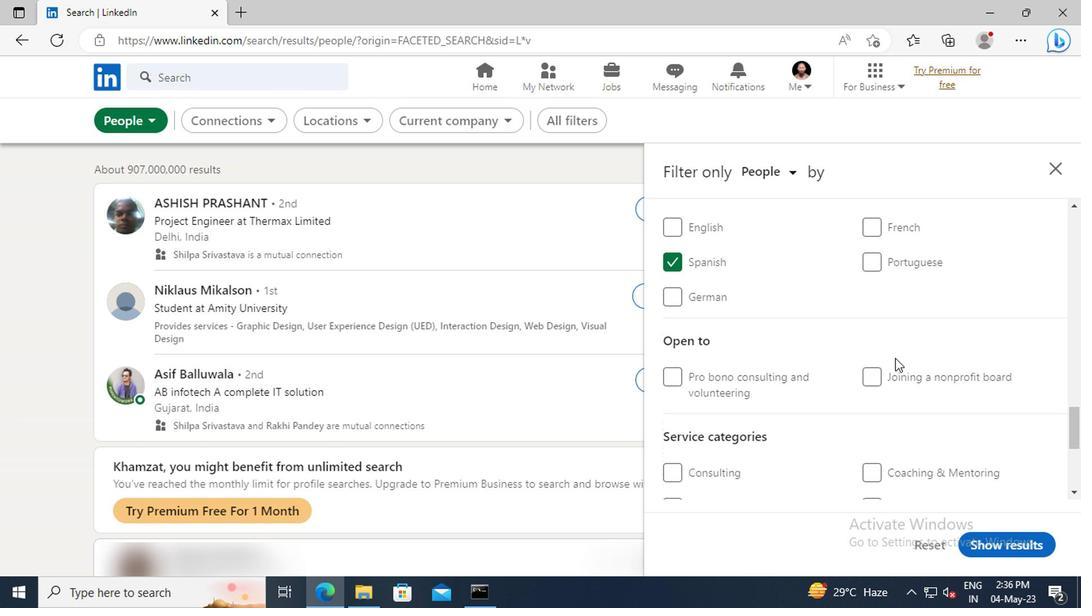 
Action: Mouse scrolled (739, 355) with delta (0, 0)
Screenshot: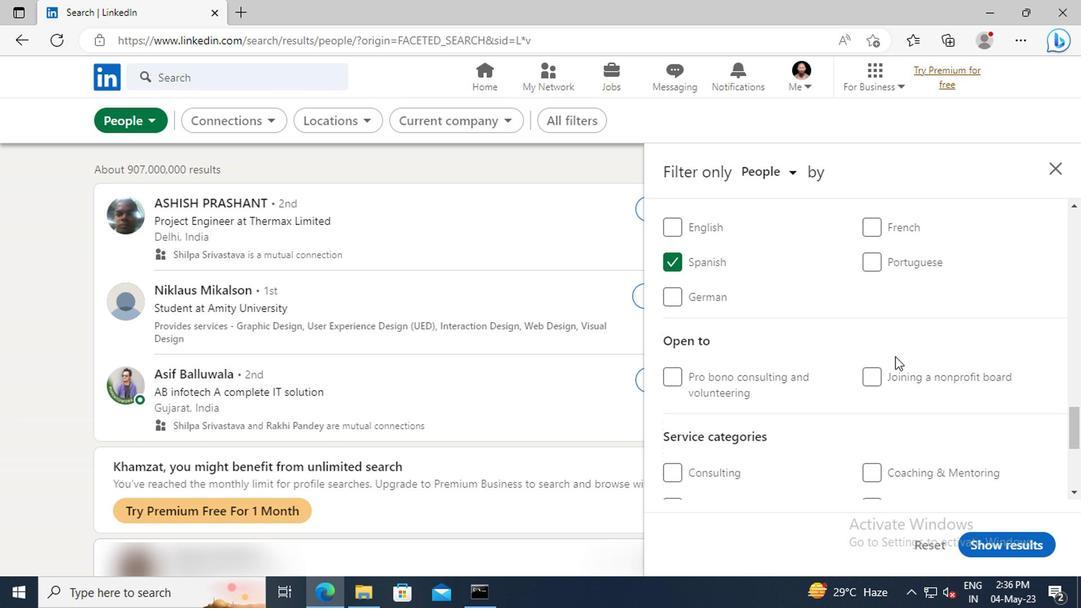 
Action: Mouse moved to (739, 354)
Screenshot: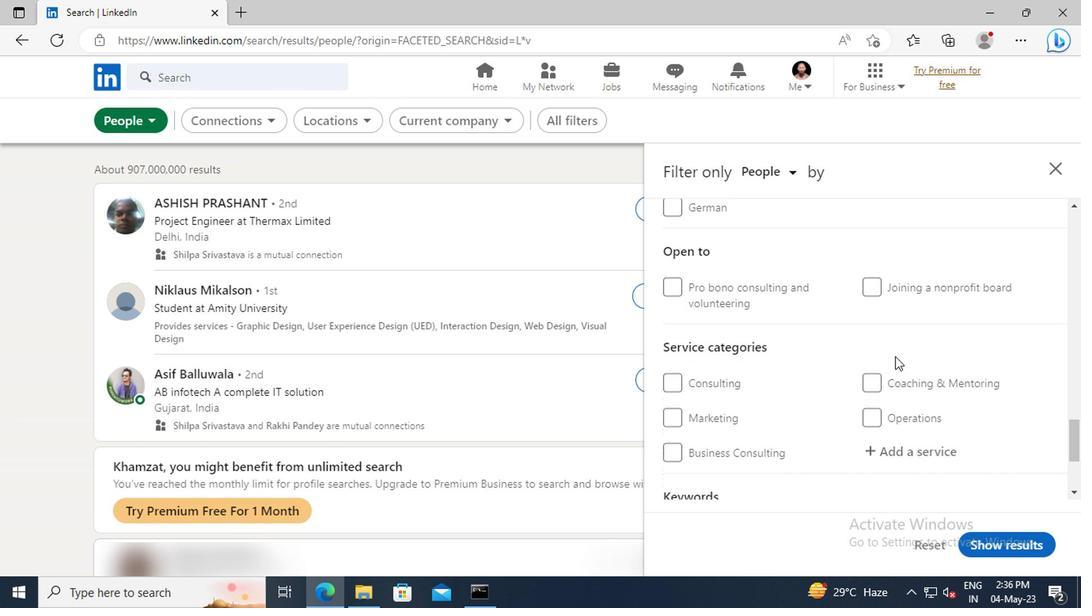 
Action: Mouse scrolled (739, 353) with delta (0, 0)
Screenshot: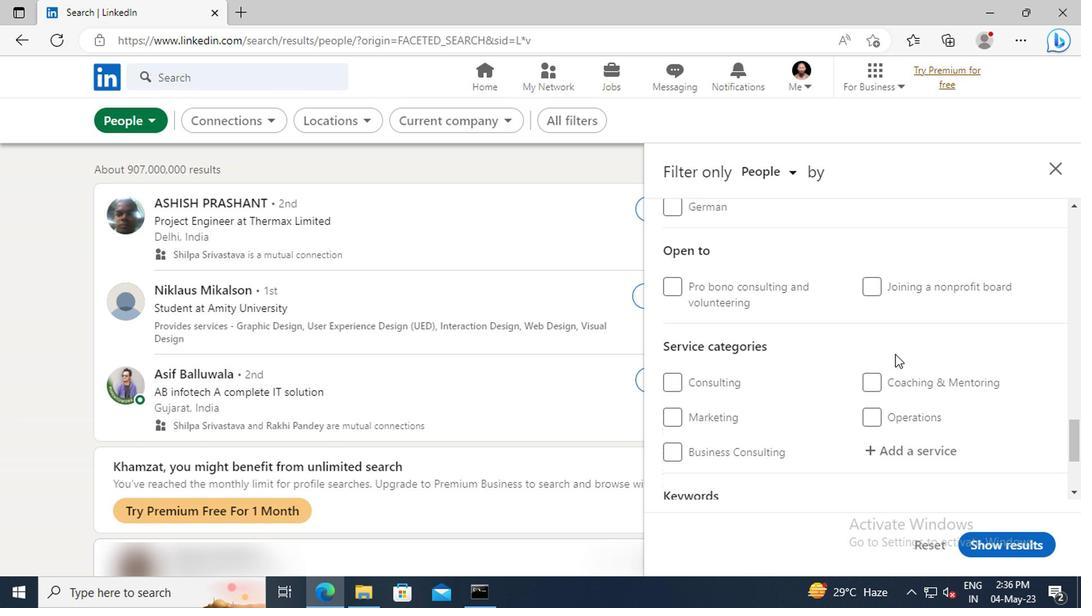
Action: Mouse scrolled (739, 353) with delta (0, 0)
Screenshot: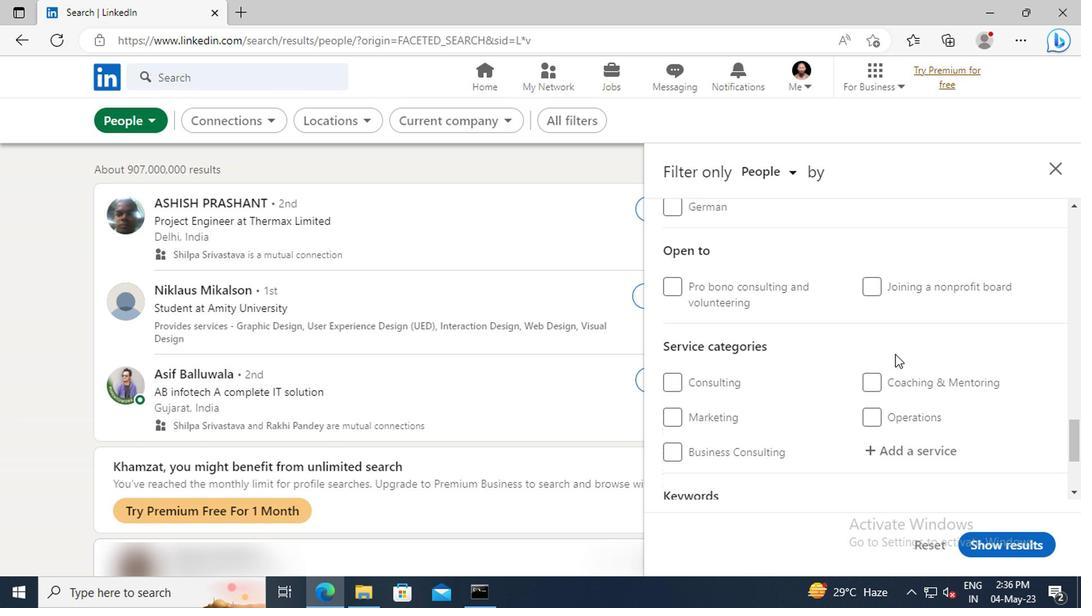 
Action: Mouse moved to (739, 357)
Screenshot: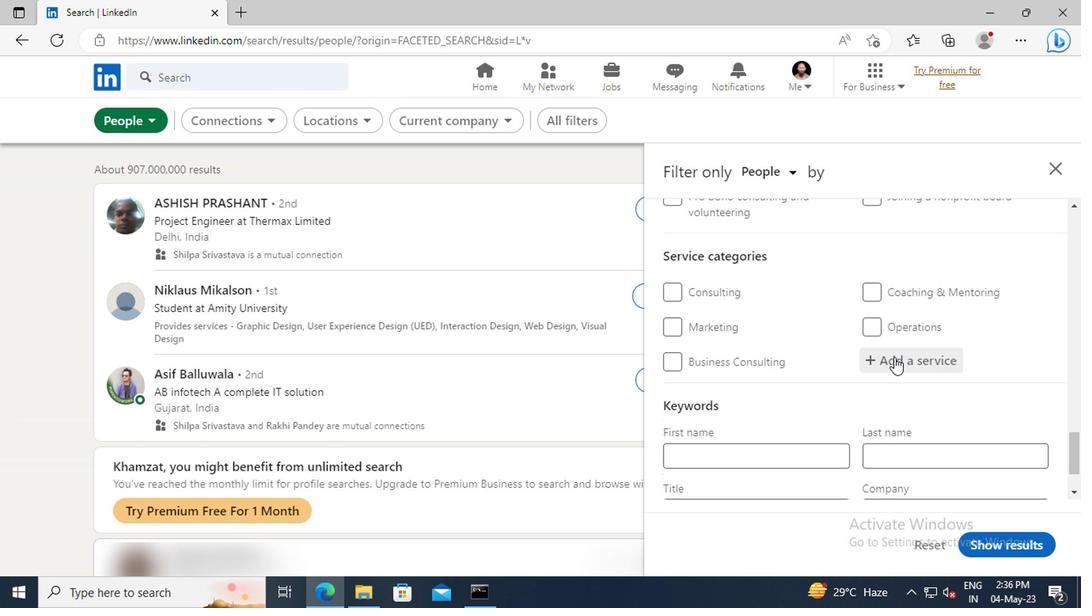 
Action: Mouse pressed left at (739, 357)
Screenshot: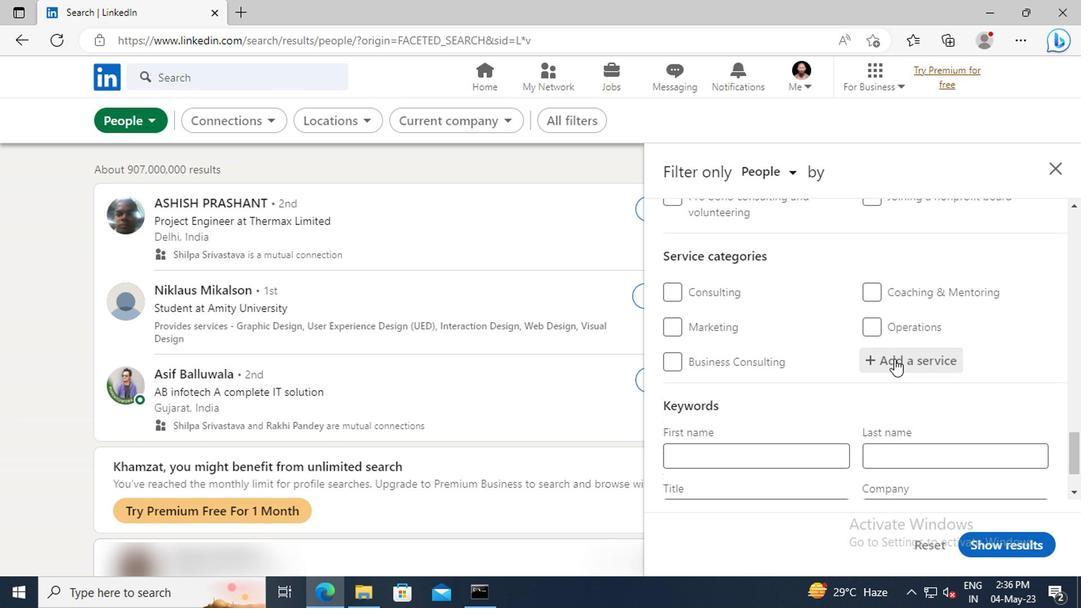 
Action: Key pressed <Key.shift>BOOKKE
Screenshot: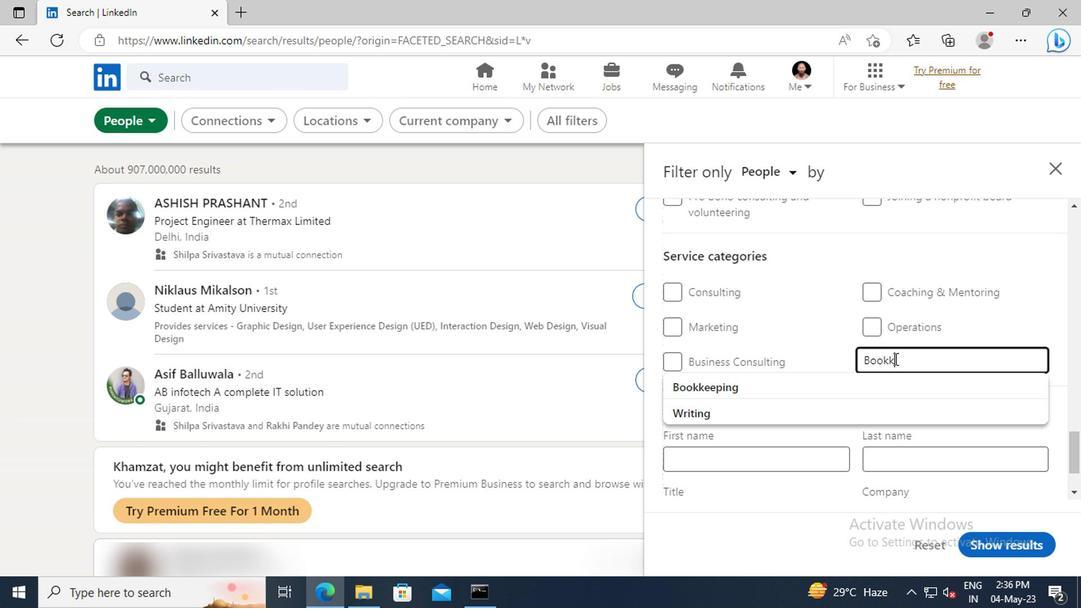 
Action: Mouse moved to (740, 374)
Screenshot: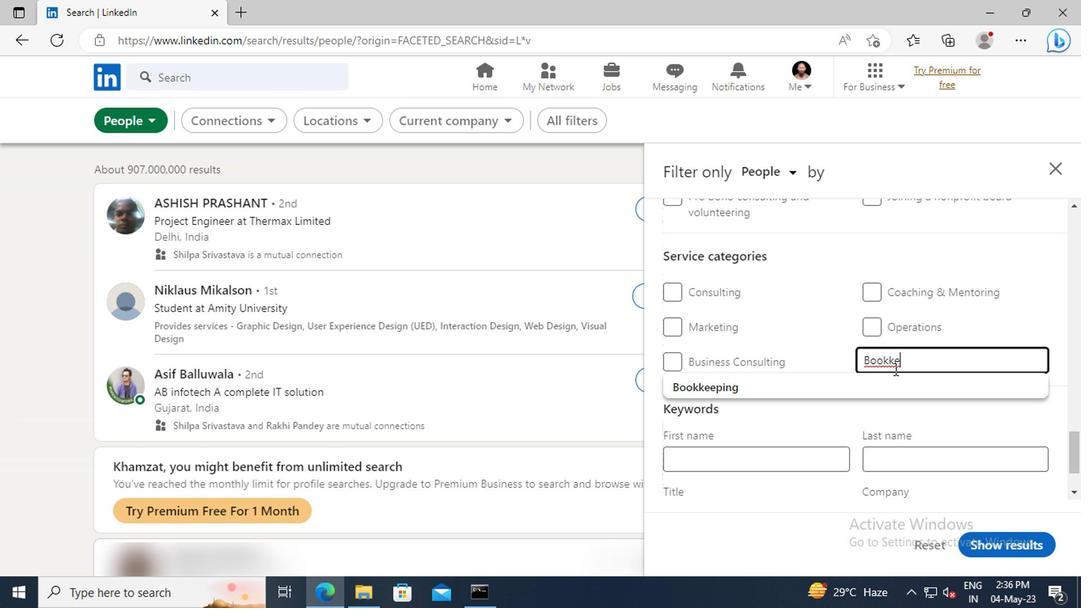 
Action: Mouse pressed left at (740, 374)
Screenshot: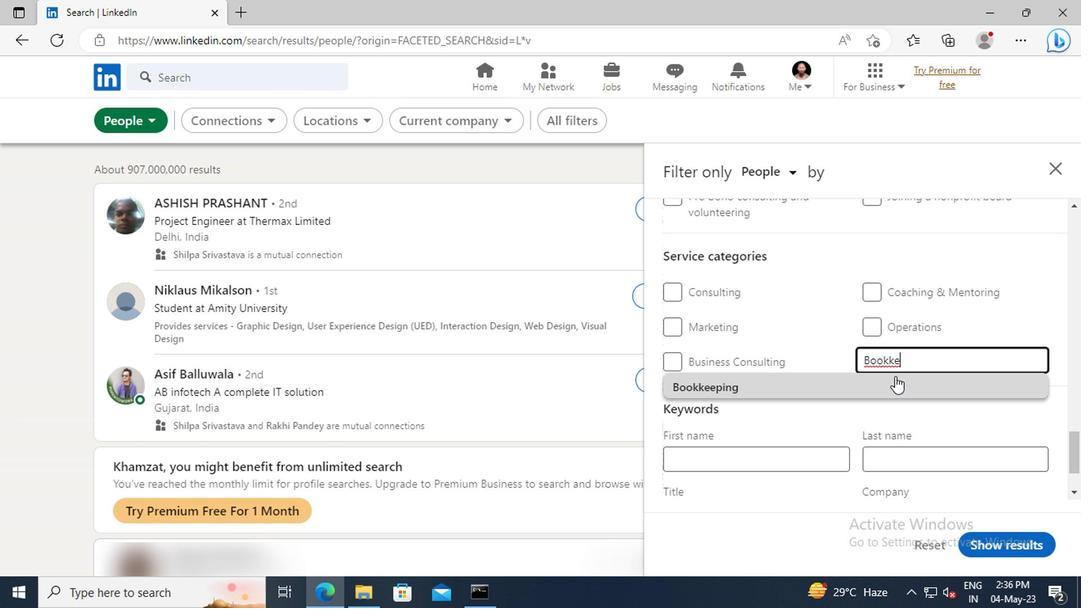 
Action: Mouse scrolled (740, 374) with delta (0, 0)
Screenshot: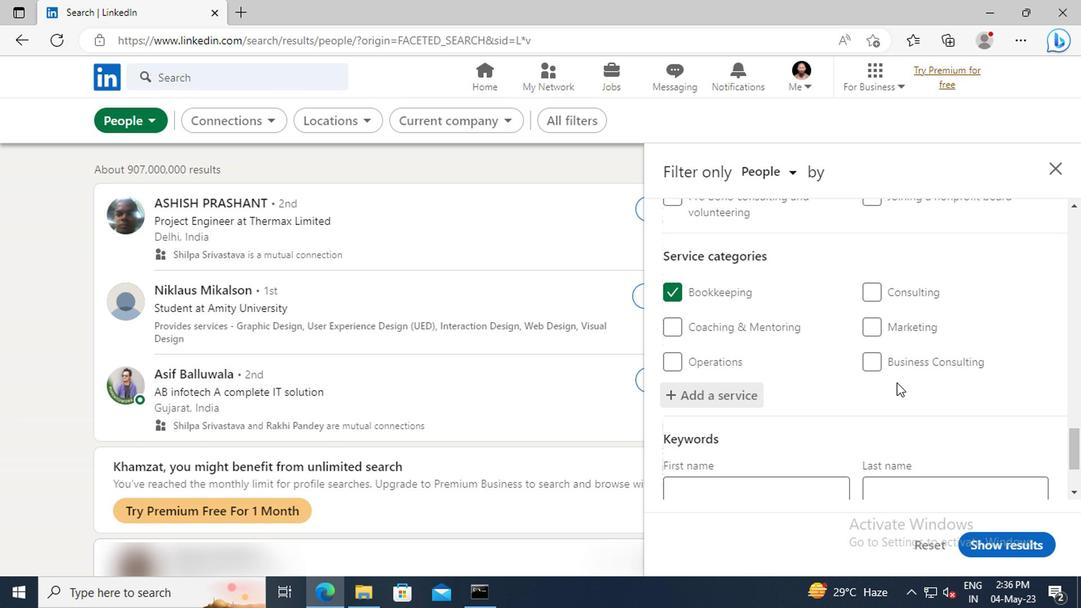 
Action: Mouse scrolled (740, 374) with delta (0, 0)
Screenshot: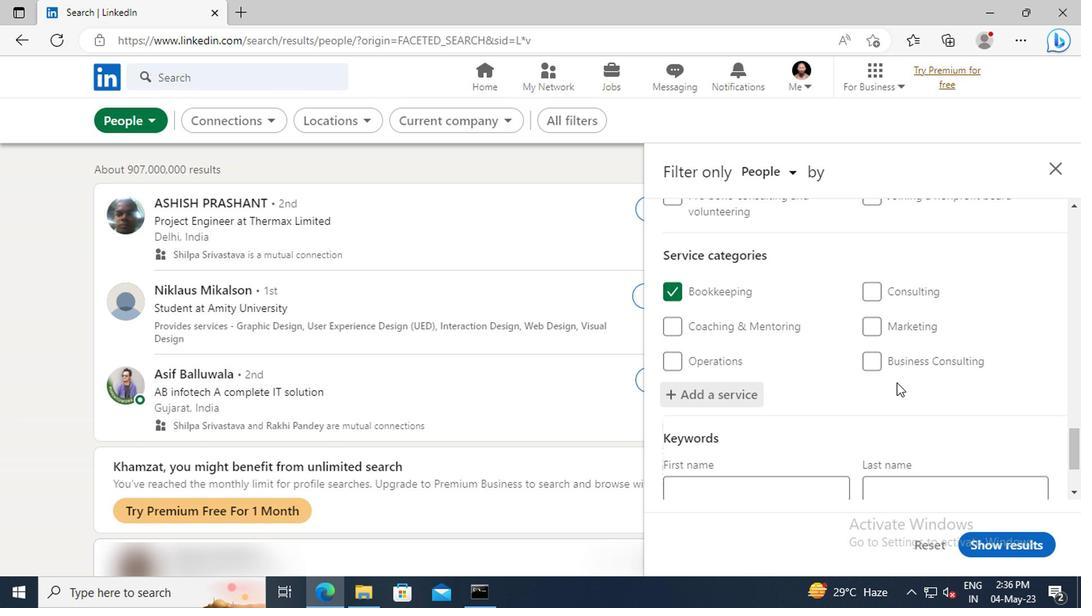 
Action: Mouse scrolled (740, 374) with delta (0, 0)
Screenshot: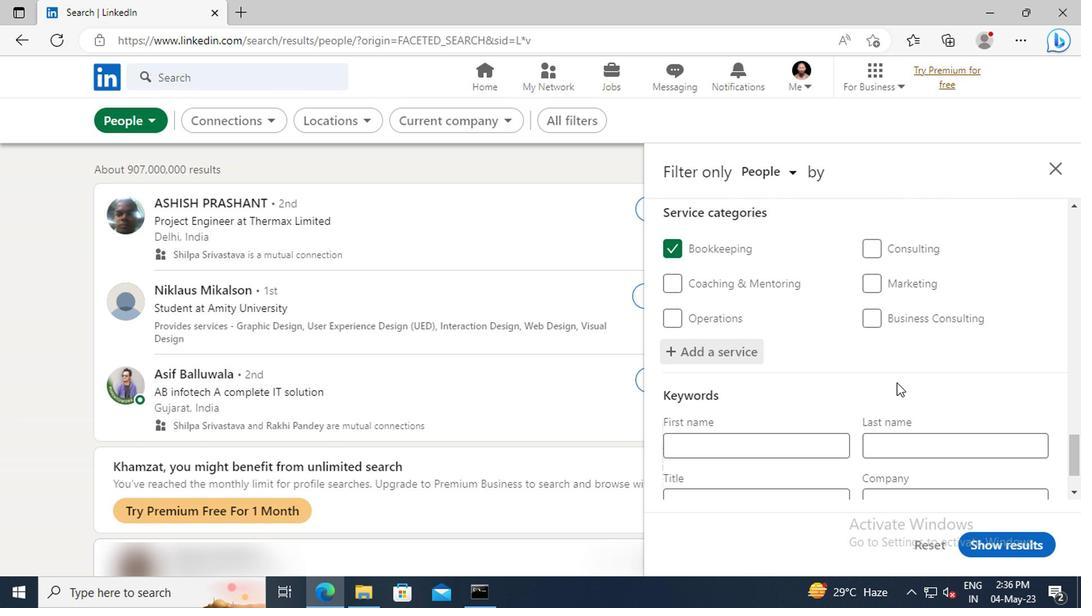 
Action: Mouse scrolled (740, 374) with delta (0, 0)
Screenshot: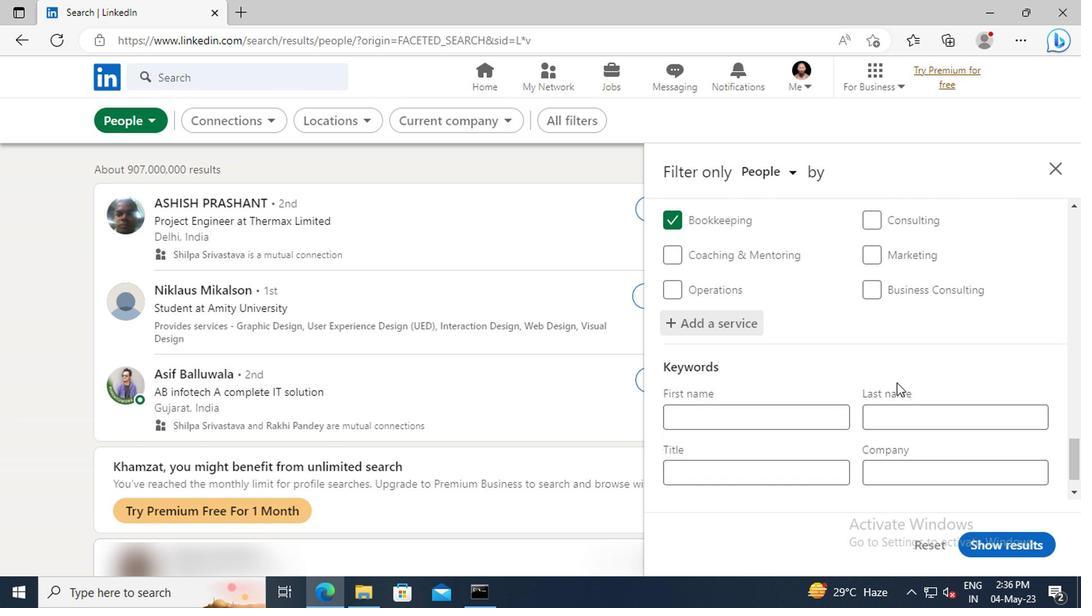 
Action: Mouse moved to (659, 405)
Screenshot: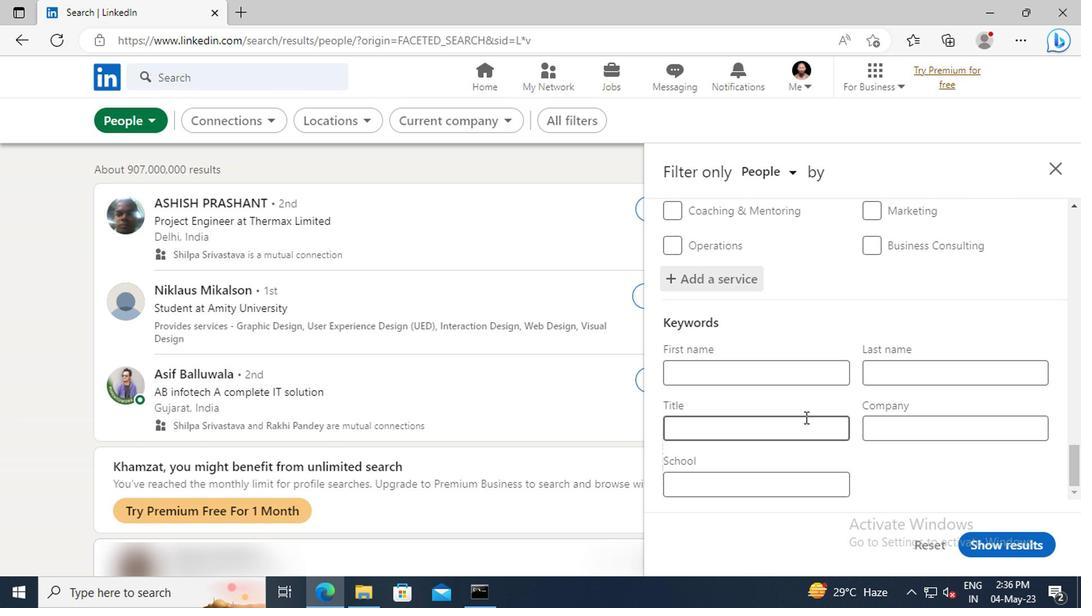 
Action: Mouse pressed left at (659, 405)
Screenshot: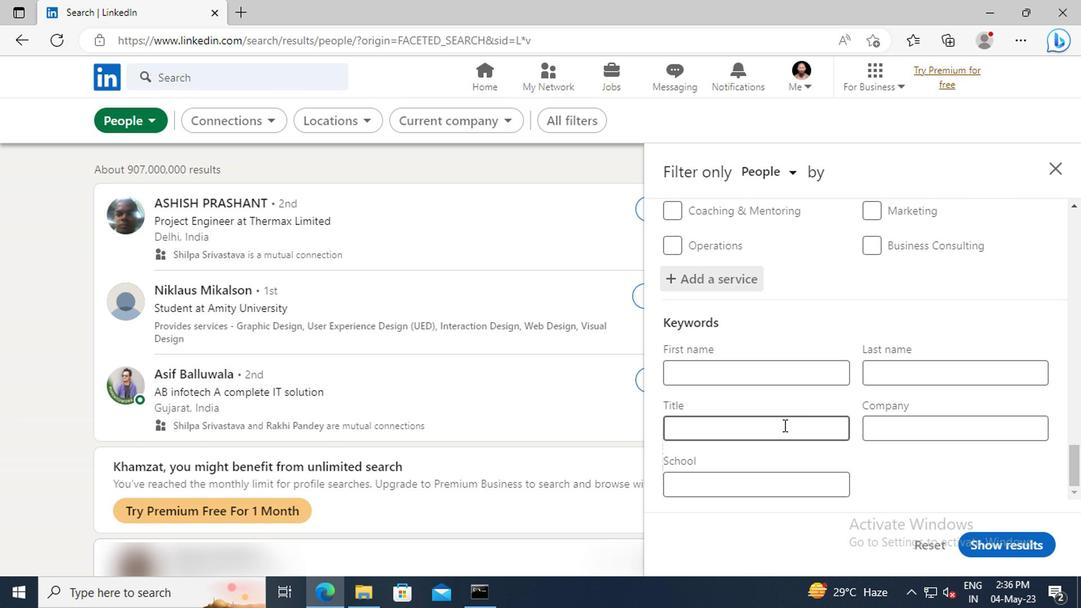 
Action: Key pressed <Key.shift>
Screenshot: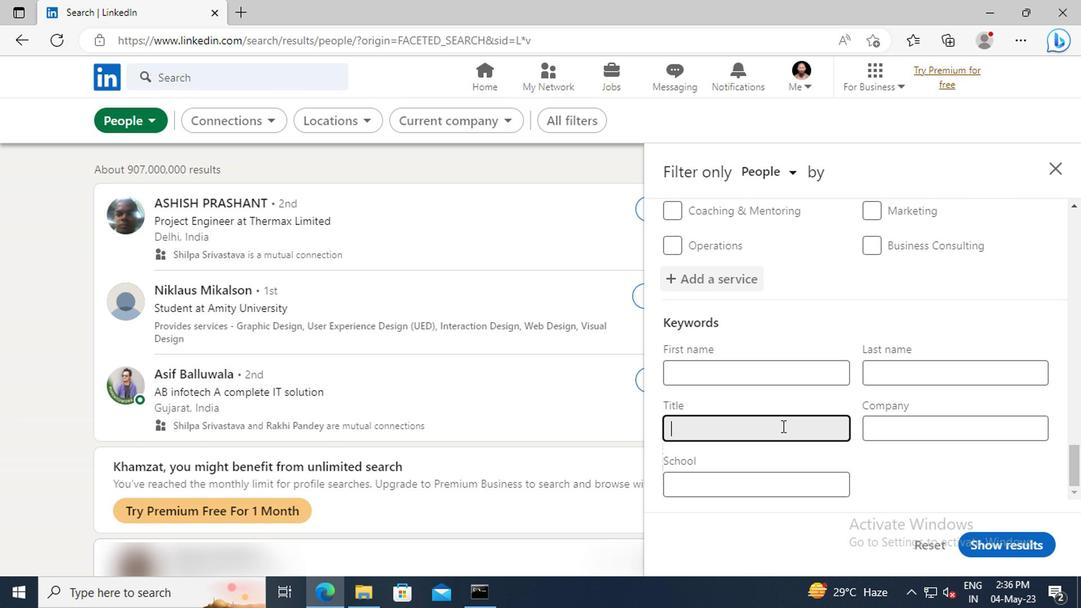 
Action: Mouse moved to (660, 406)
Screenshot: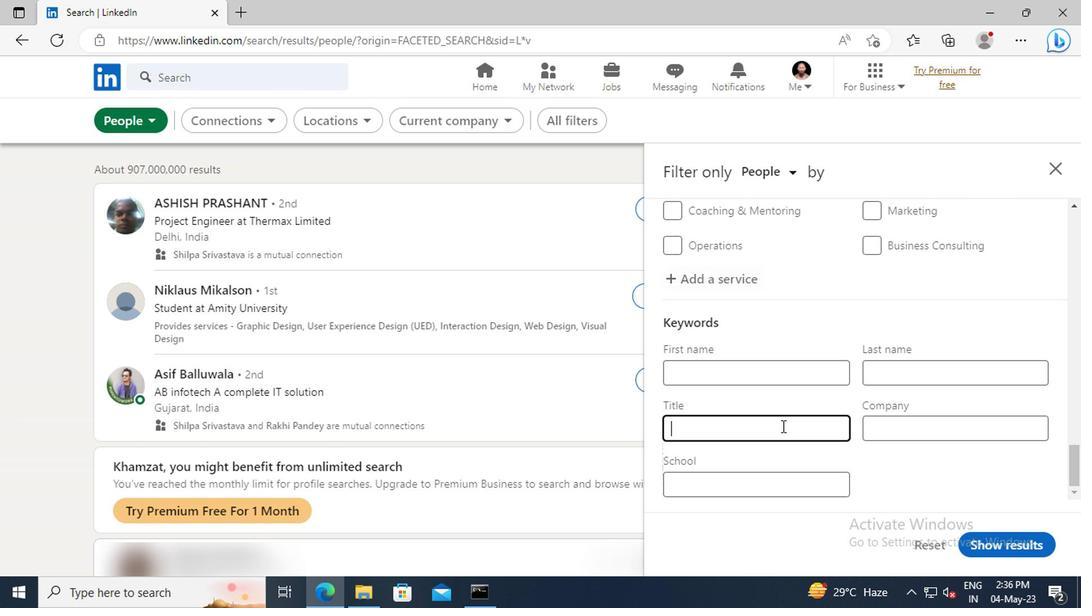
Action: Key pressed CHIEF<Key.space><Key.shift>ROBOT<Key.space><Key.shift>WHISPERER<Key.enter>
Screenshot: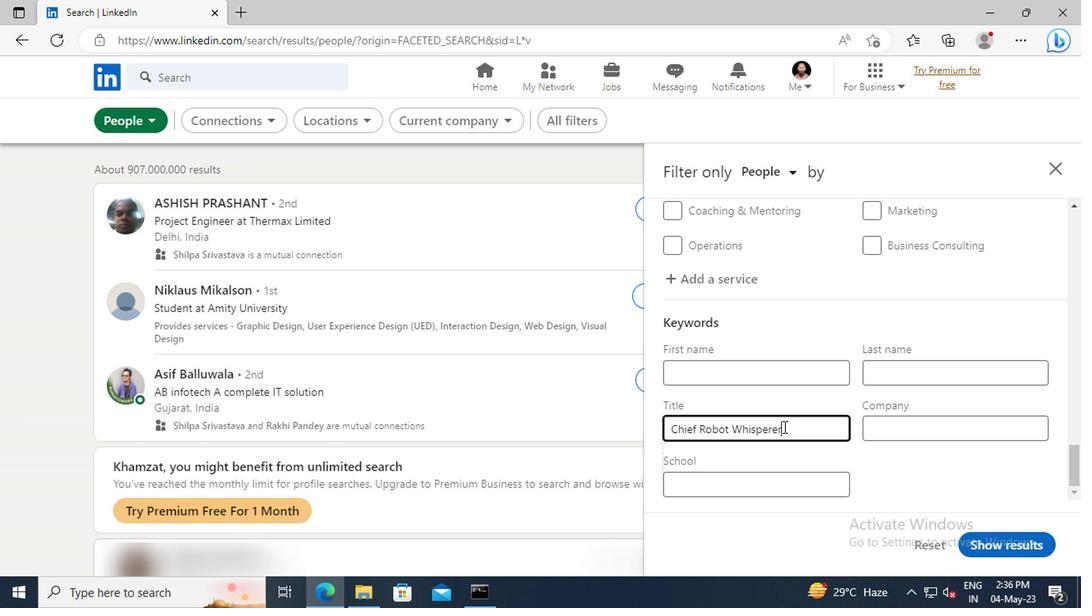 
Action: Mouse moved to (802, 492)
Screenshot: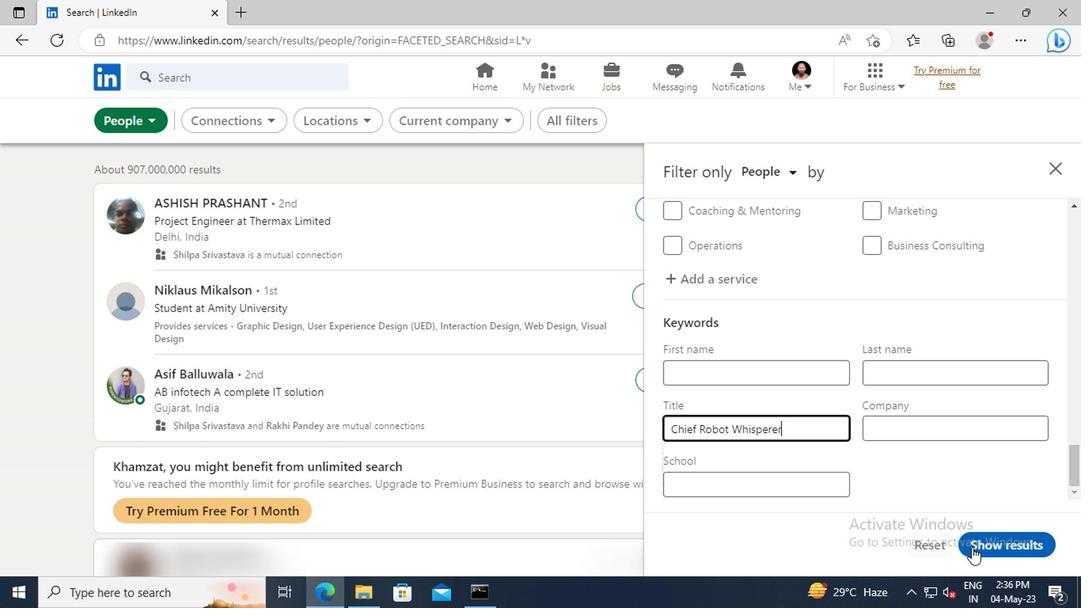
Action: Mouse pressed left at (802, 492)
Screenshot: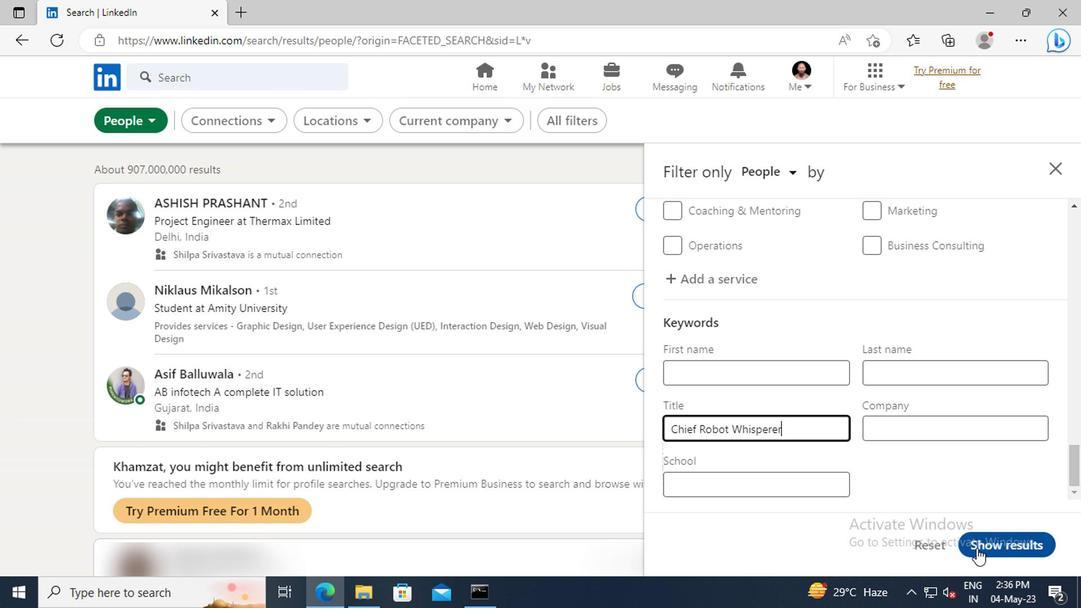 
